 Task: Open a Blog Post Template save the file as critiqueAdd Heading 'Space Exploration' ,with the main content The US has been at the forefront of space exploration. Achievements like the Apollo moon landings and the Mars rovers demonstrate America's commitment to pushing the boundaries of human knowledge and understanding the mysteries of the universe. ,with the main content The US has been at the forefront of space exploration. Achievements like the Apollo moon landings and the Mars rovers demonstrate America's commitment to pushing the boundaries of human knowledge and understanding the mysteries of the universe.and font size to the main content 18 Apply Font Style Engravers MTand font size to the heading 16 Change heading alignment to  Center
Action: Mouse moved to (27, 24)
Screenshot: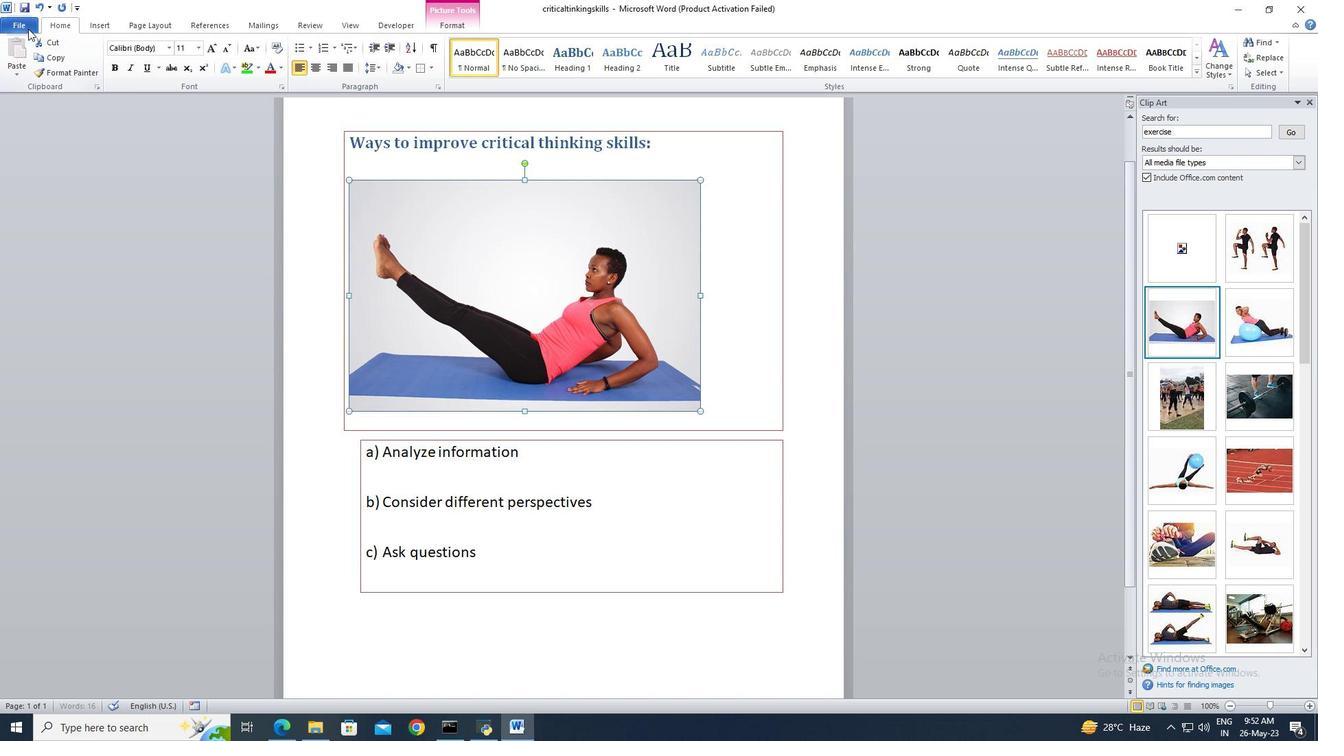 
Action: Mouse pressed left at (27, 24)
Screenshot: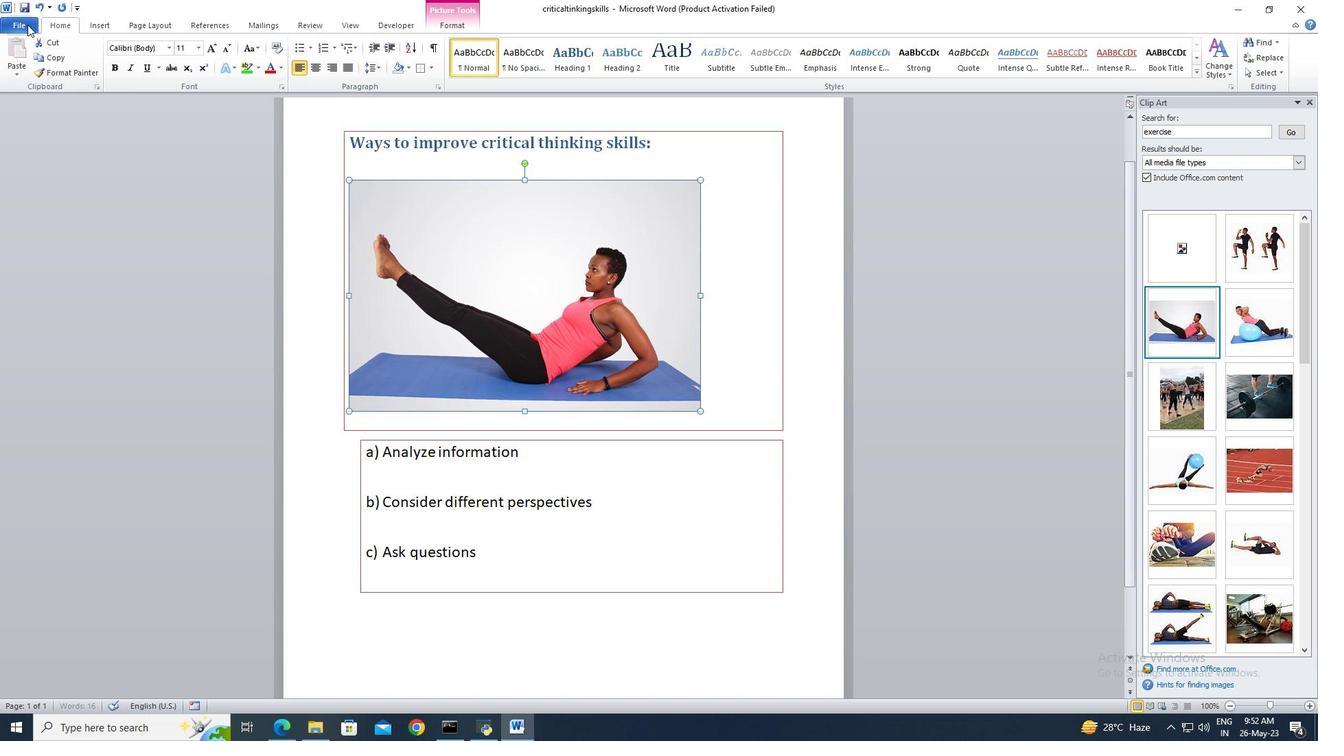 
Action: Mouse moved to (26, 175)
Screenshot: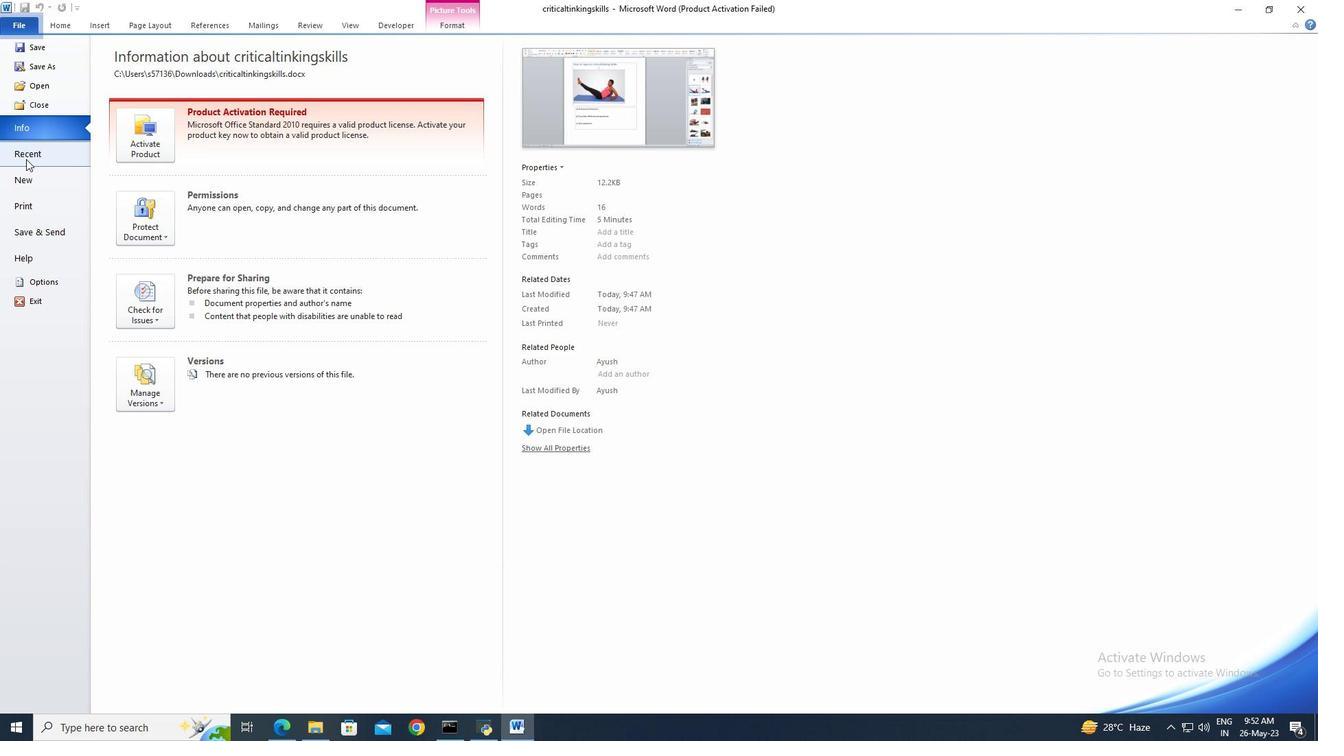 
Action: Mouse pressed left at (26, 175)
Screenshot: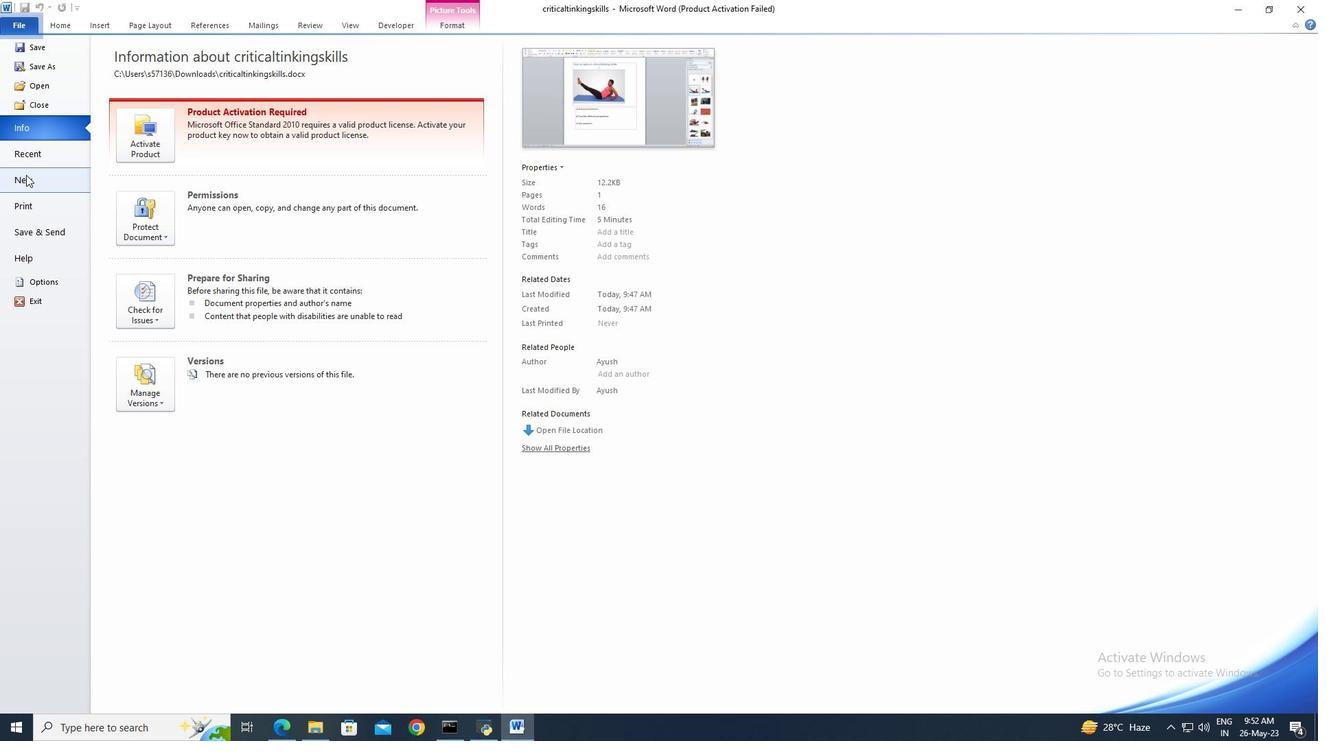 
Action: Mouse moved to (185, 132)
Screenshot: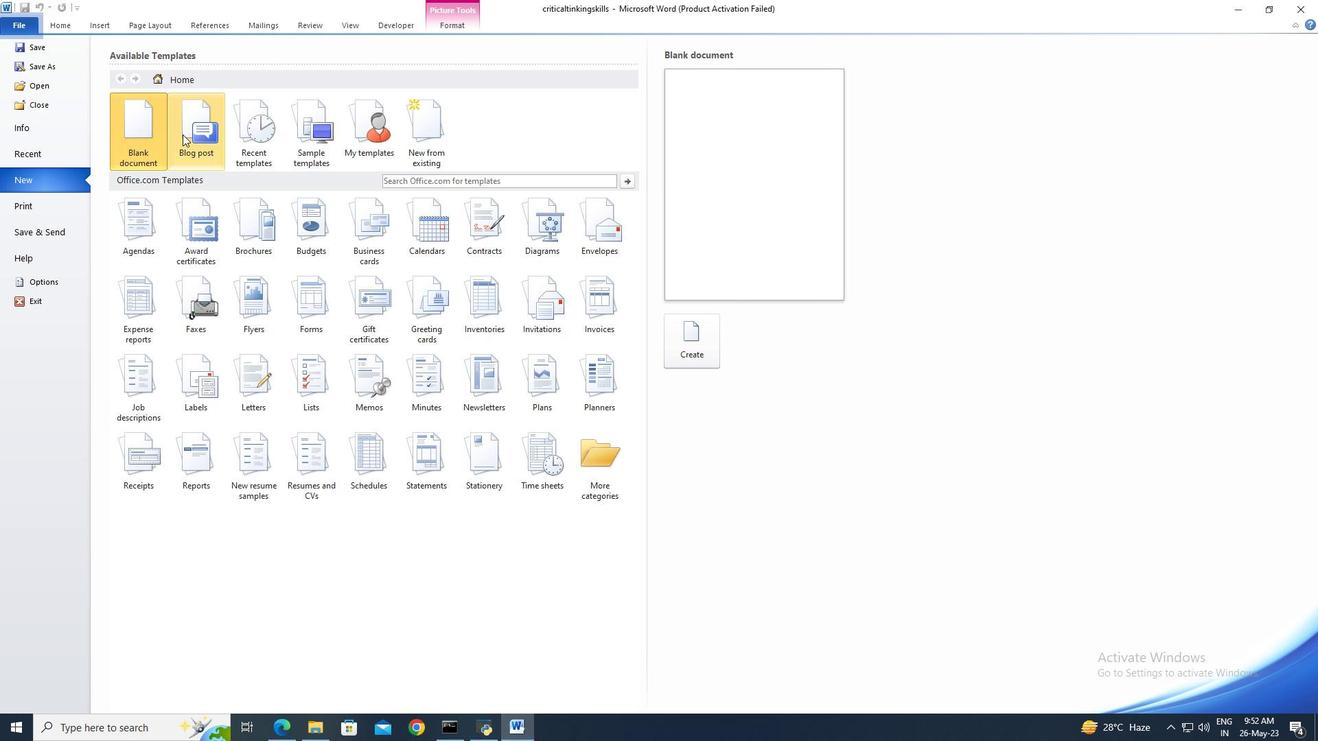 
Action: Mouse pressed left at (185, 132)
Screenshot: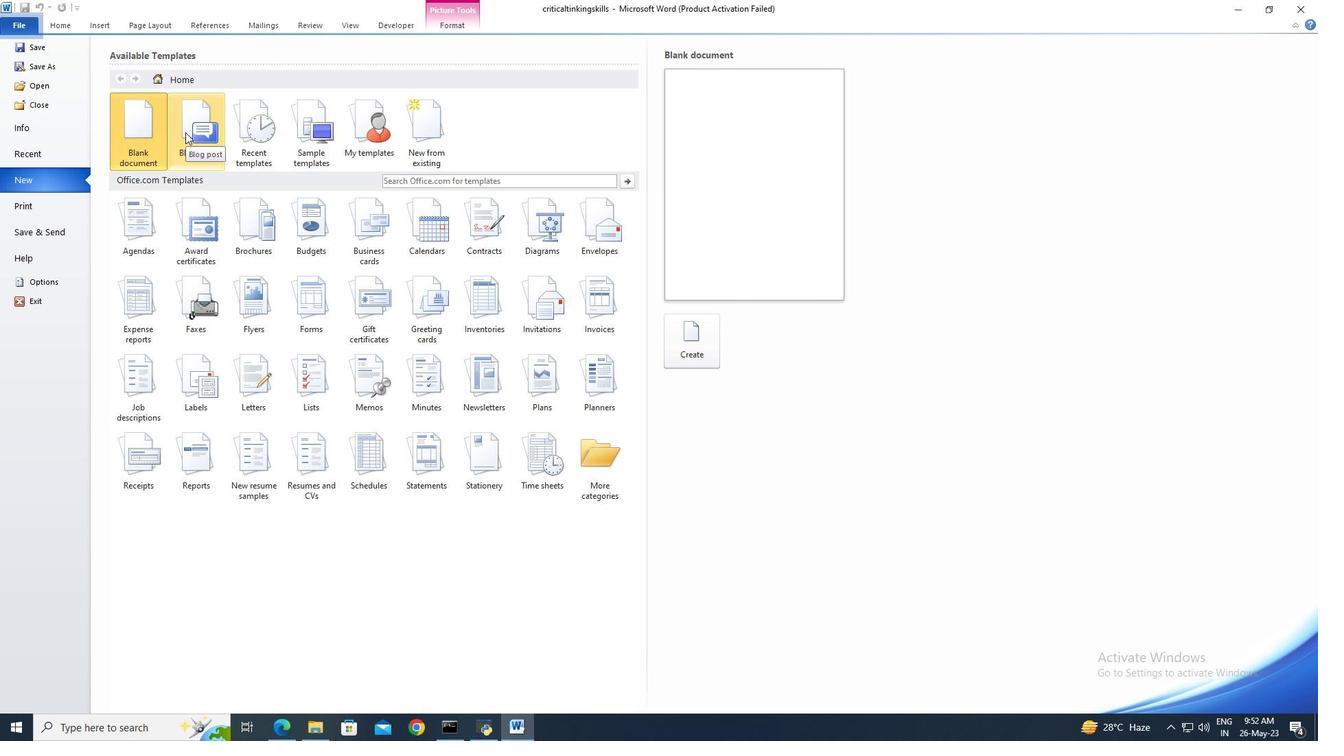 
Action: Mouse moved to (684, 331)
Screenshot: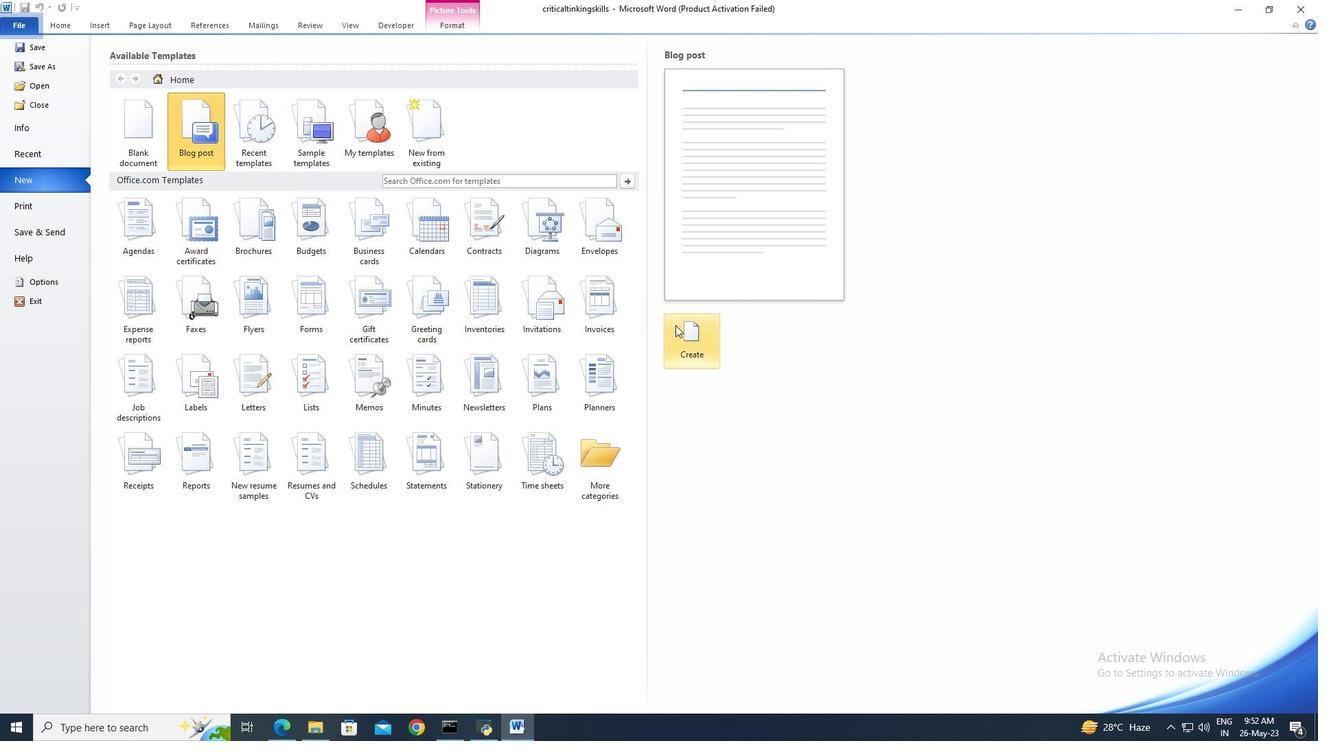 
Action: Mouse pressed left at (684, 331)
Screenshot: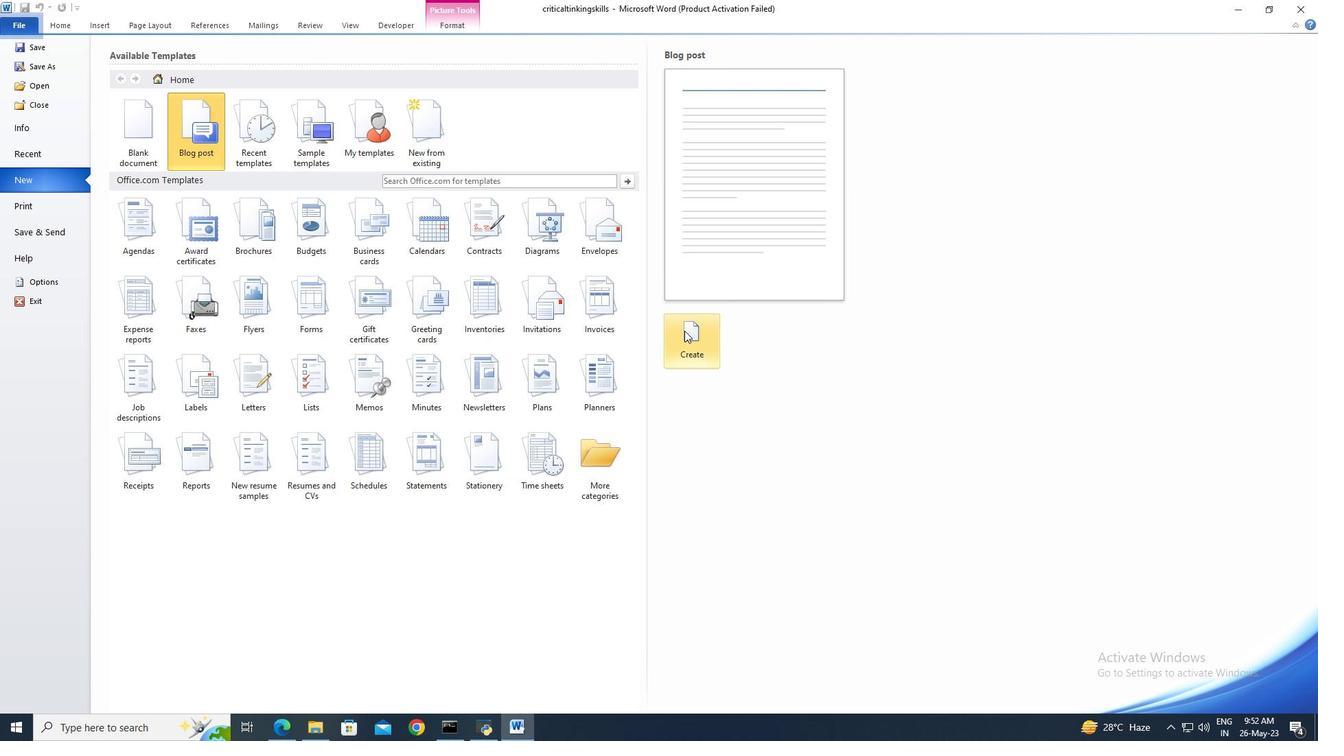 
Action: Mouse moved to (728, 394)
Screenshot: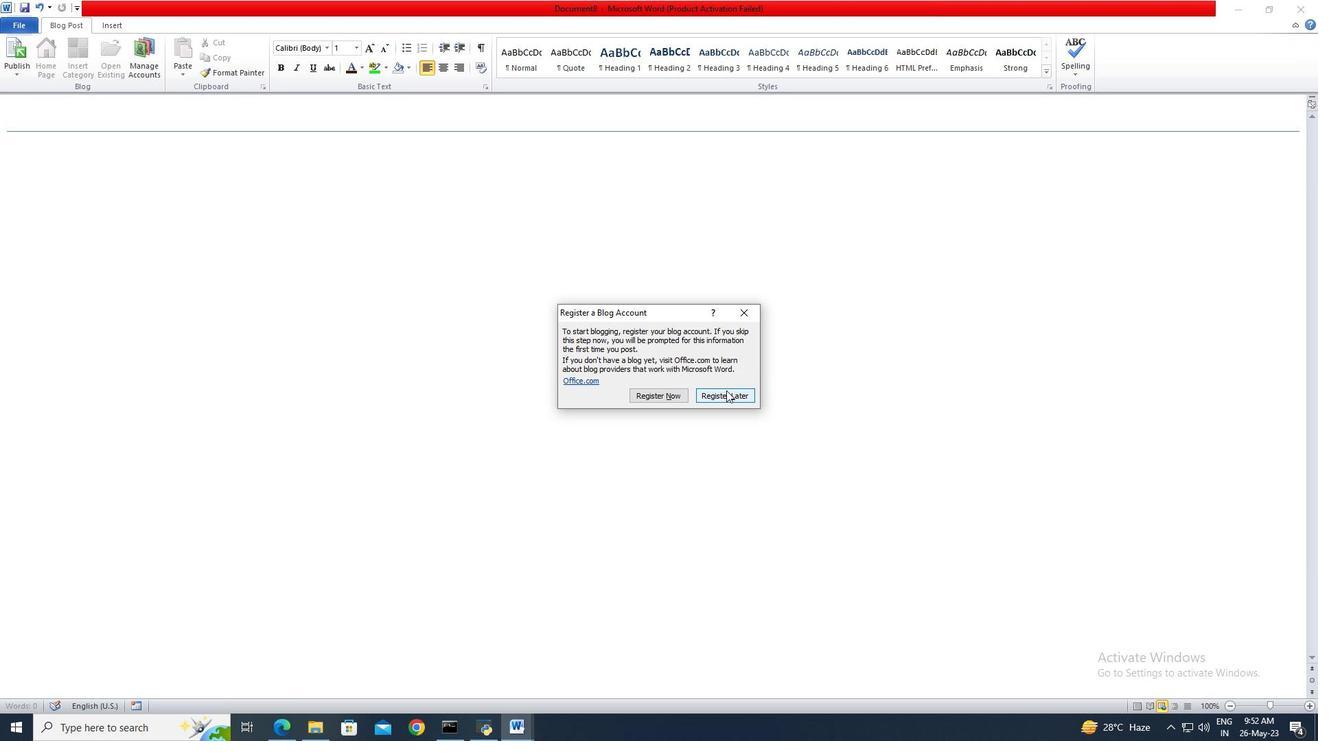 
Action: Mouse pressed left at (728, 394)
Screenshot: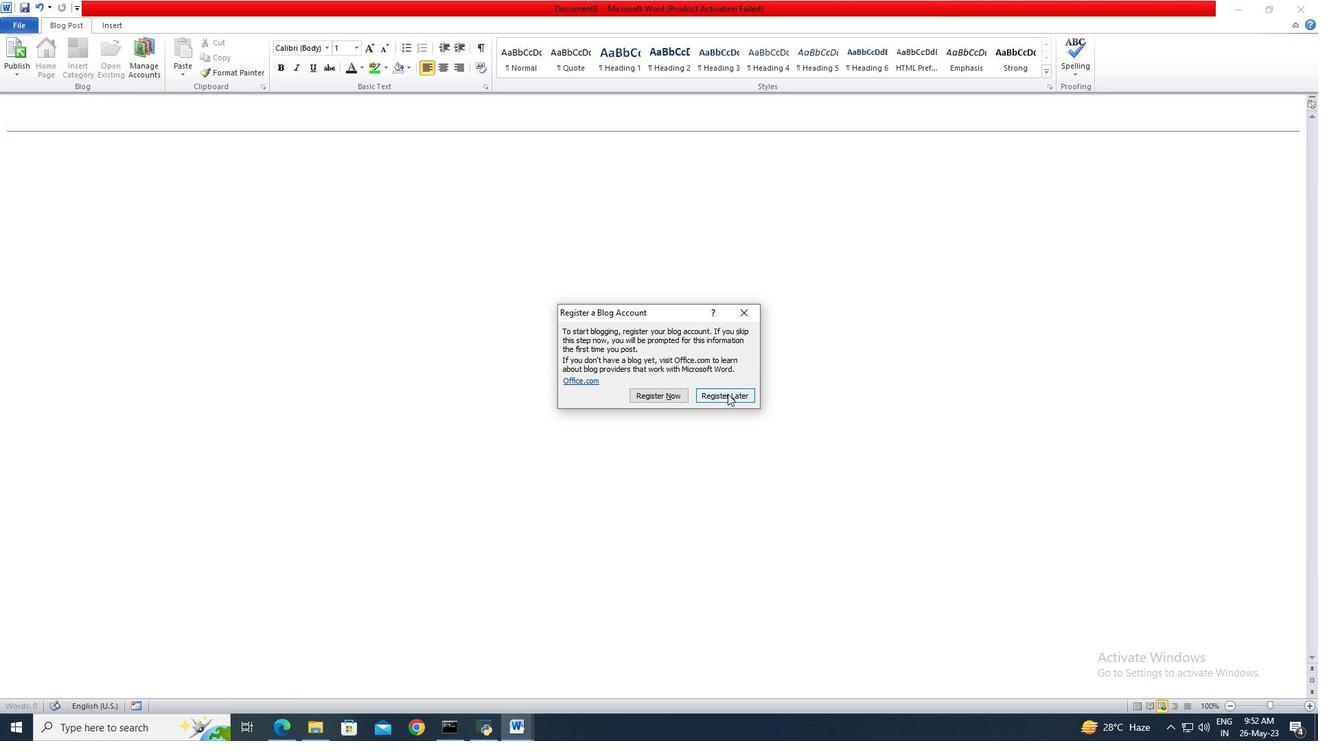 
Action: Mouse moved to (23, 28)
Screenshot: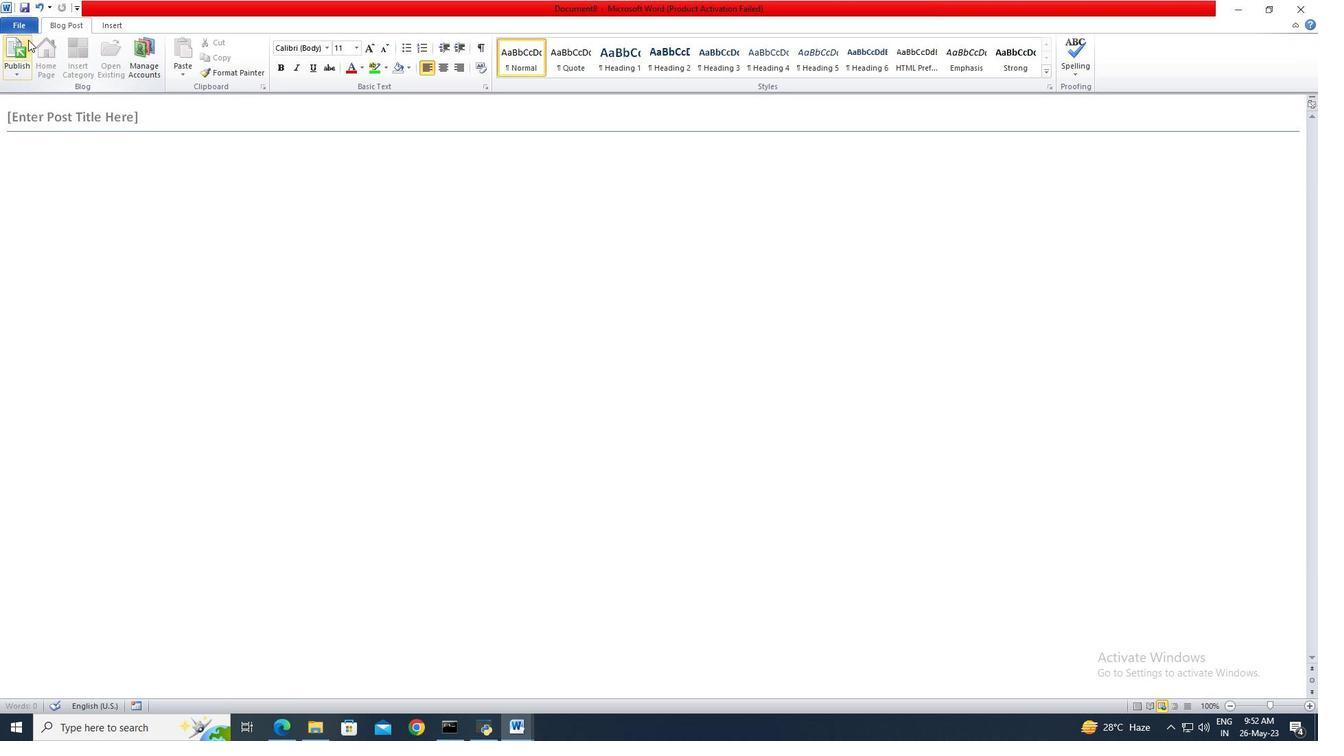 
Action: Mouse pressed left at (23, 28)
Screenshot: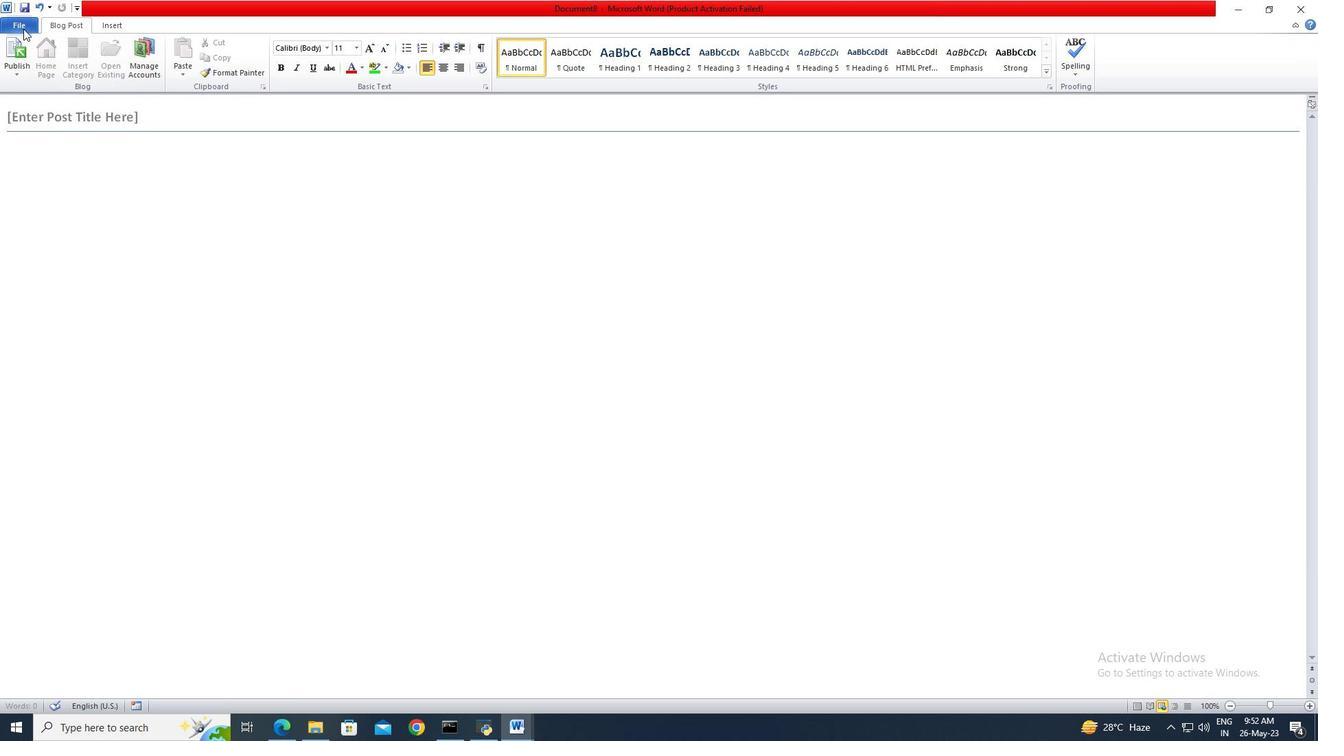 
Action: Mouse moved to (30, 61)
Screenshot: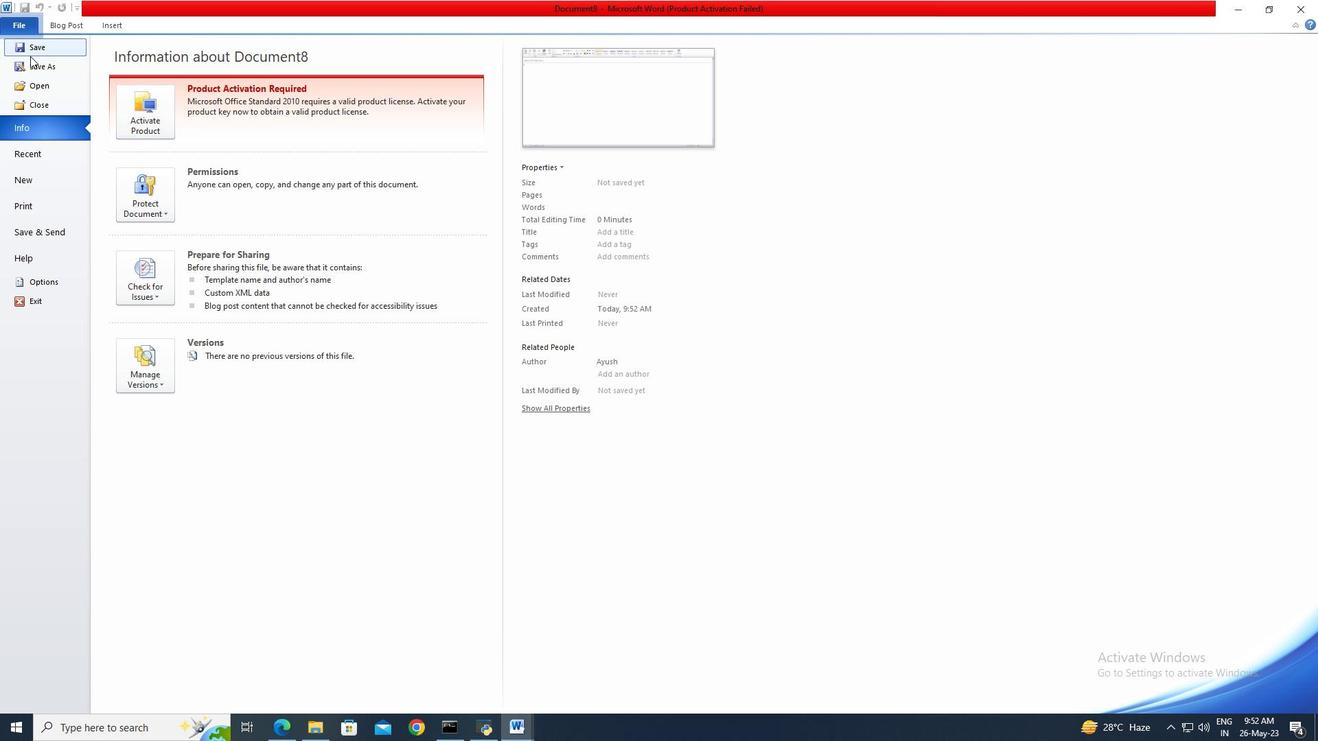 
Action: Mouse pressed left at (30, 61)
Screenshot: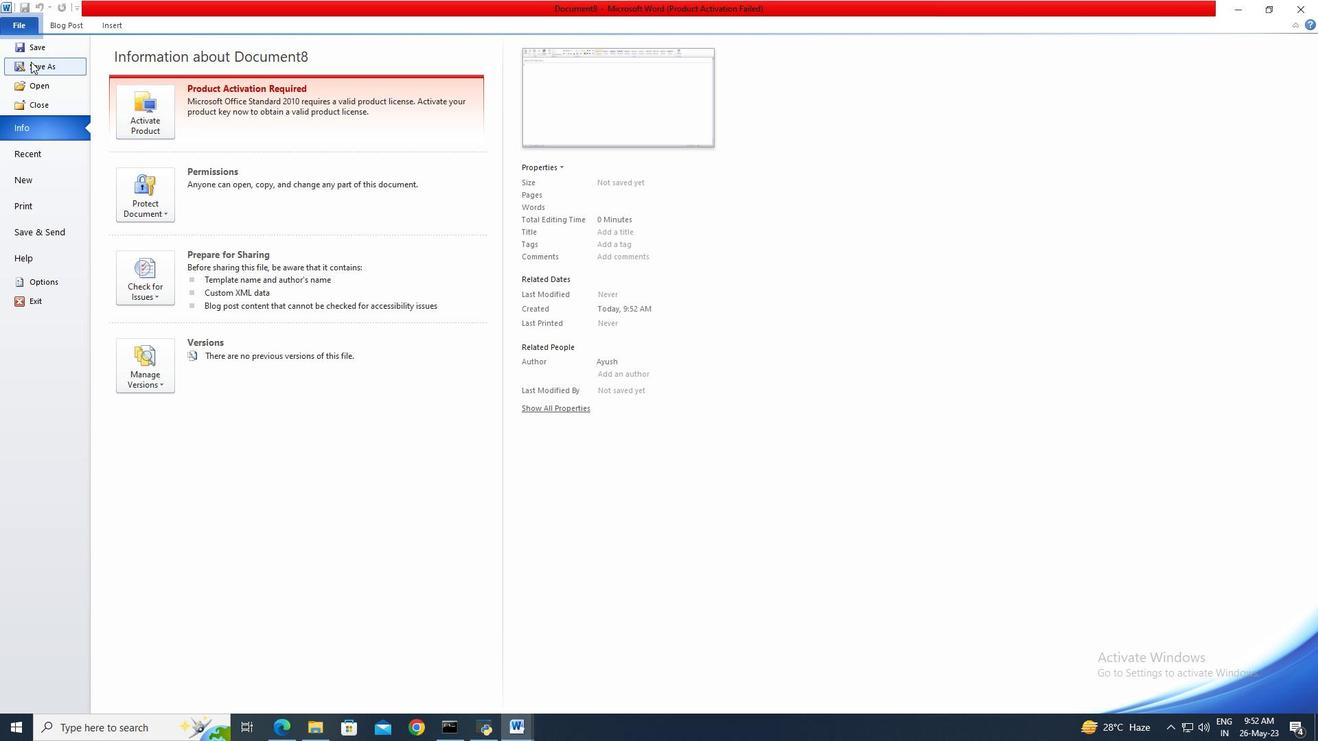 
Action: Mouse moved to (51, 147)
Screenshot: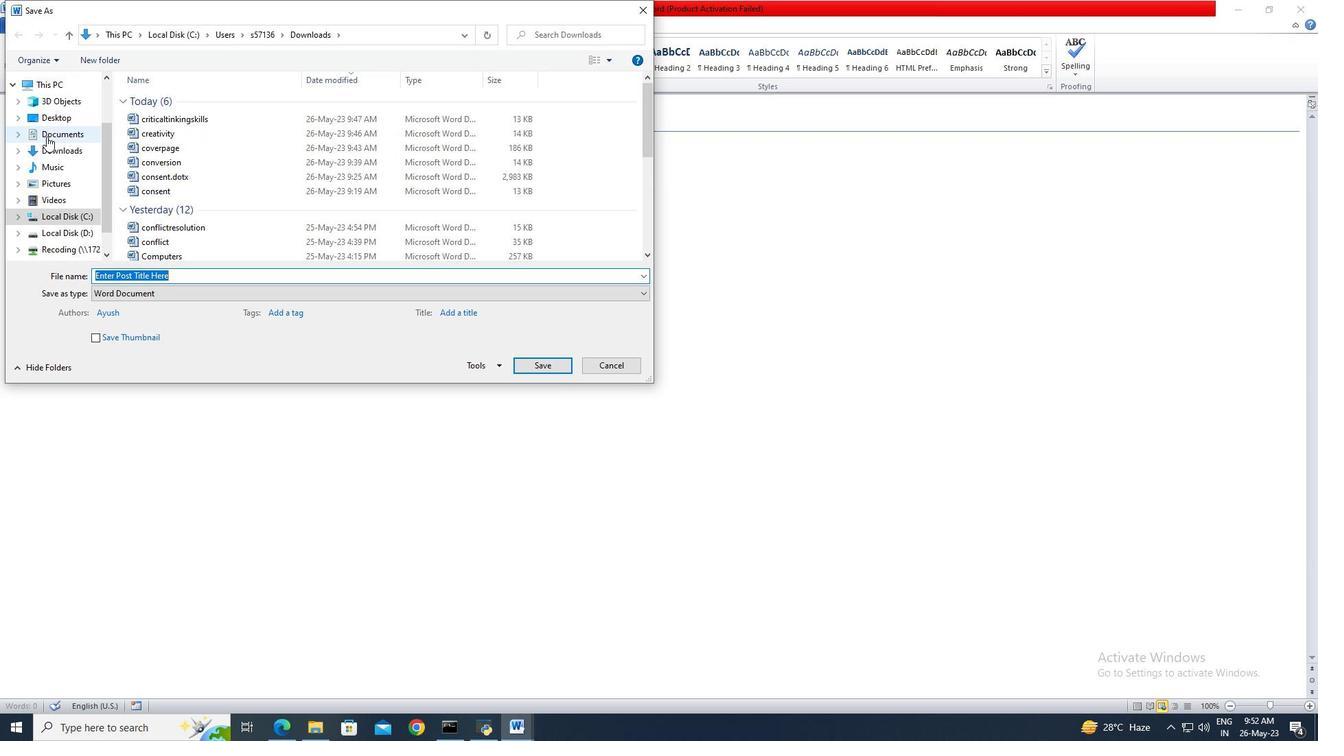 
Action: Mouse pressed left at (51, 147)
Screenshot: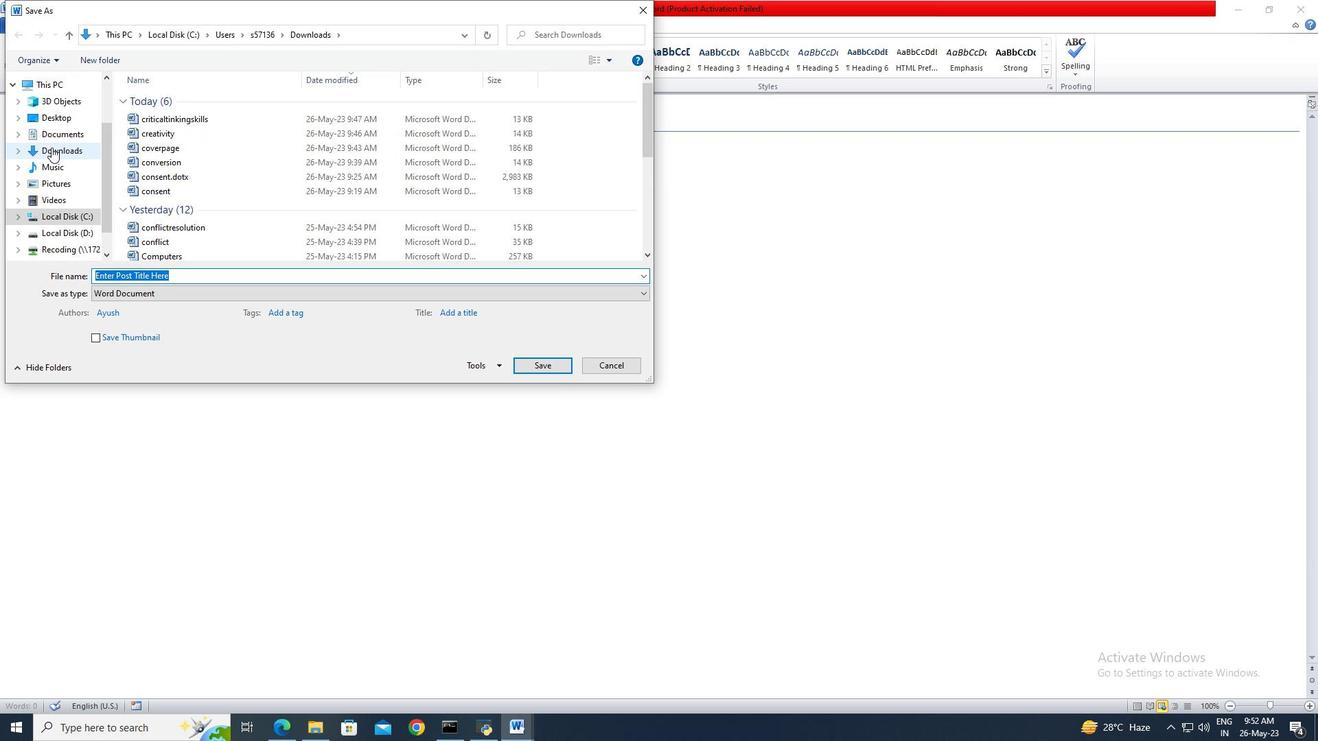 
Action: Mouse moved to (179, 281)
Screenshot: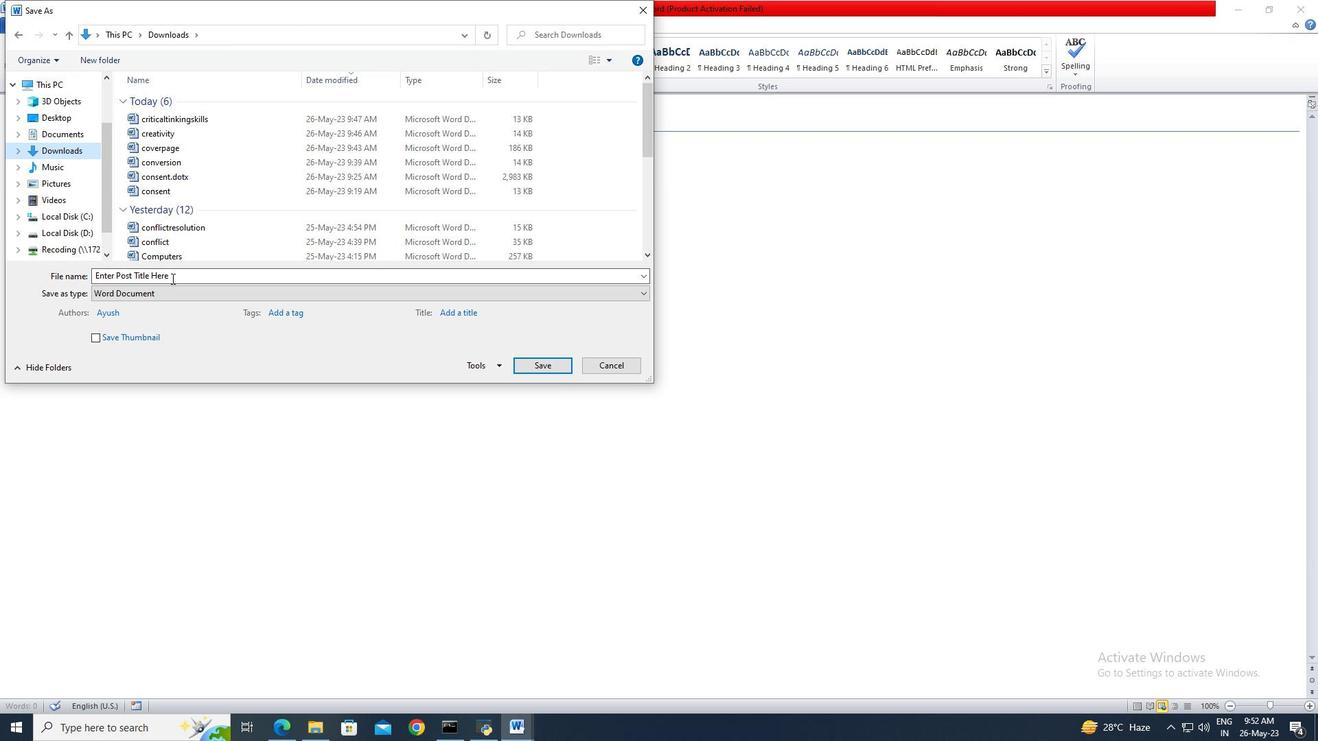 
Action: Mouse pressed left at (179, 281)
Screenshot: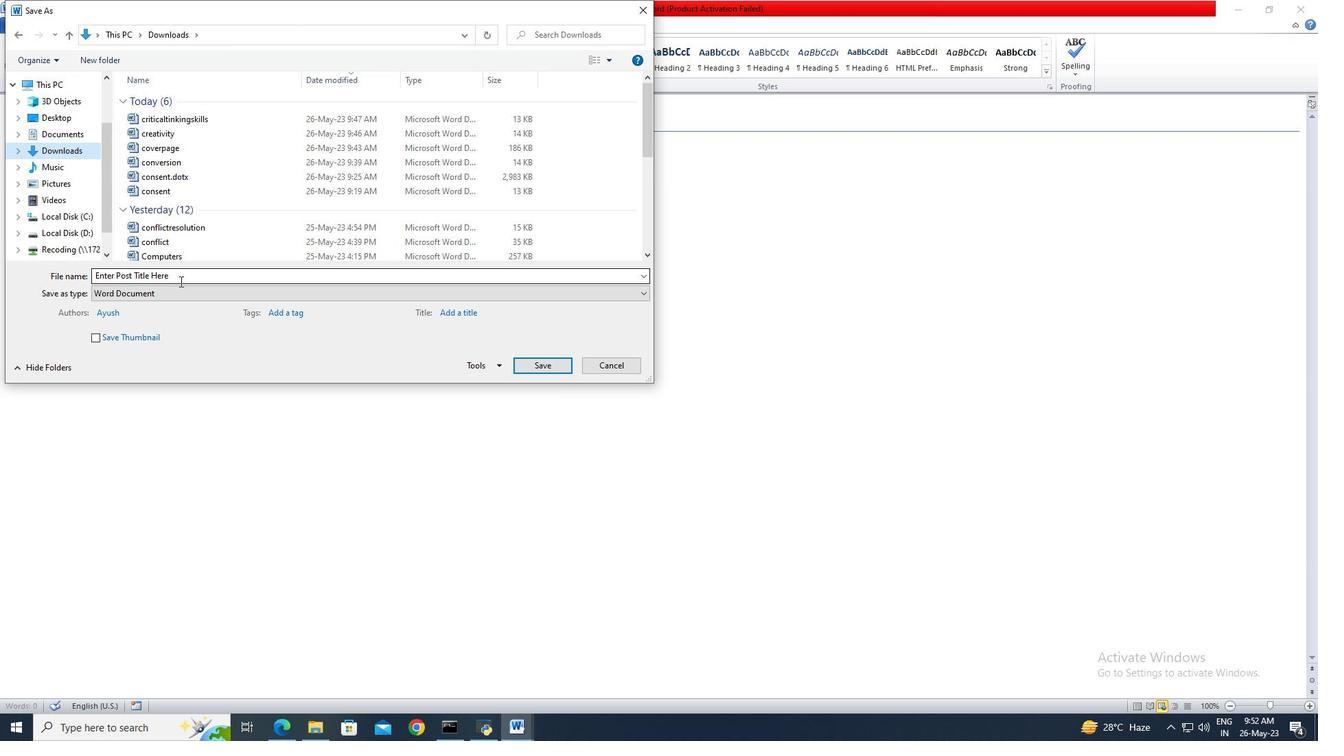 
Action: Key pressed critique
Screenshot: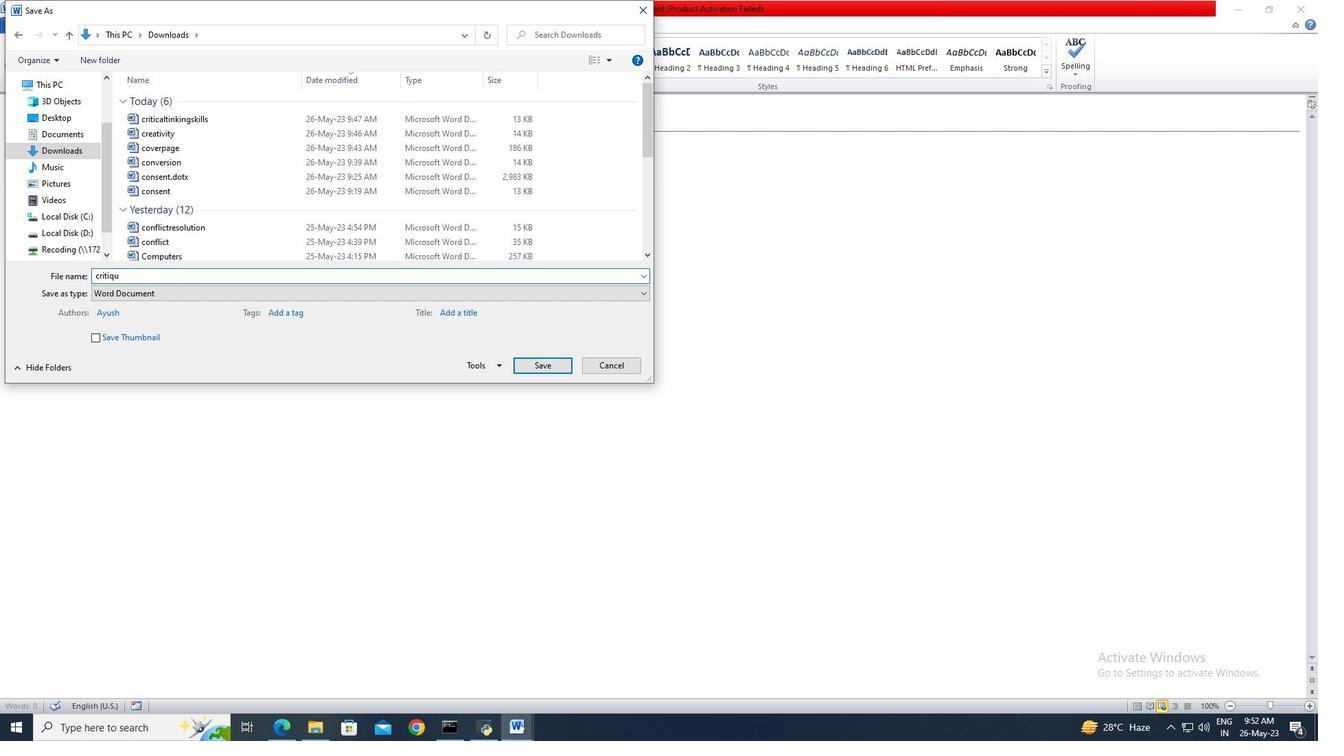 
Action: Mouse moved to (528, 365)
Screenshot: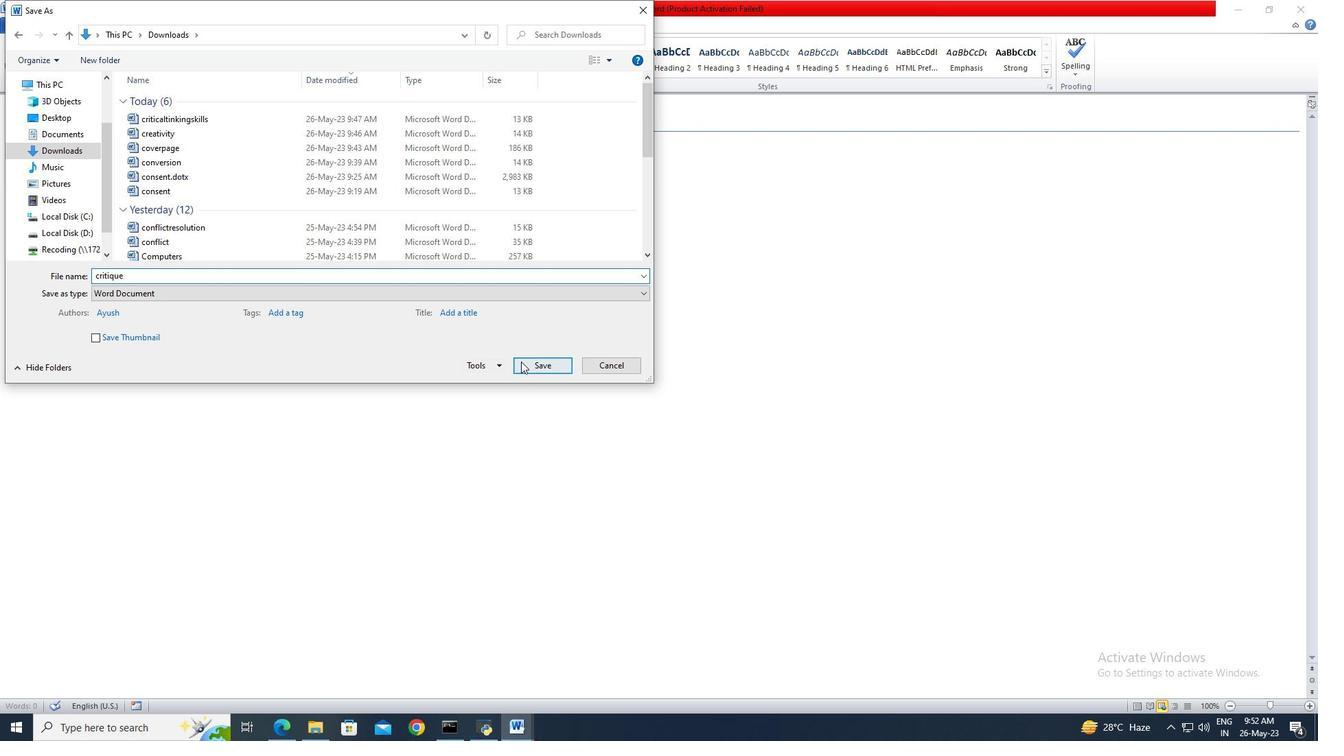 
Action: Mouse pressed left at (528, 365)
Screenshot: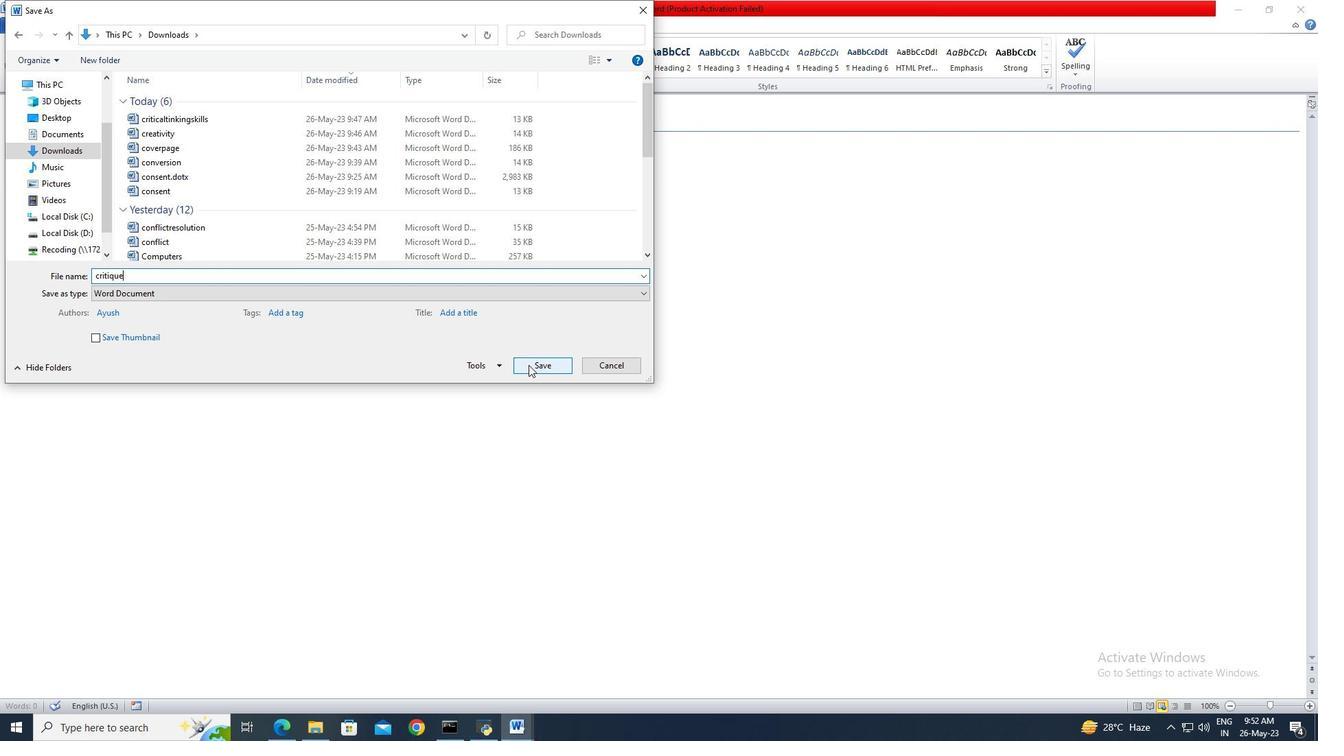 
Action: Mouse moved to (188, 118)
Screenshot: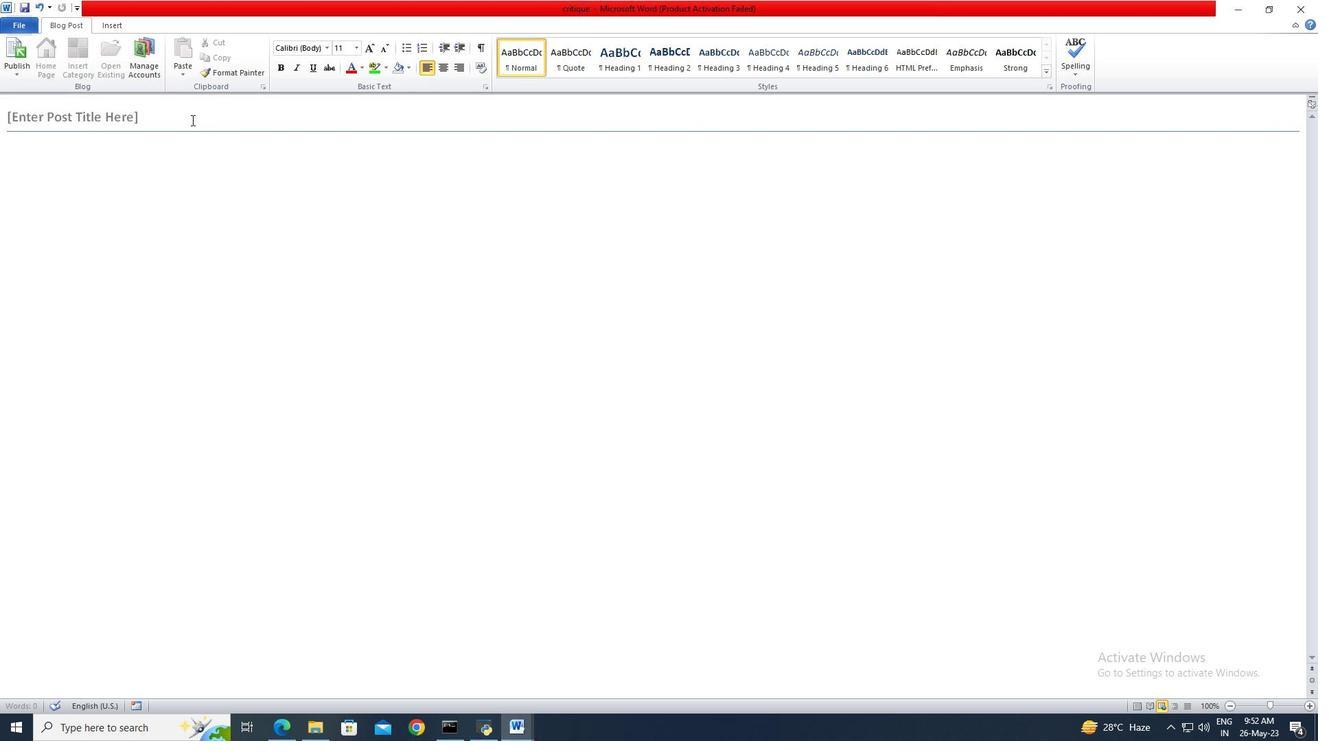 
Action: Mouse pressed left at (188, 118)
Screenshot: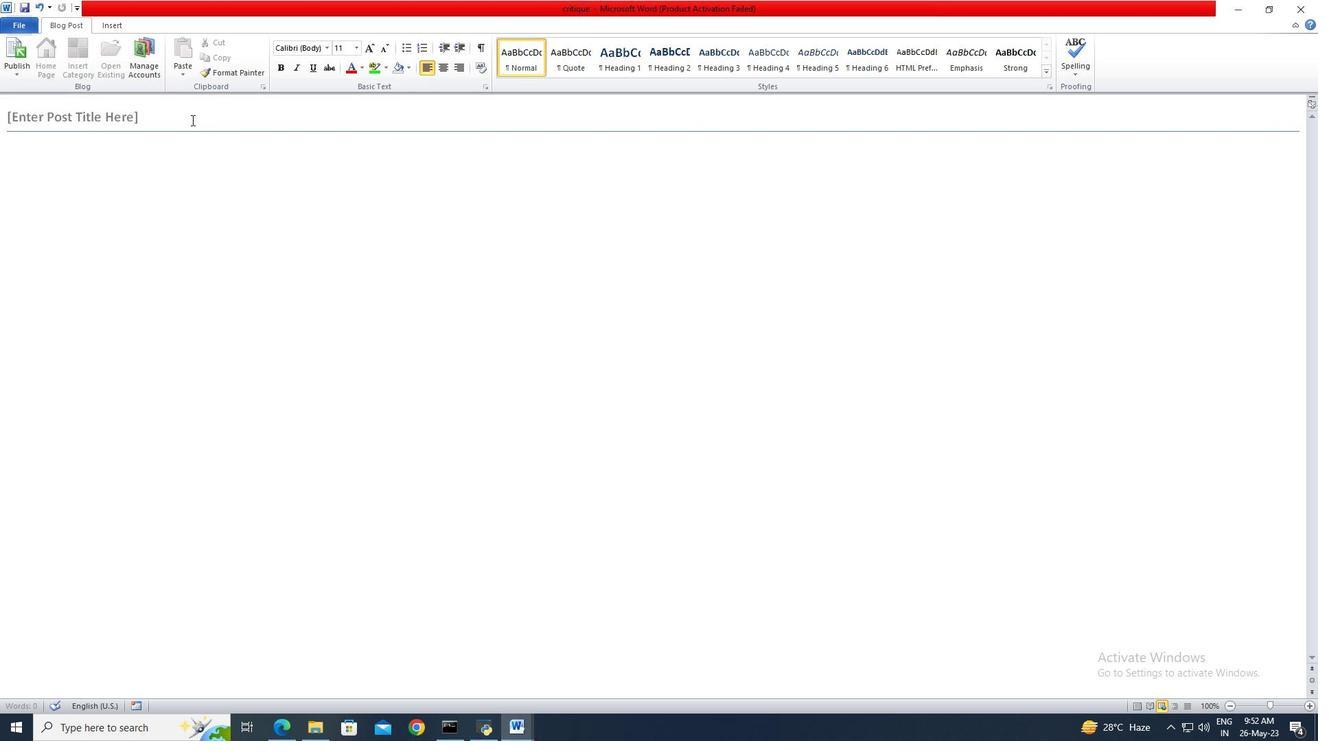 
Action: Key pressed <Key.shift>Sppace<Key.space><Key.shift>Expllloration
Screenshot: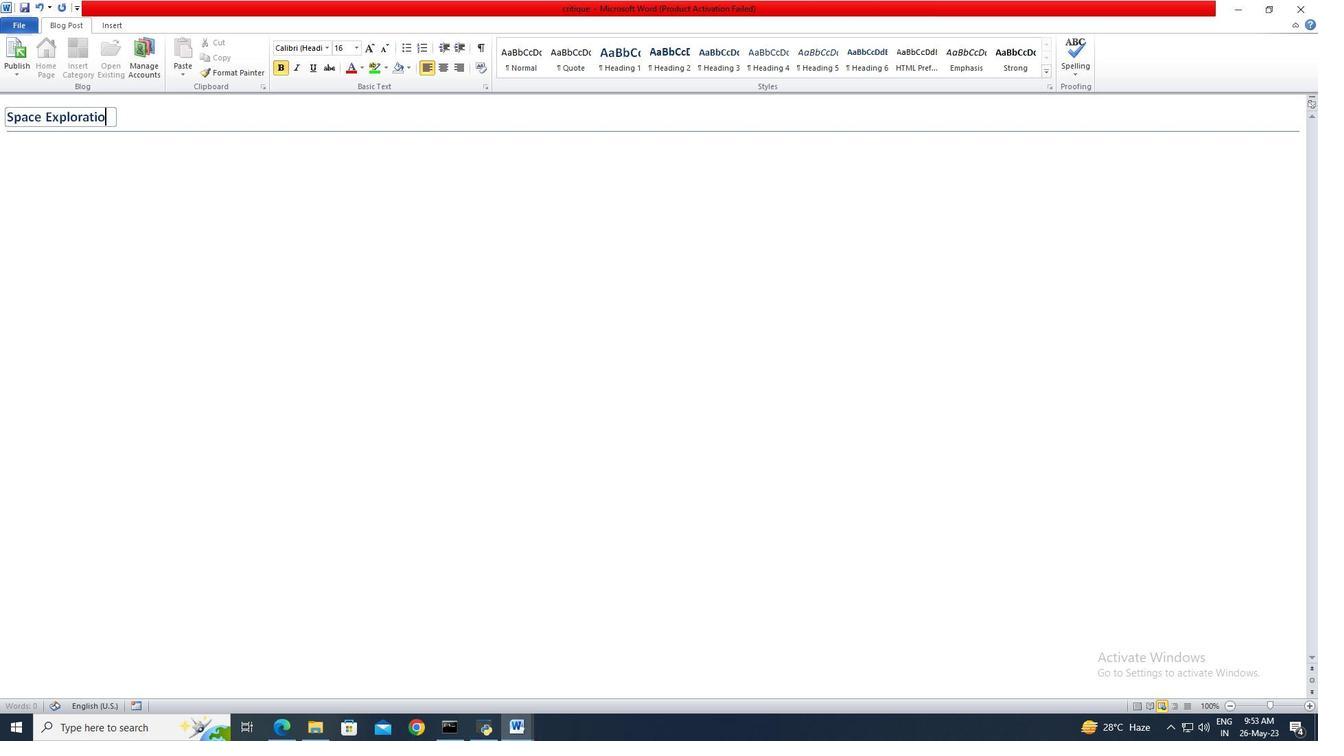 
Action: Mouse moved to (189, 153)
Screenshot: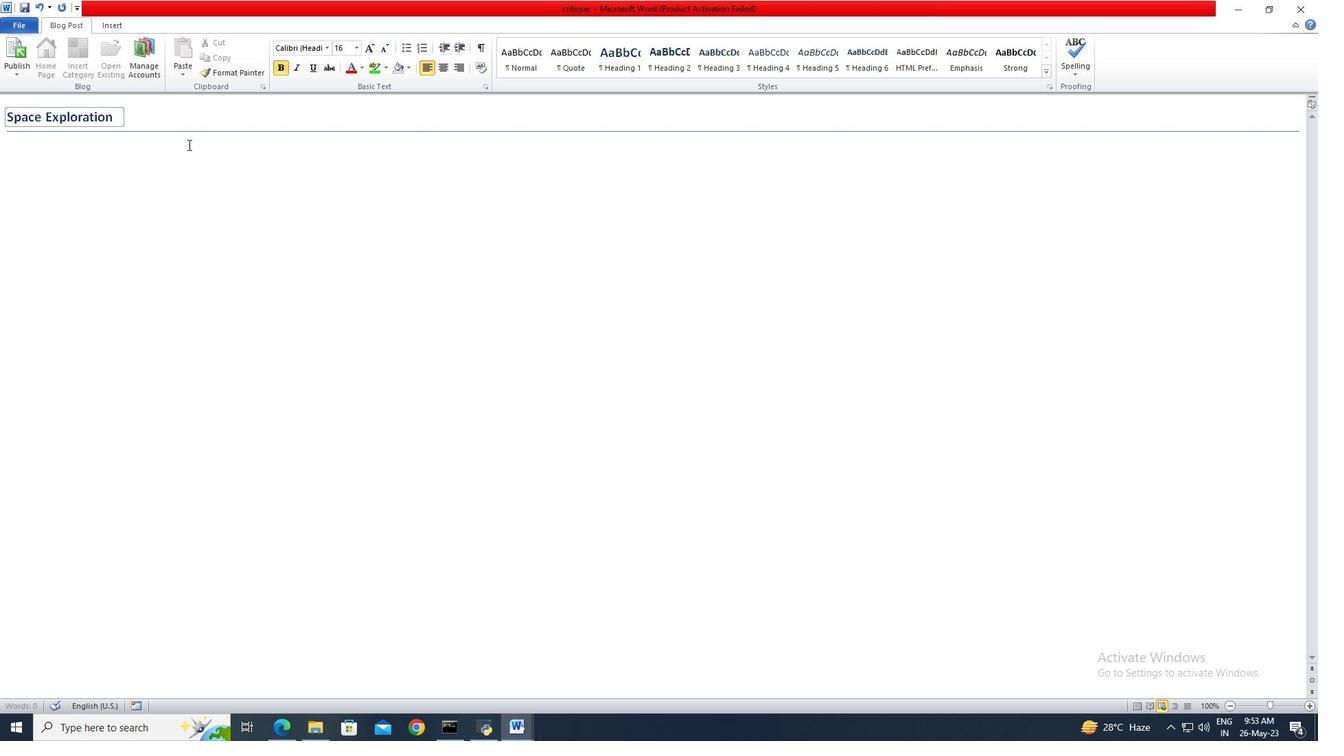 
Action: Mouse pressed left at (189, 153)
Screenshot: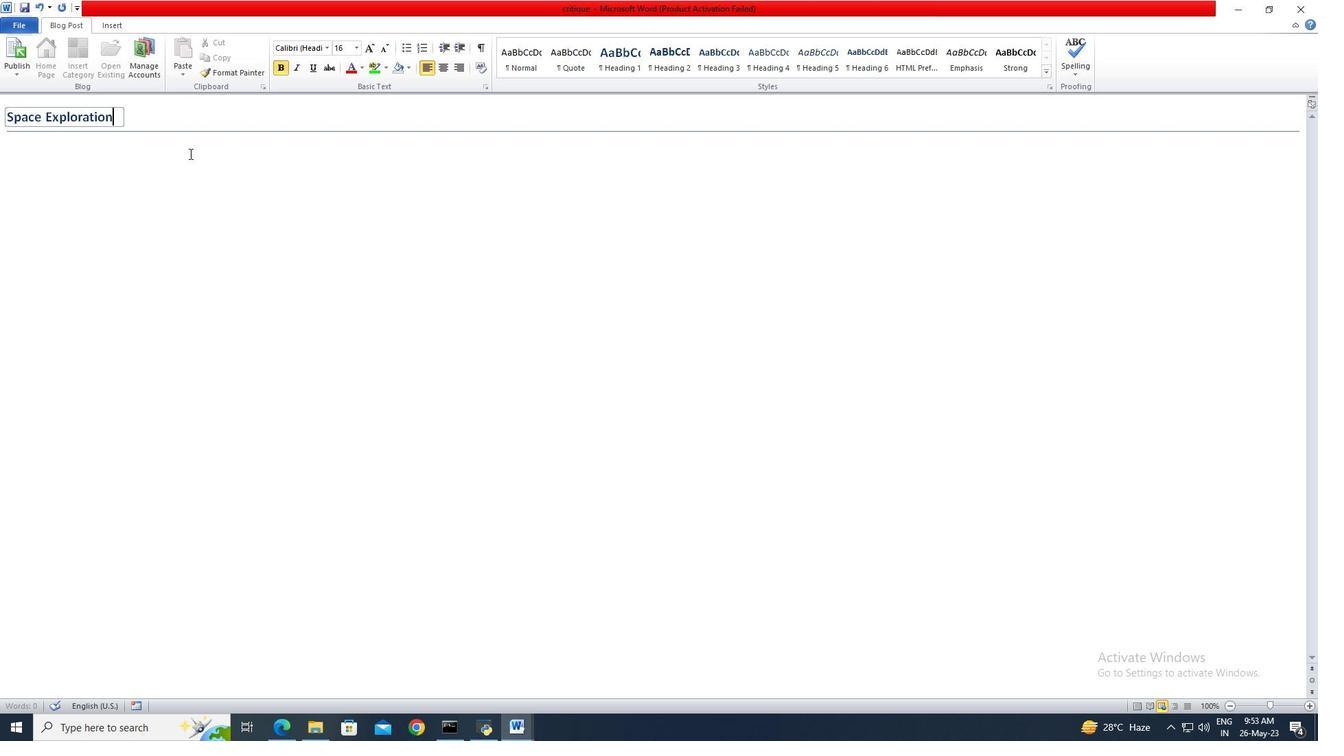 
Action: Key pressed <Key.shift>T<Key.shift>The<Key.space><Key.space><Key.space><Key.shift>USSS<Key.space>has<Key.space>b<Key.backspace><Key.space>been<Key.space>at<Key.space>the<Key.space>forefront<Key.space>of<Key.space>space<Key.space>exploration.<Key.space><Key.shift>Accchievemmentts<Key.space>lllike<Key.space>thee<Key.space><Key.shift>Appollo<Key.space>m<Key.backspace><Key.backspace><Key.space>moon<Key.space><Key.space>landingss<Key.space>aand<Key.space>the<Key.space><Key.shift>Mars<Key.space>rovvb<Key.backspace>ers<Key.space>demoonsstrrate<Key.space><Key.shift>America's<Key.space>commitmen<Key.backspace><Key.backspace>eent<Key.space>to<Key.space><Key.backspace><Key.backspace>to<Key.space>pushing<Key.space>tthe<Key.space>boundarriies<Key.space>of<Key.space>human<Key.space>knowwledge<Key.space>andd<Key.space>understannnding<Key.space>the<Key.space><Key.backspace><Key.backspace>he<Key.space>mysteries<Key.space>off<Key.space>the<Key.space>u<Key.backspace><Key.space>universe.
Screenshot: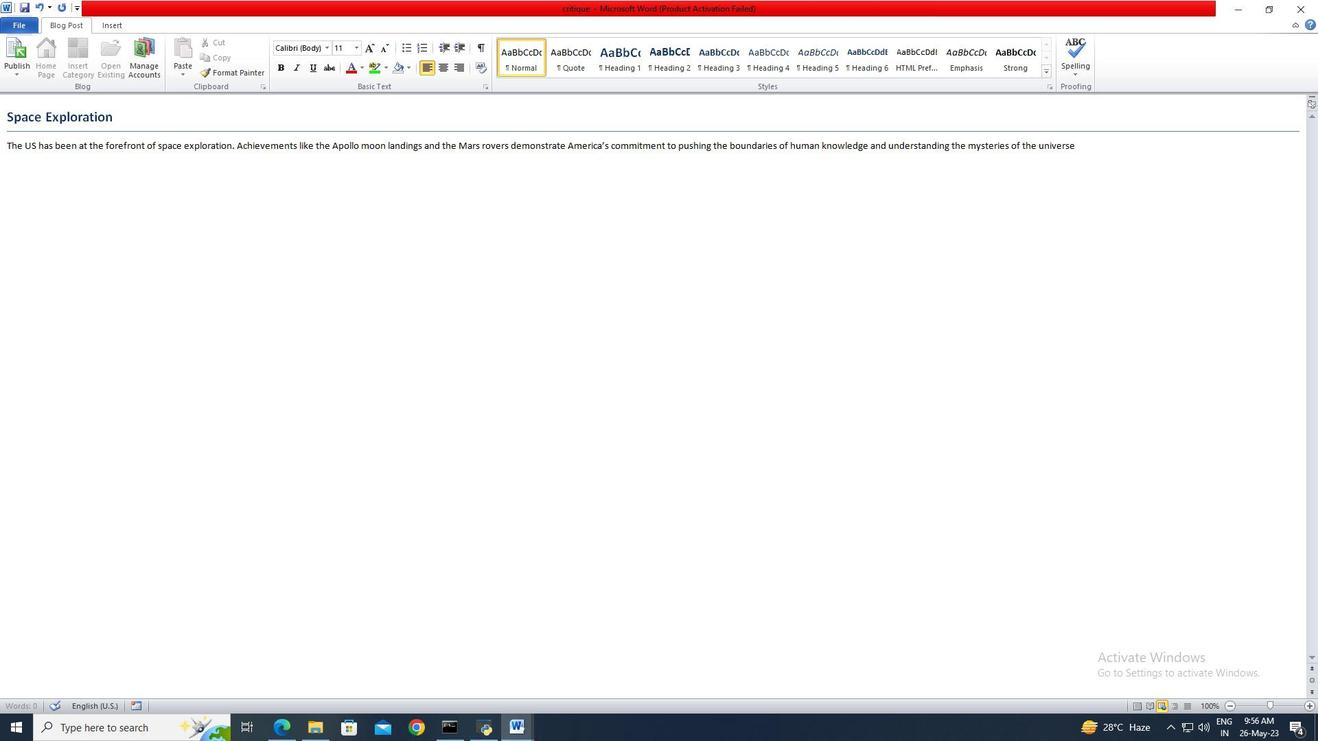 
Action: Mouse moved to (4, 145)
Screenshot: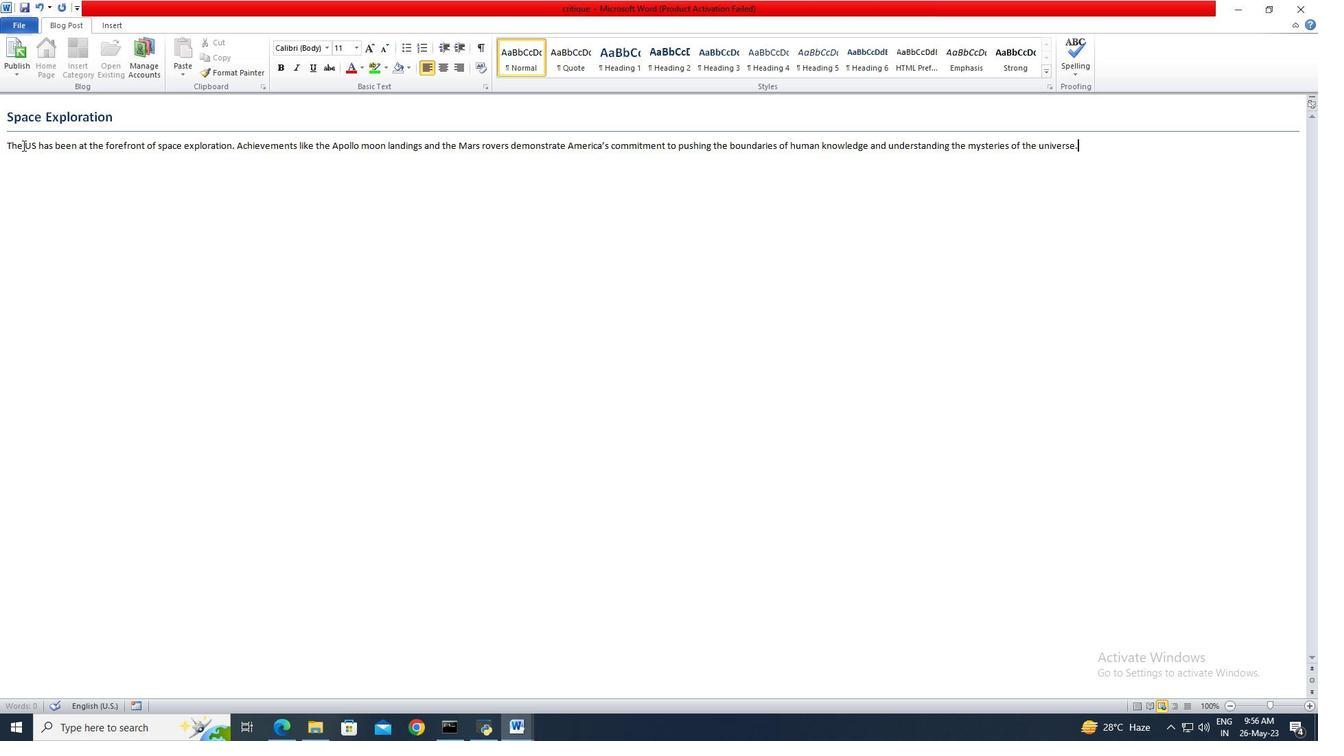 
Action: Key pressed <Key.shift>
Screenshot: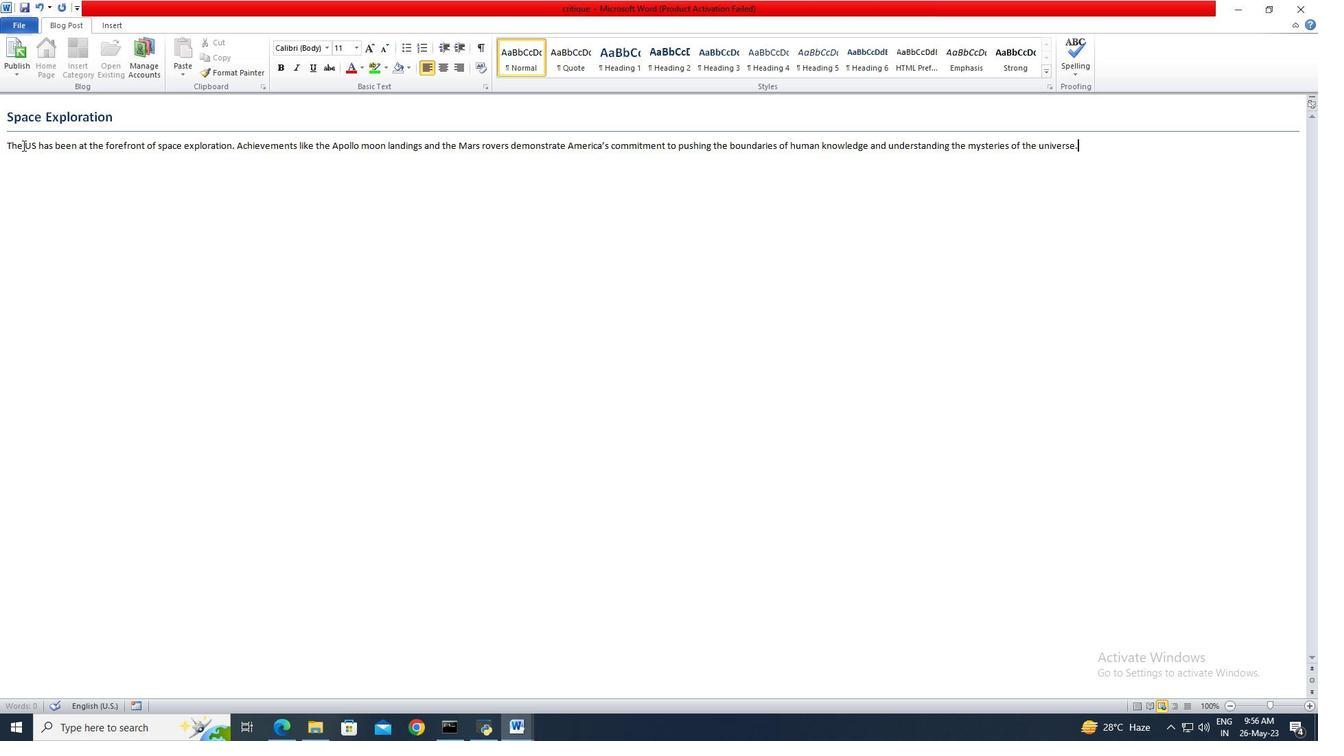
Action: Mouse pressed left at (4, 145)
Screenshot: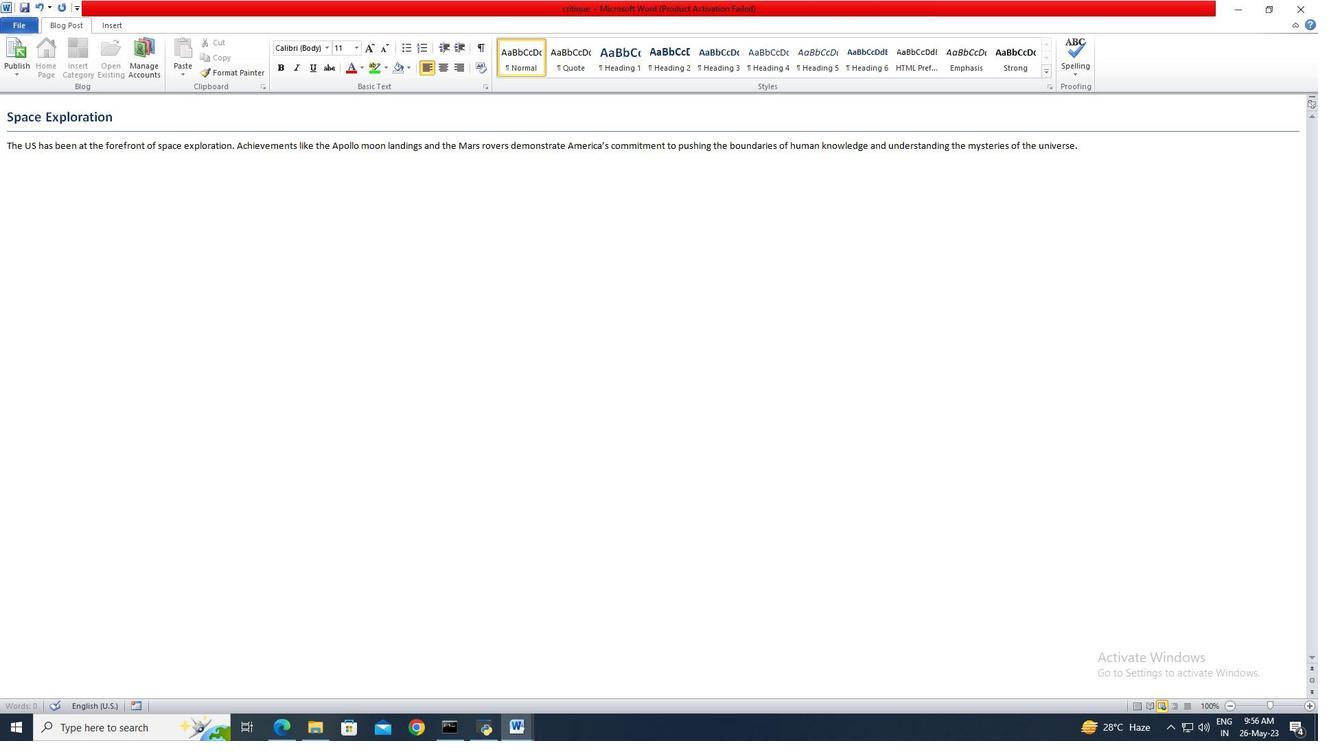 
Action: Mouse moved to (344, 50)
Screenshot: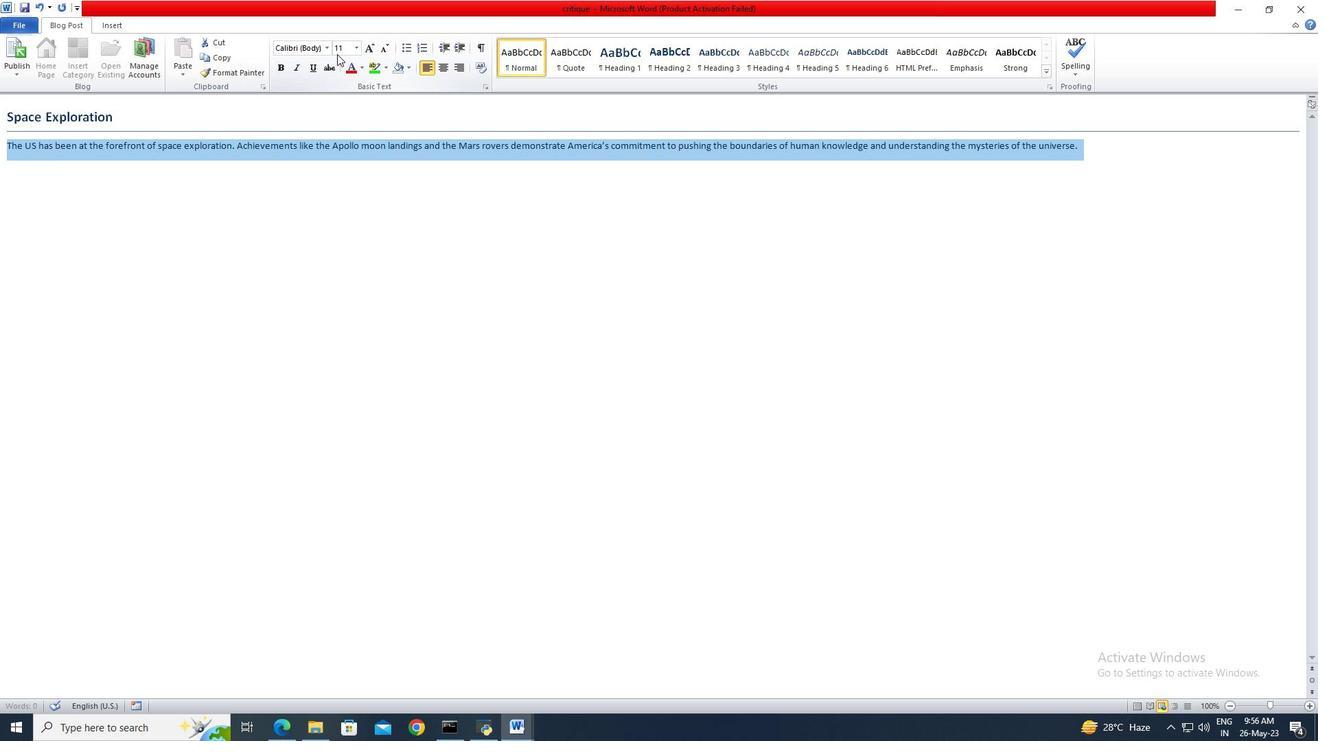 
Action: Mouse pressed left at (344, 50)
Screenshot: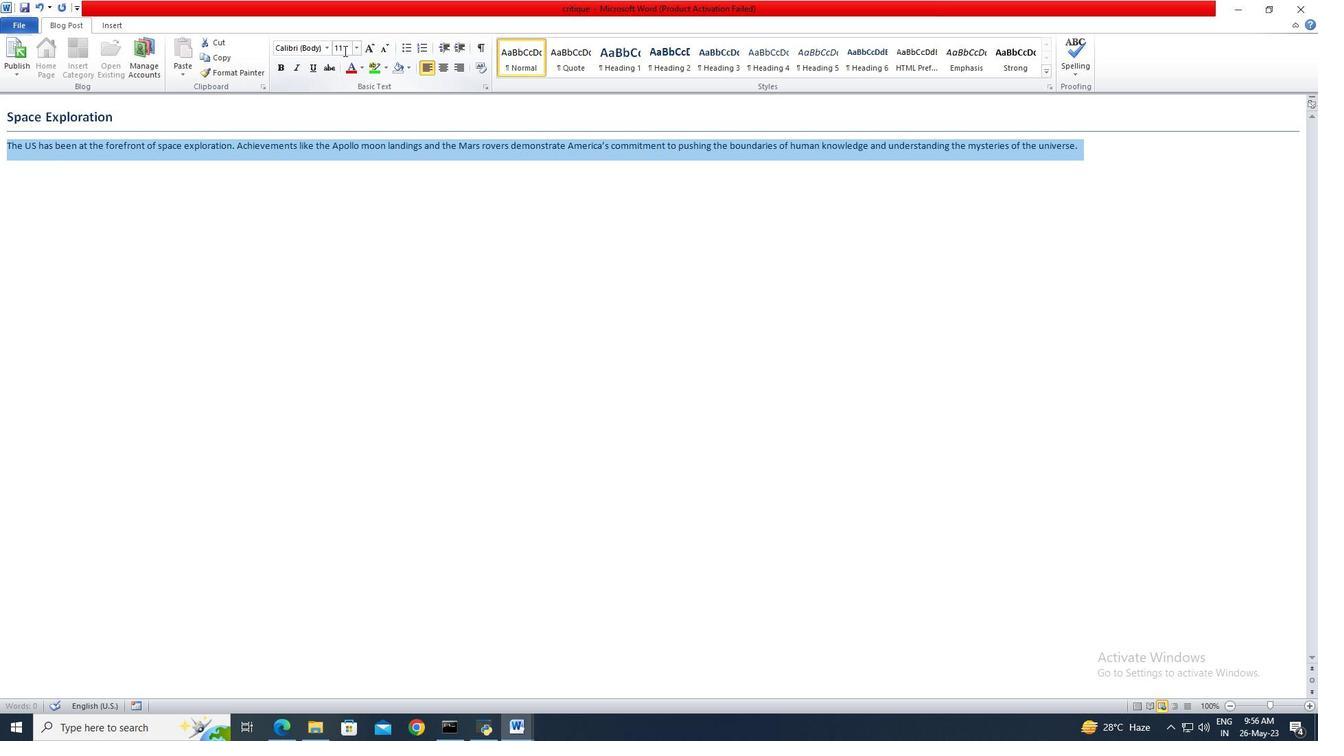 
Action: Mouse moved to (342, 48)
Screenshot: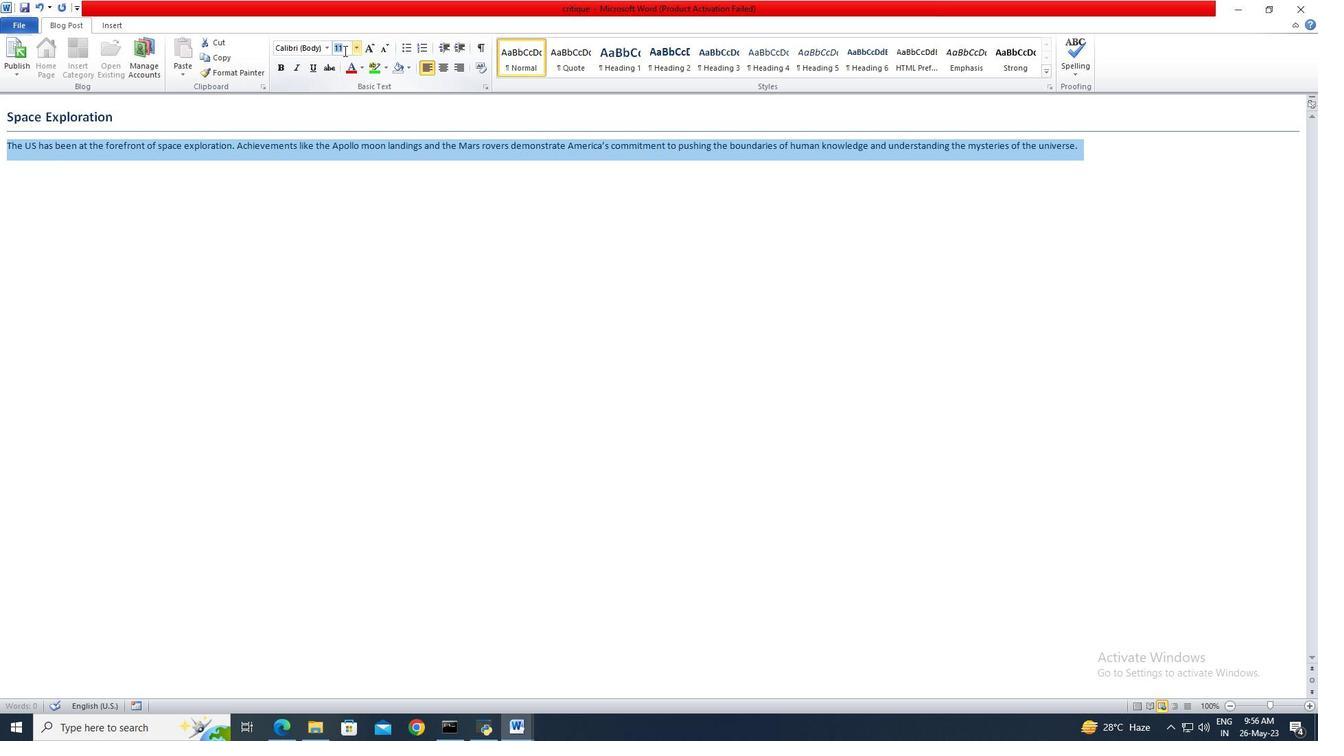 
Action: Key pressed 18<Key.enter>
Screenshot: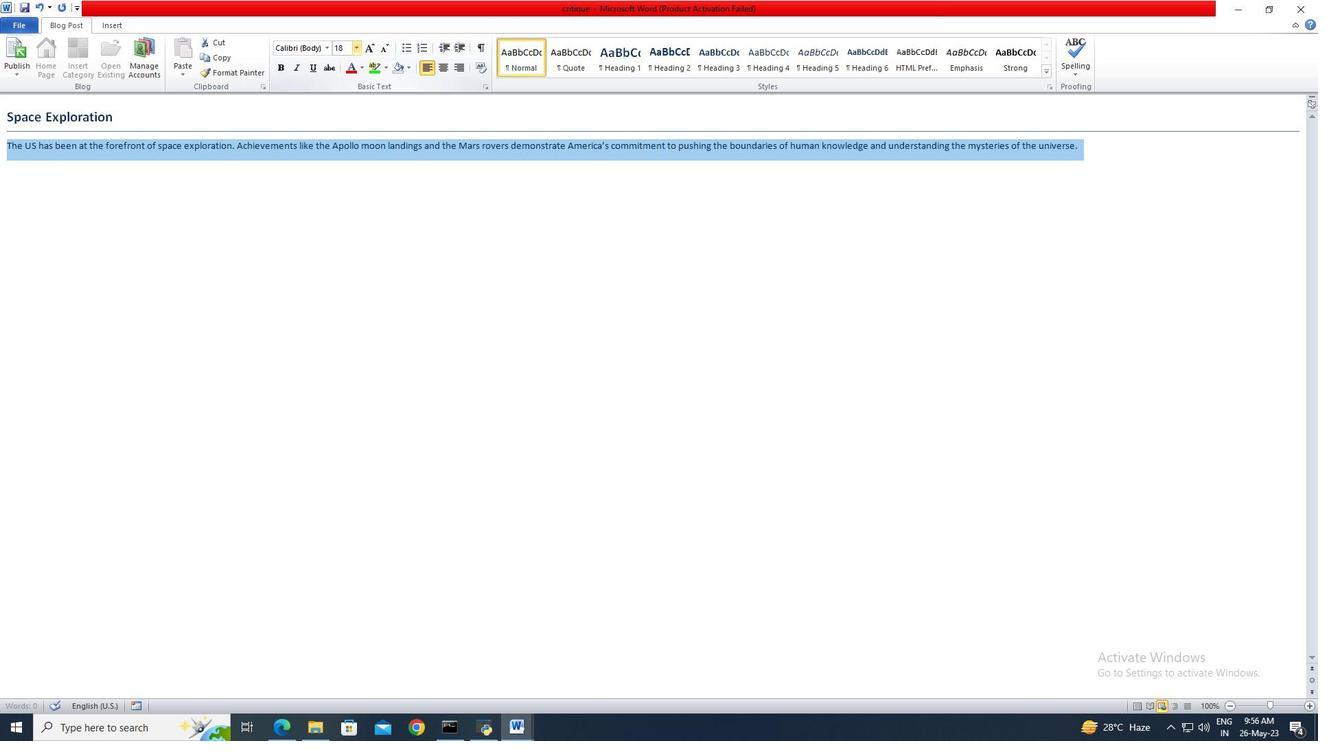 
Action: Mouse moved to (4, 116)
Screenshot: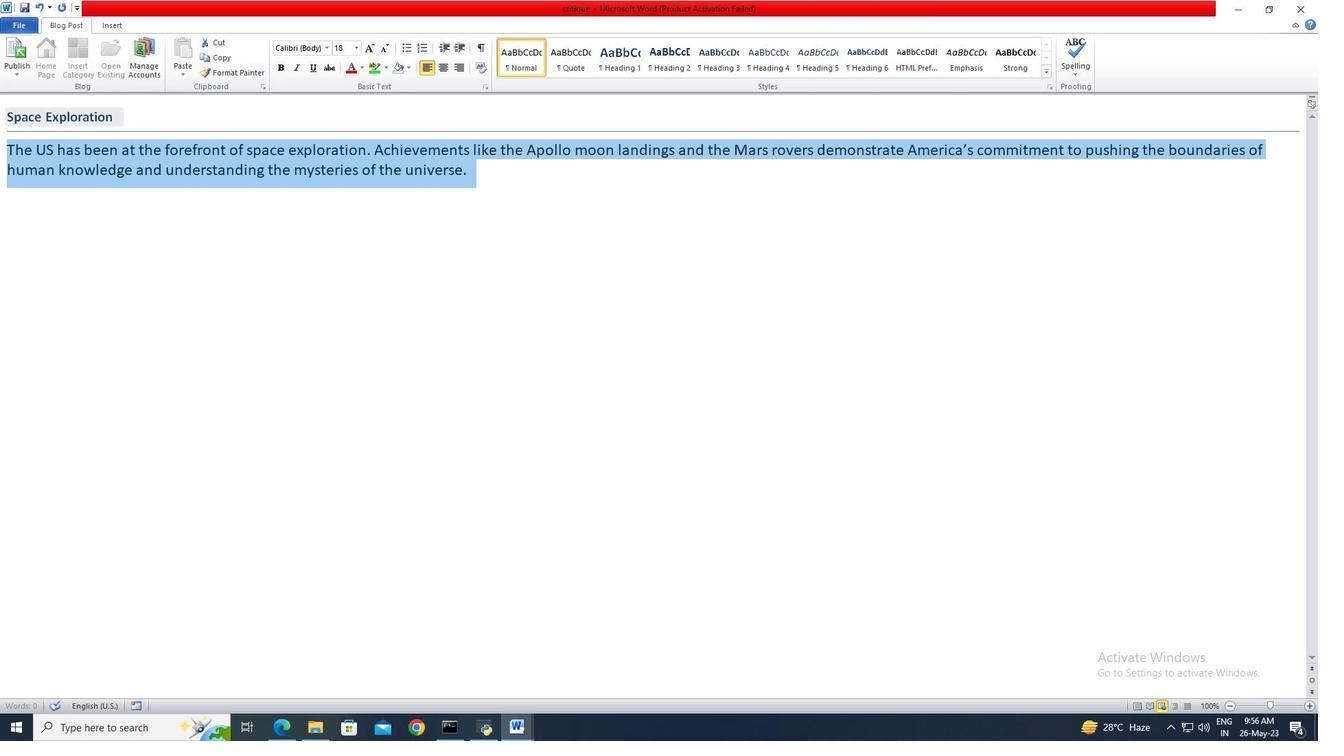 
Action: Mouse pressed left at (4, 116)
Screenshot: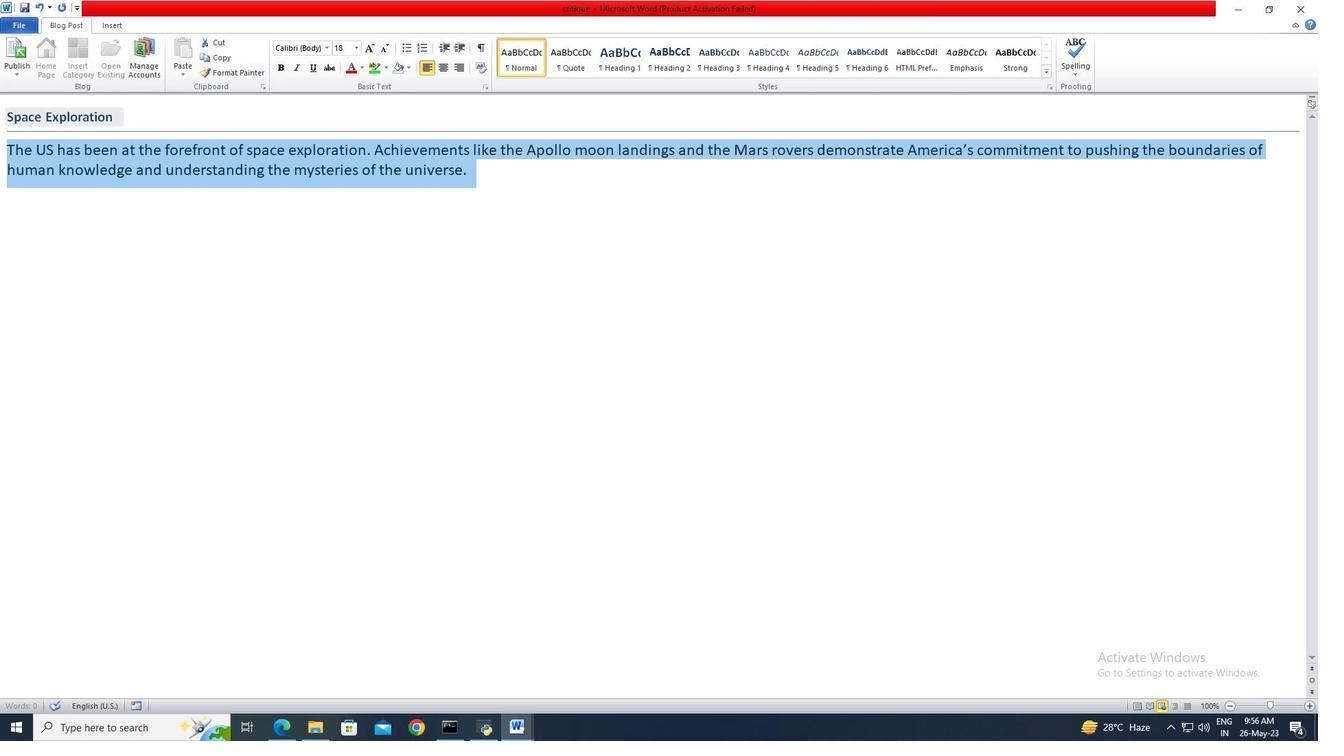 
Action: Mouse moved to (124, 116)
Screenshot: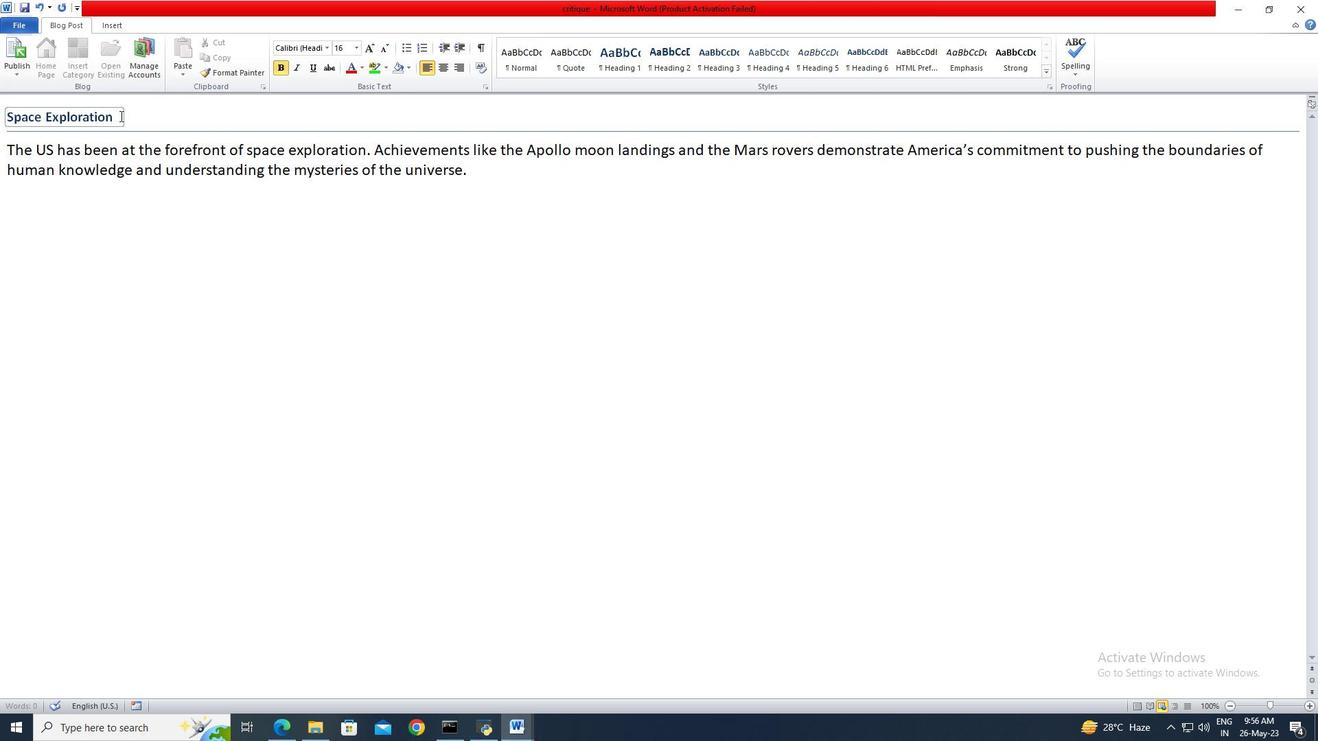 
Action: Key pressed <Key.shift>
Screenshot: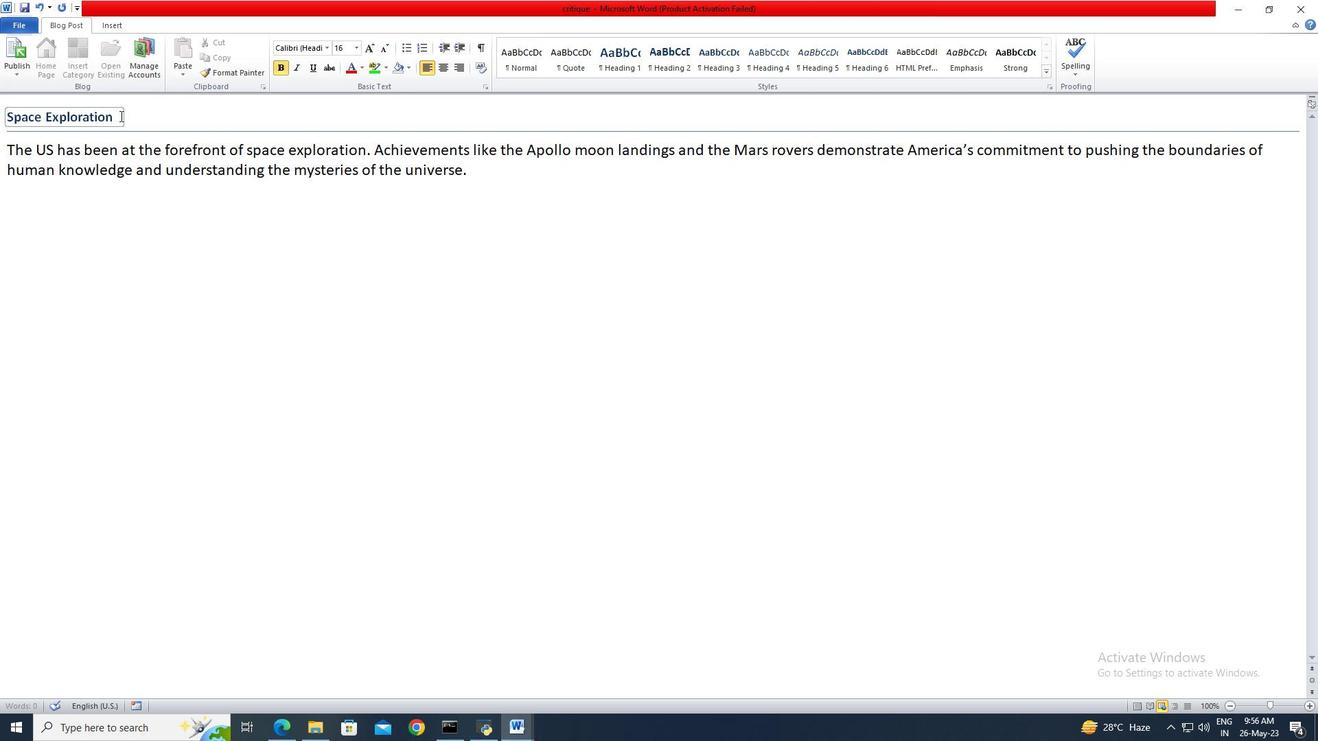 
Action: Mouse moved to (126, 116)
Screenshot: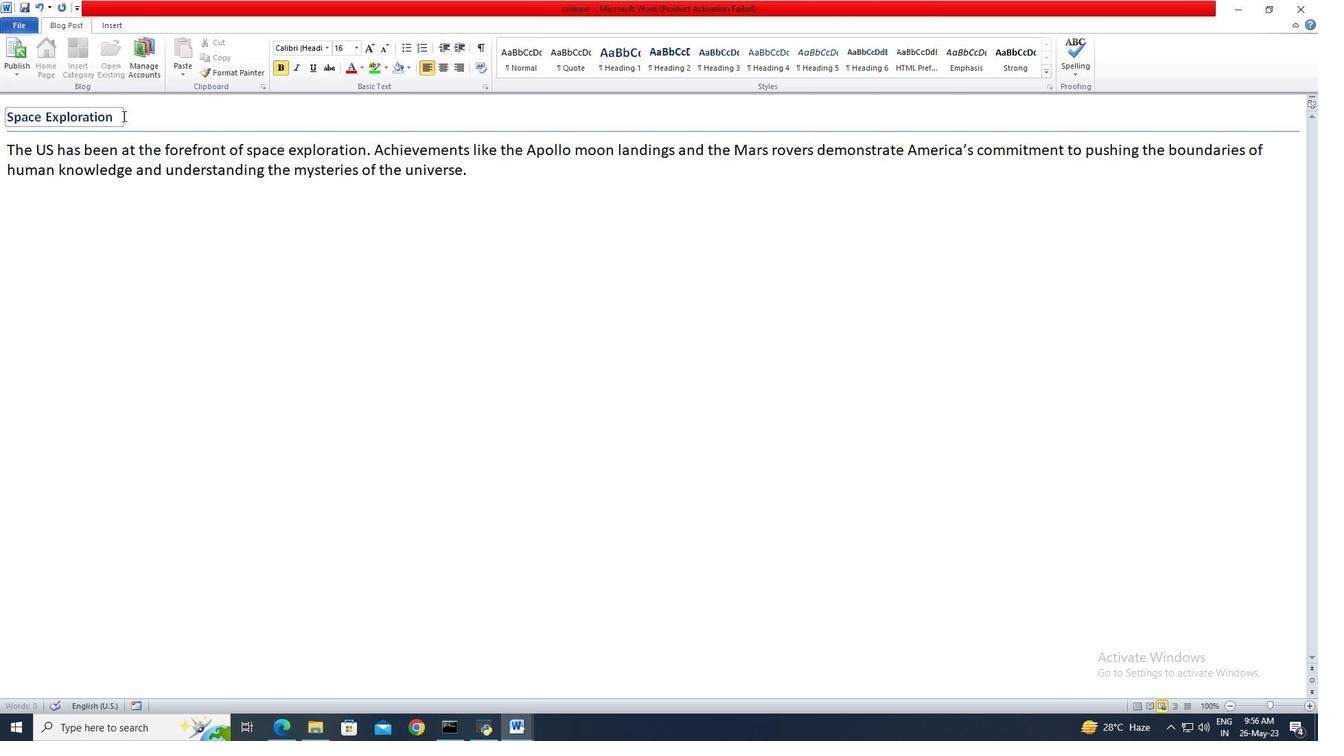 
Action: Mouse pressed left at (126, 116)
Screenshot: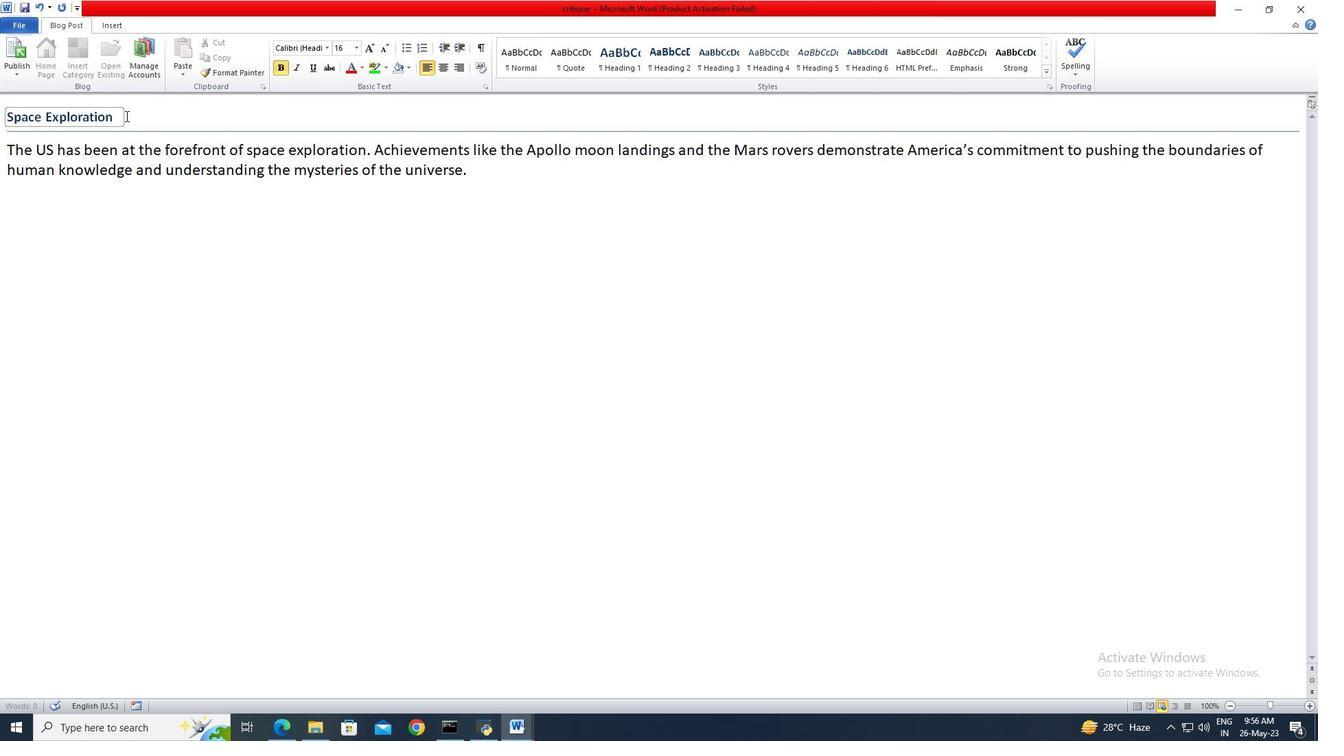 
Action: Mouse moved to (322, 52)
Screenshot: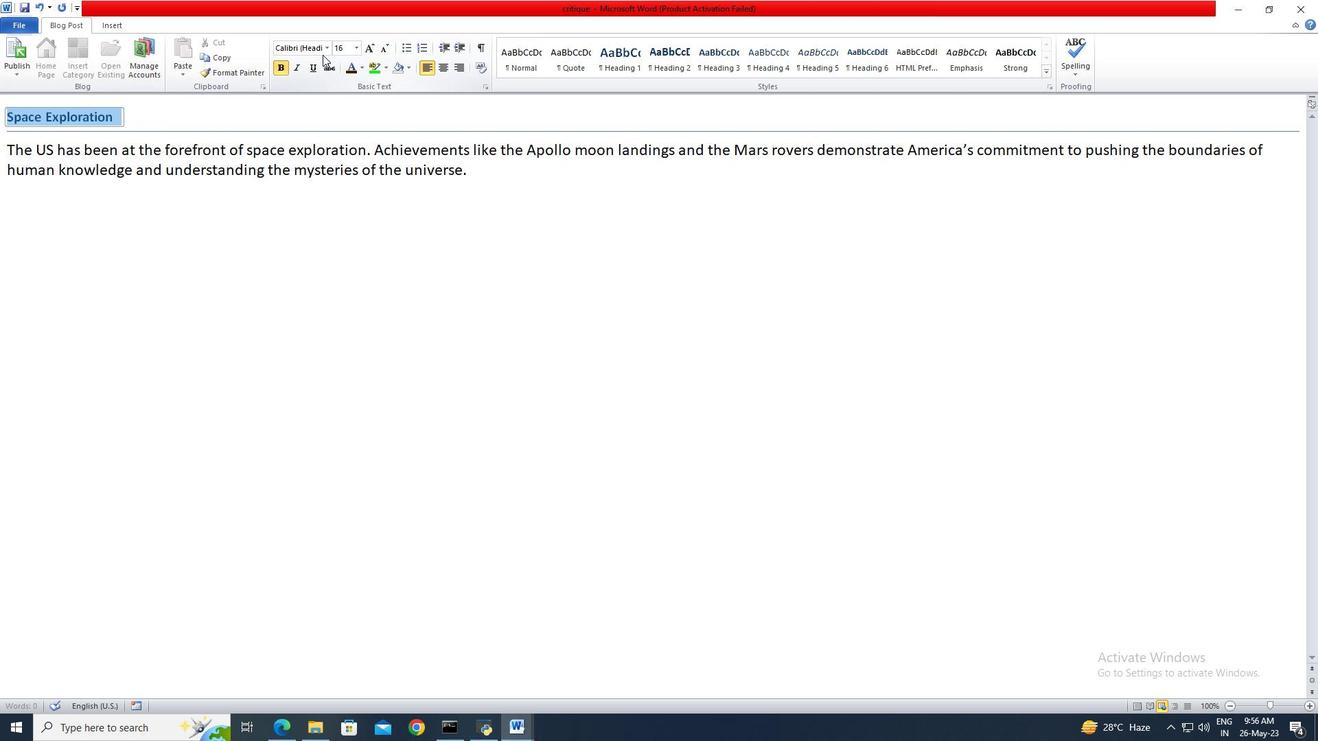 
Action: Mouse pressed left at (322, 52)
Screenshot: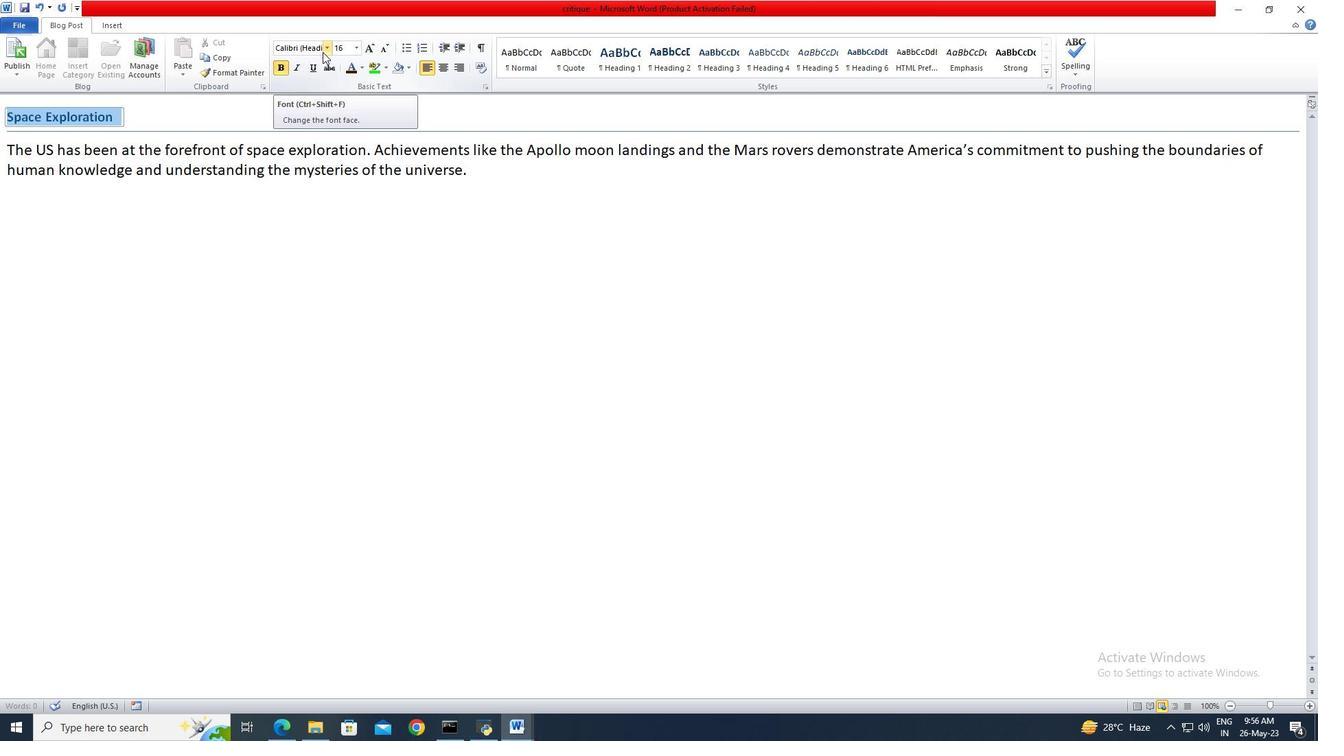 
Action: Mouse moved to (343, 307)
Screenshot: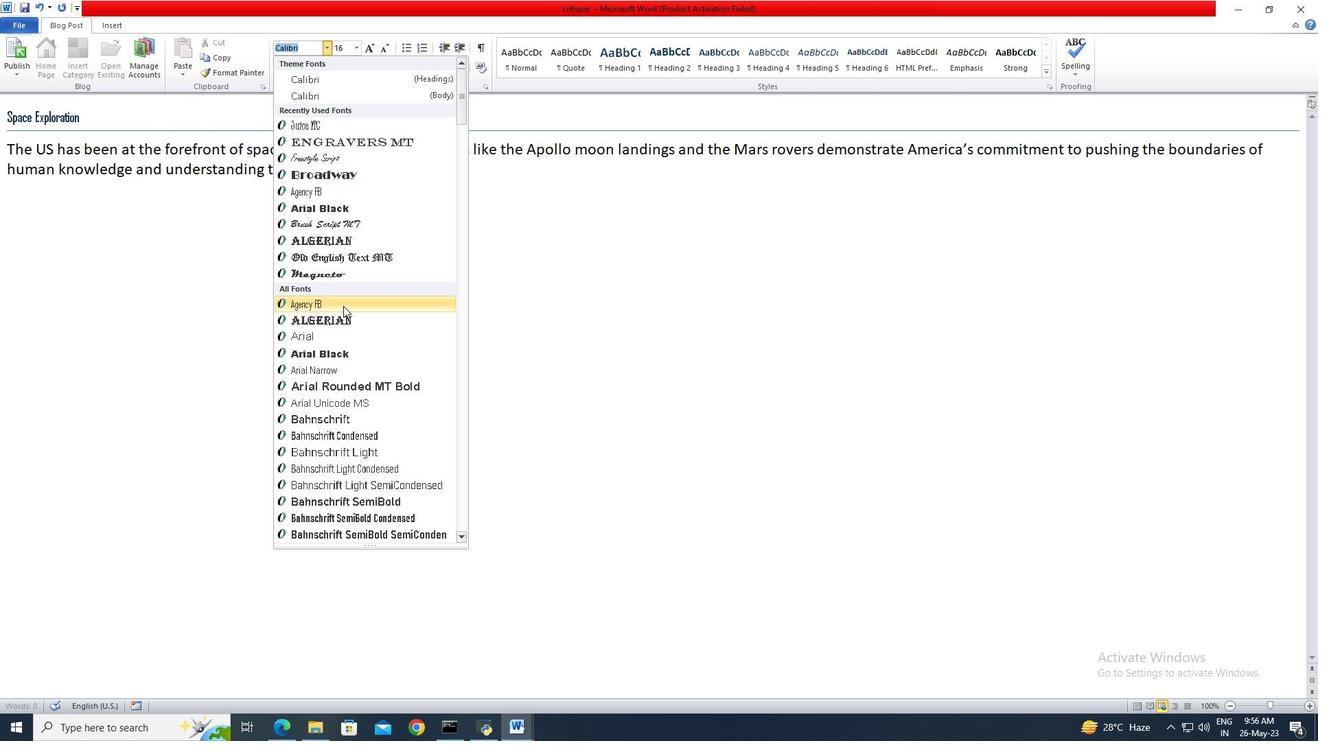 
Action: Mouse scrolled (343, 307) with delta (0, 0)
Screenshot: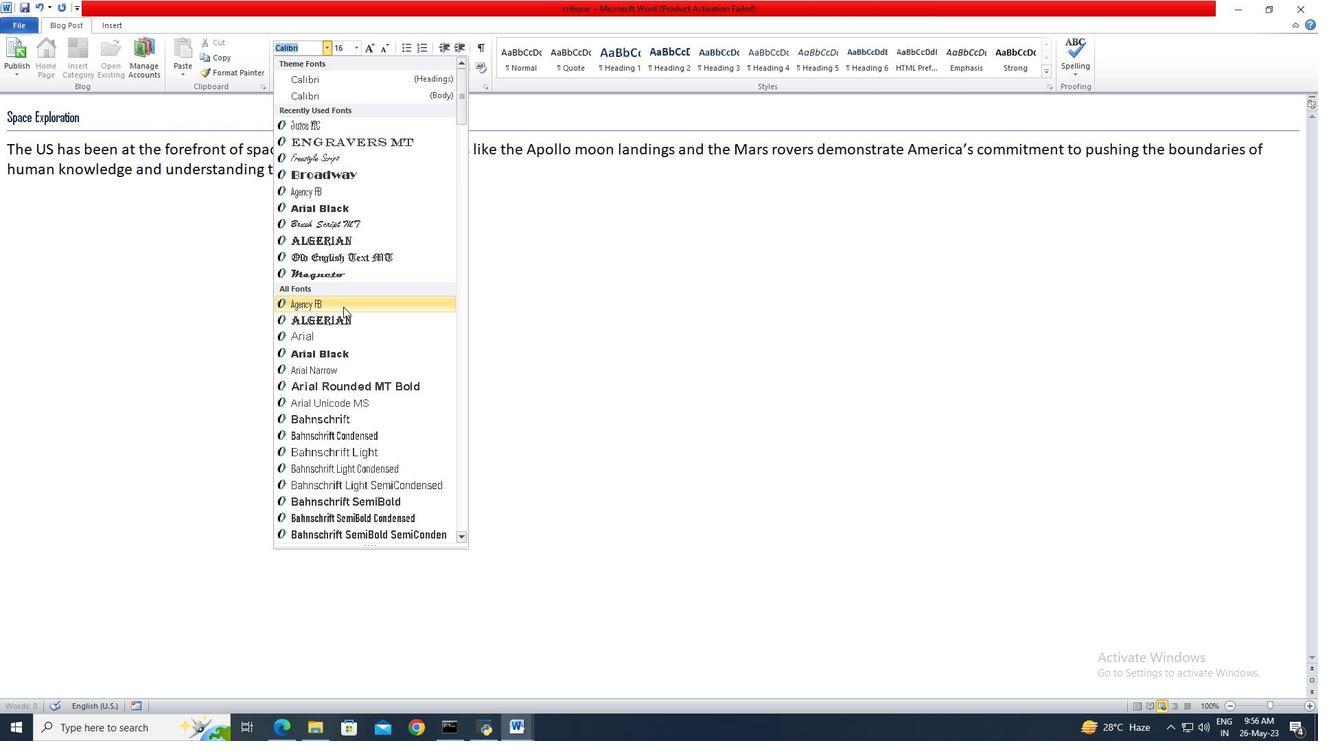 
Action: Mouse moved to (343, 308)
Screenshot: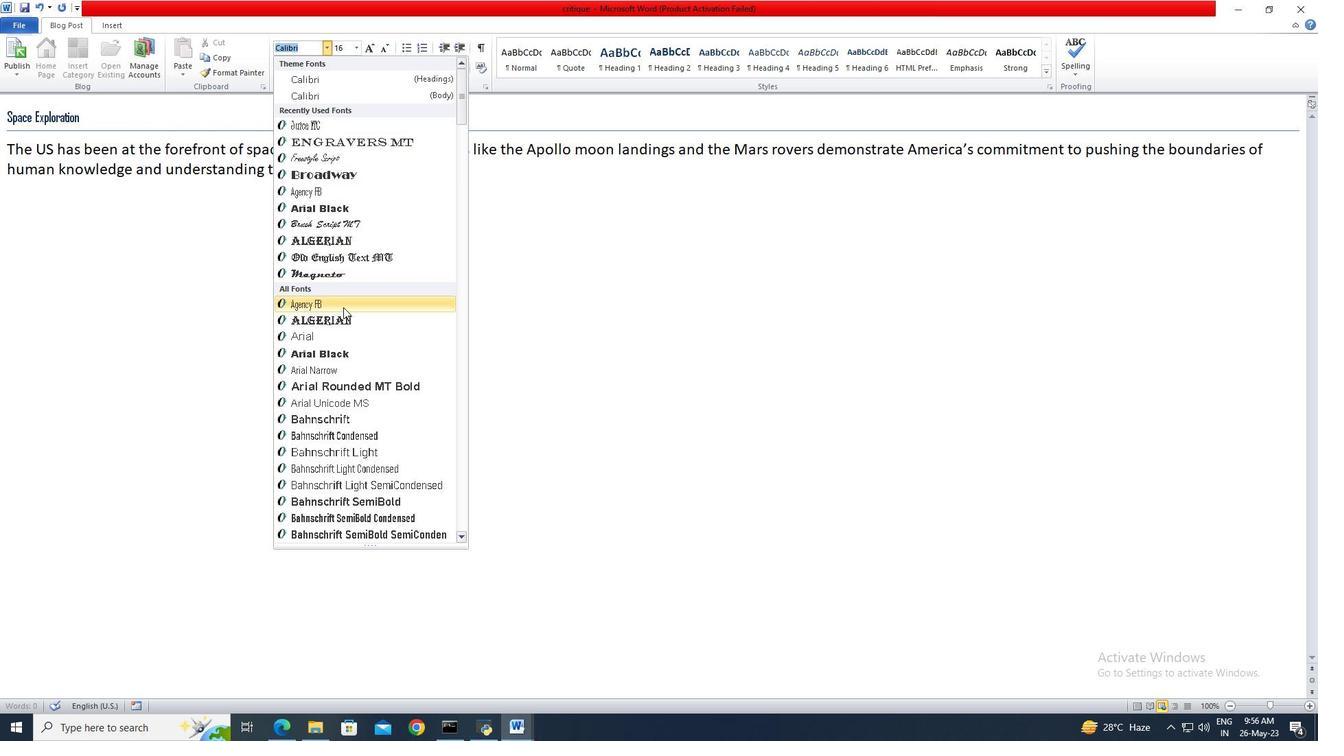 
Action: Mouse scrolled (343, 307) with delta (0, 0)
Screenshot: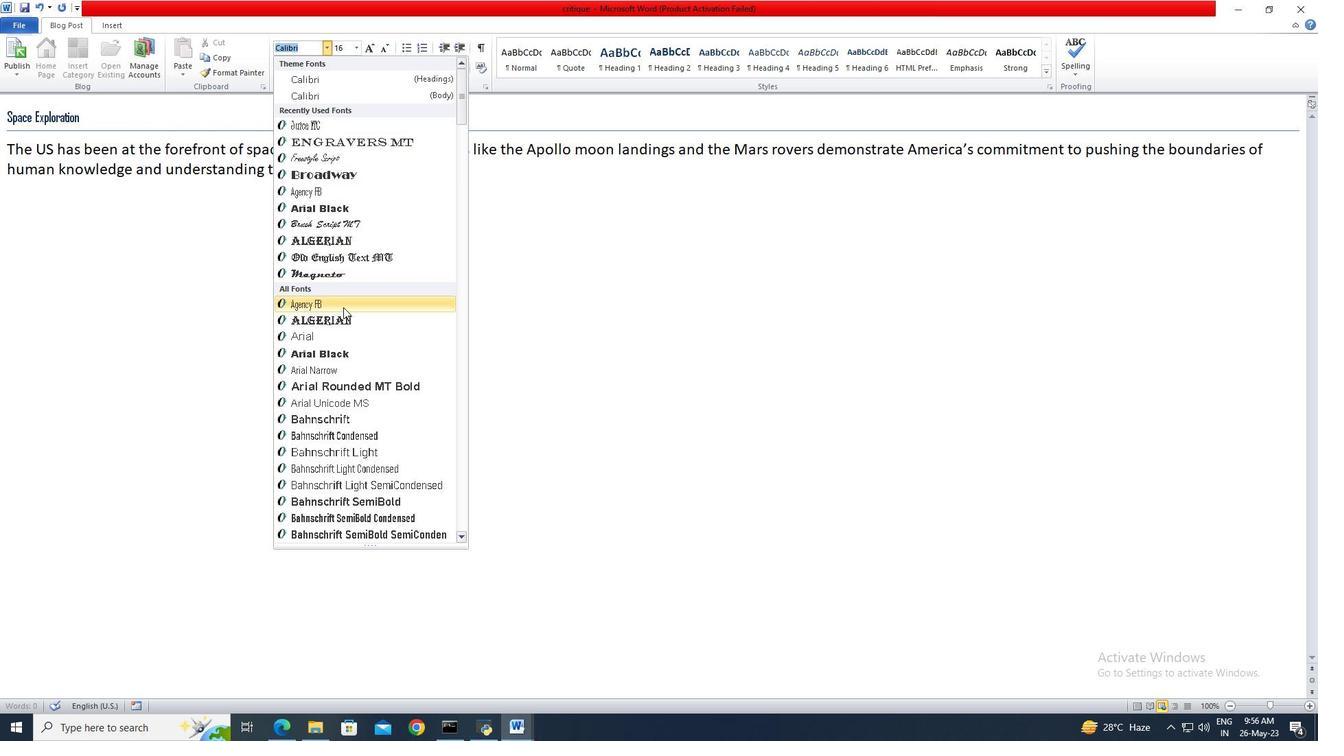 
Action: Mouse scrolled (343, 307) with delta (0, 0)
Screenshot: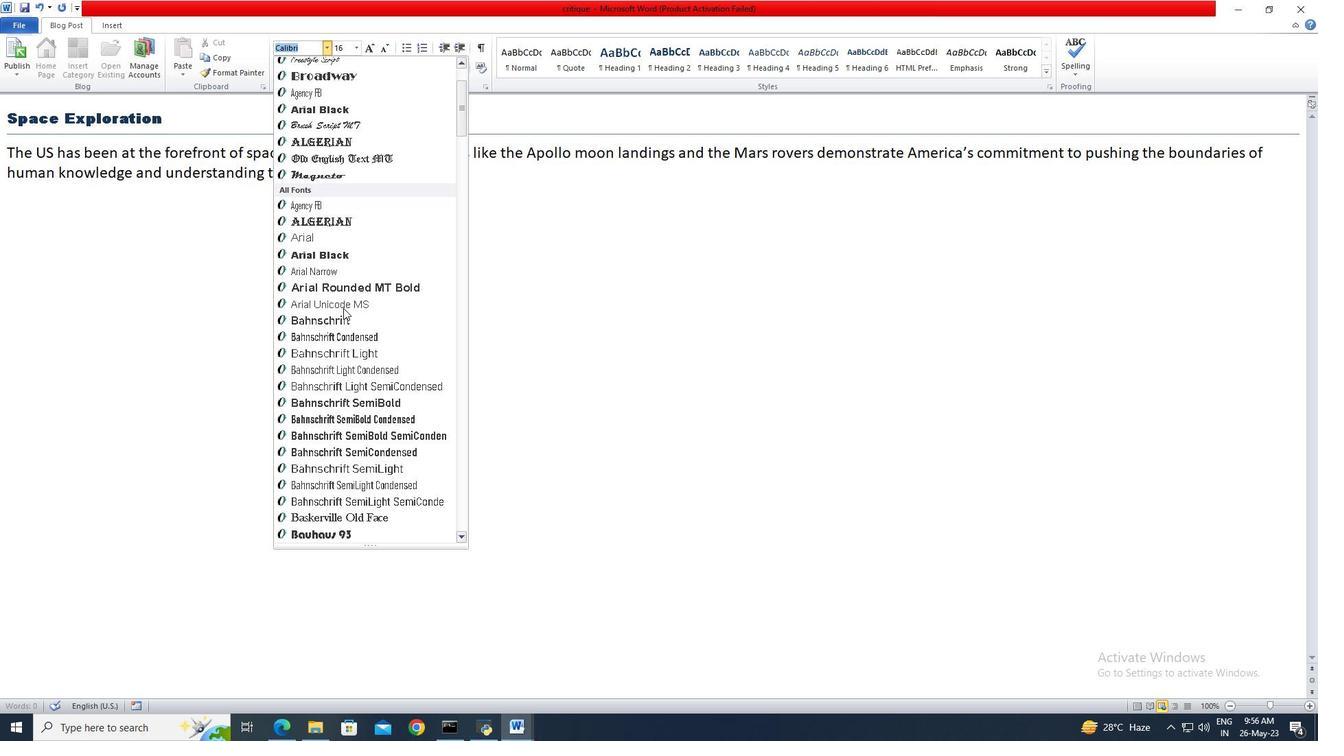 
Action: Mouse moved to (344, 308)
Screenshot: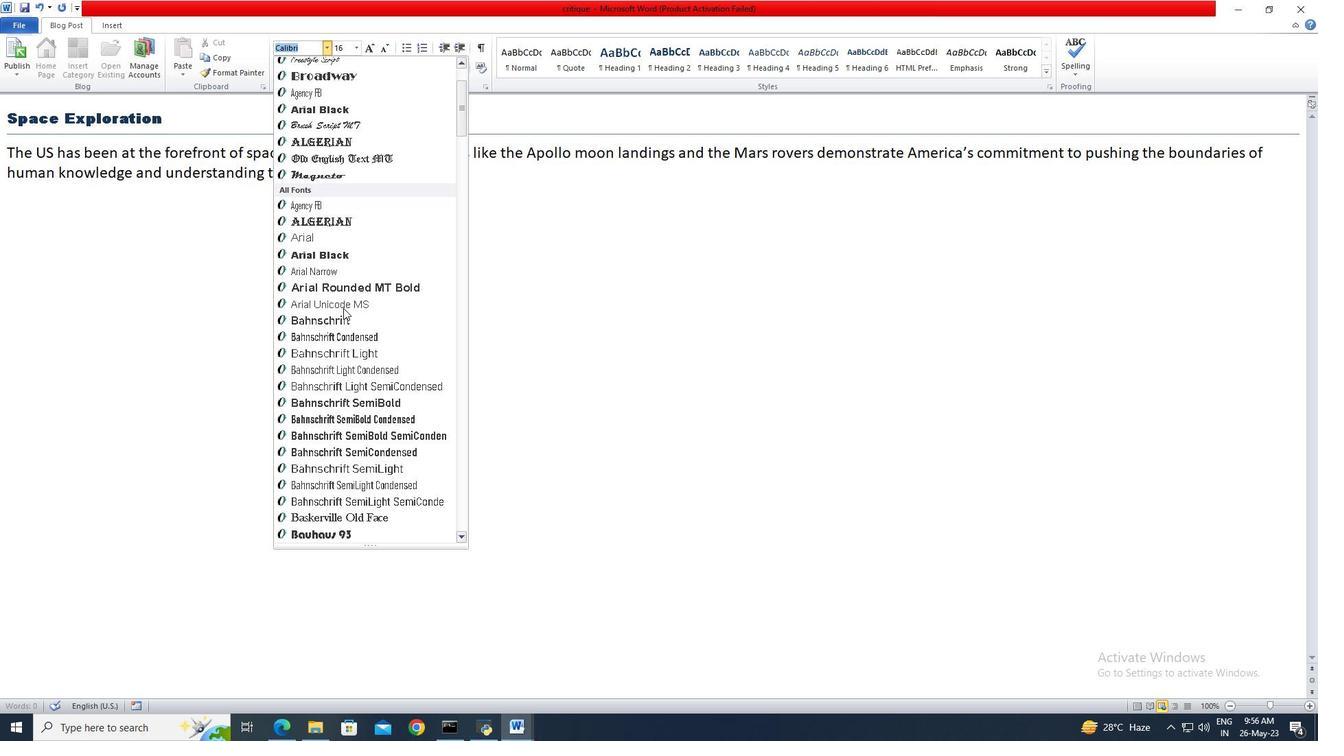 
Action: Mouse scrolled (344, 307) with delta (0, 0)
Screenshot: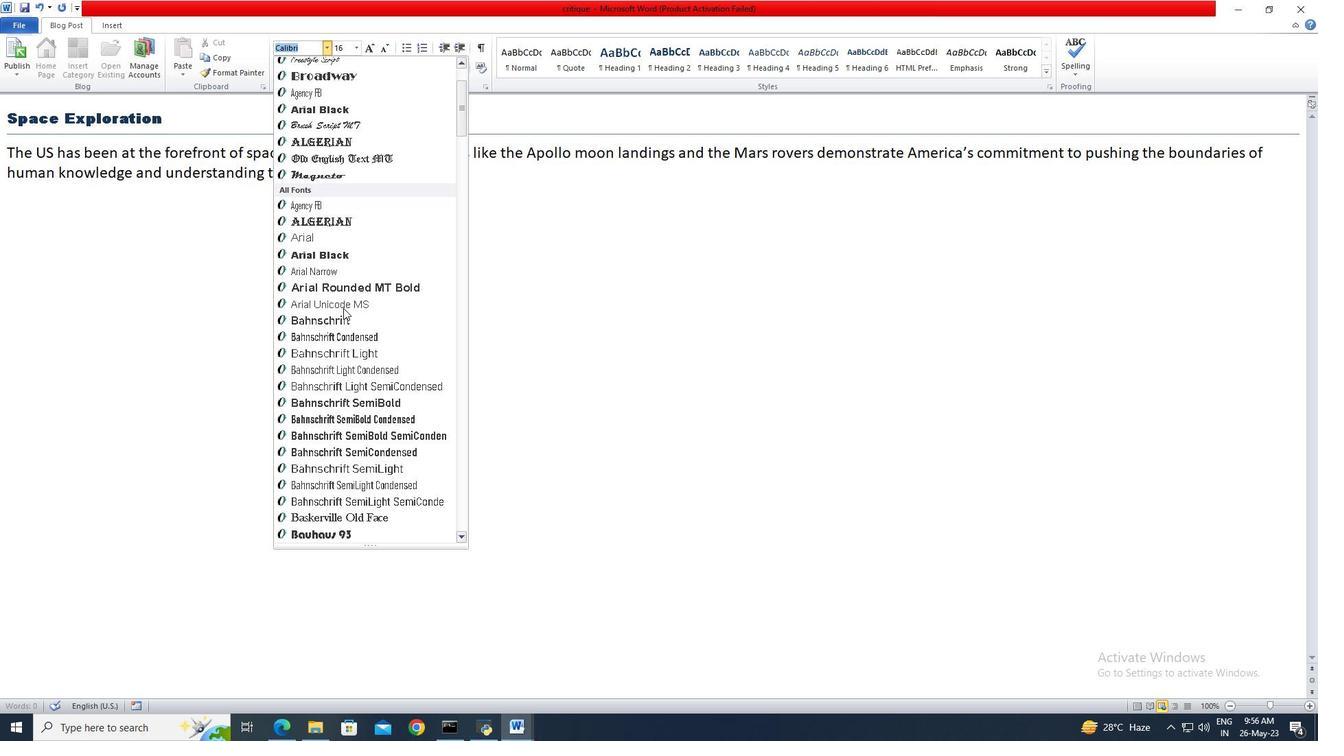 
Action: Mouse scrolled (344, 307) with delta (0, 0)
Screenshot: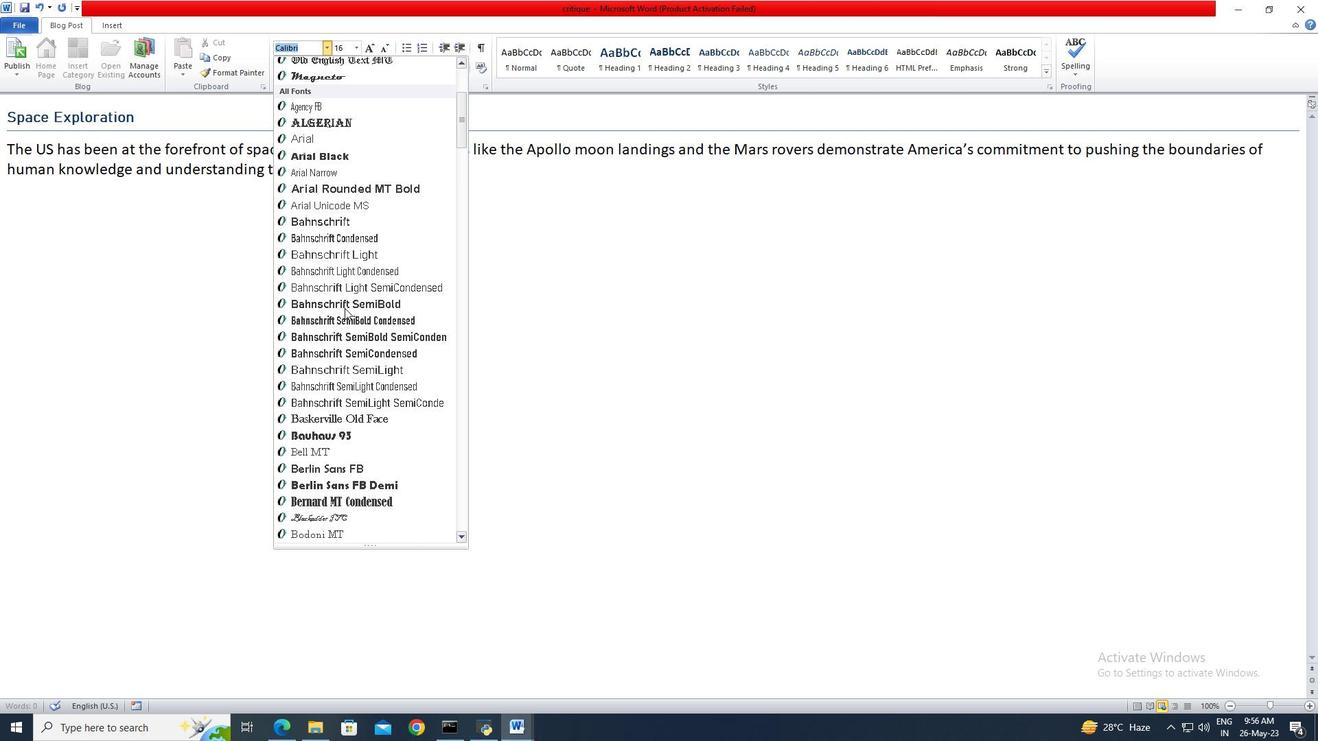 
Action: Mouse scrolled (344, 307) with delta (0, 0)
Screenshot: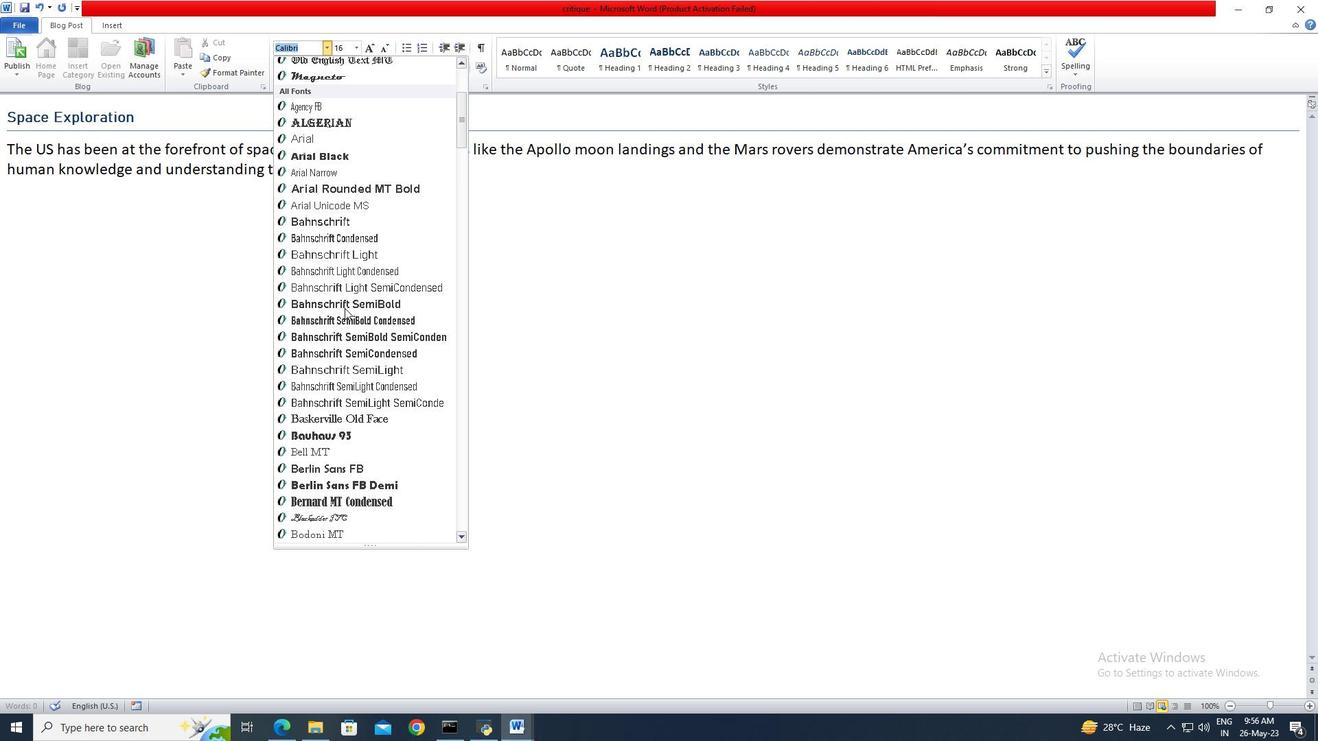 
Action: Mouse scrolled (344, 307) with delta (0, 0)
Screenshot: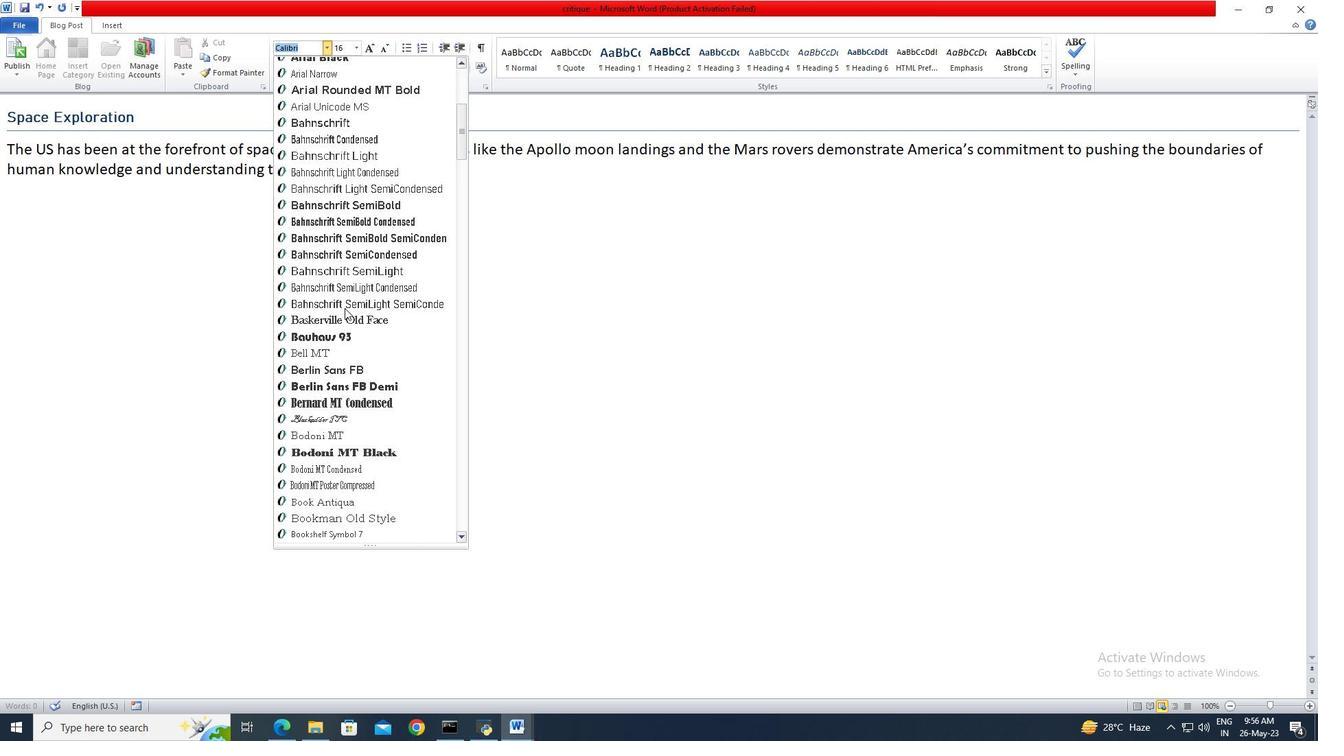 
Action: Mouse scrolled (344, 307) with delta (0, 0)
Screenshot: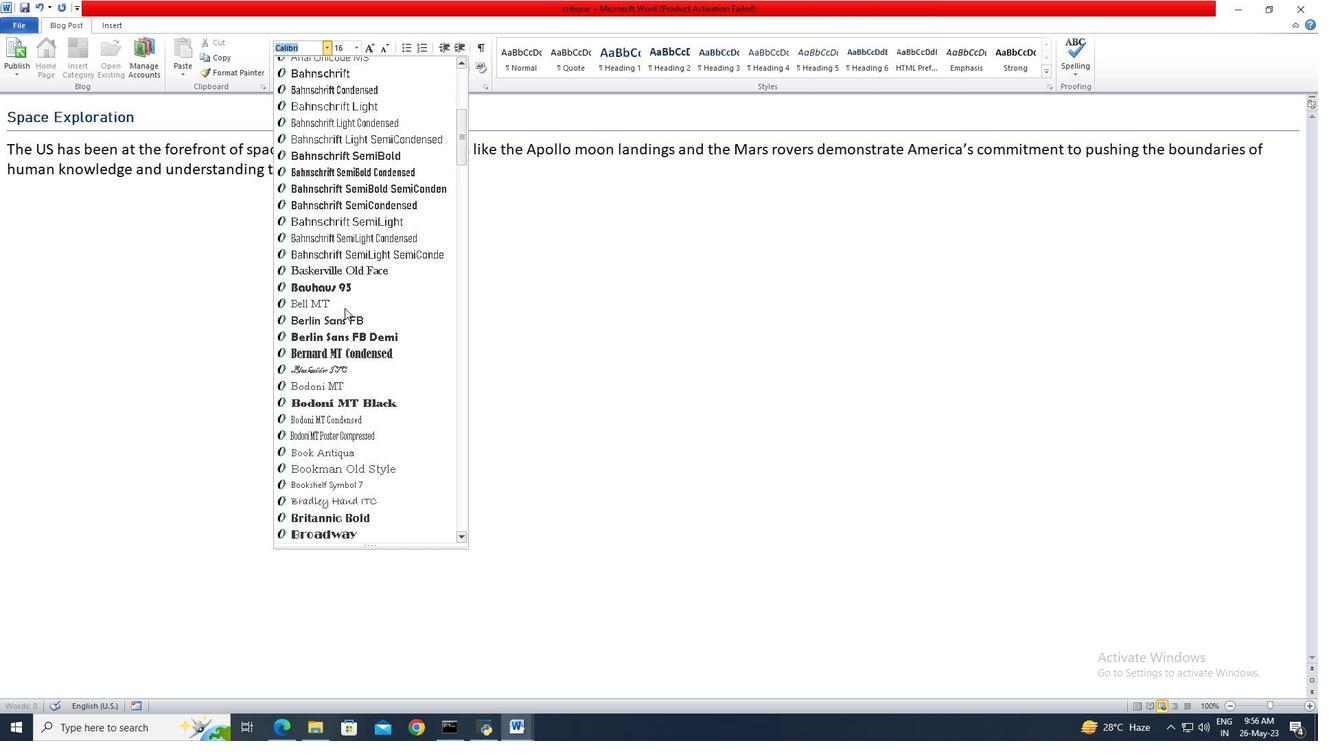 
Action: Mouse scrolled (344, 307) with delta (0, 0)
Screenshot: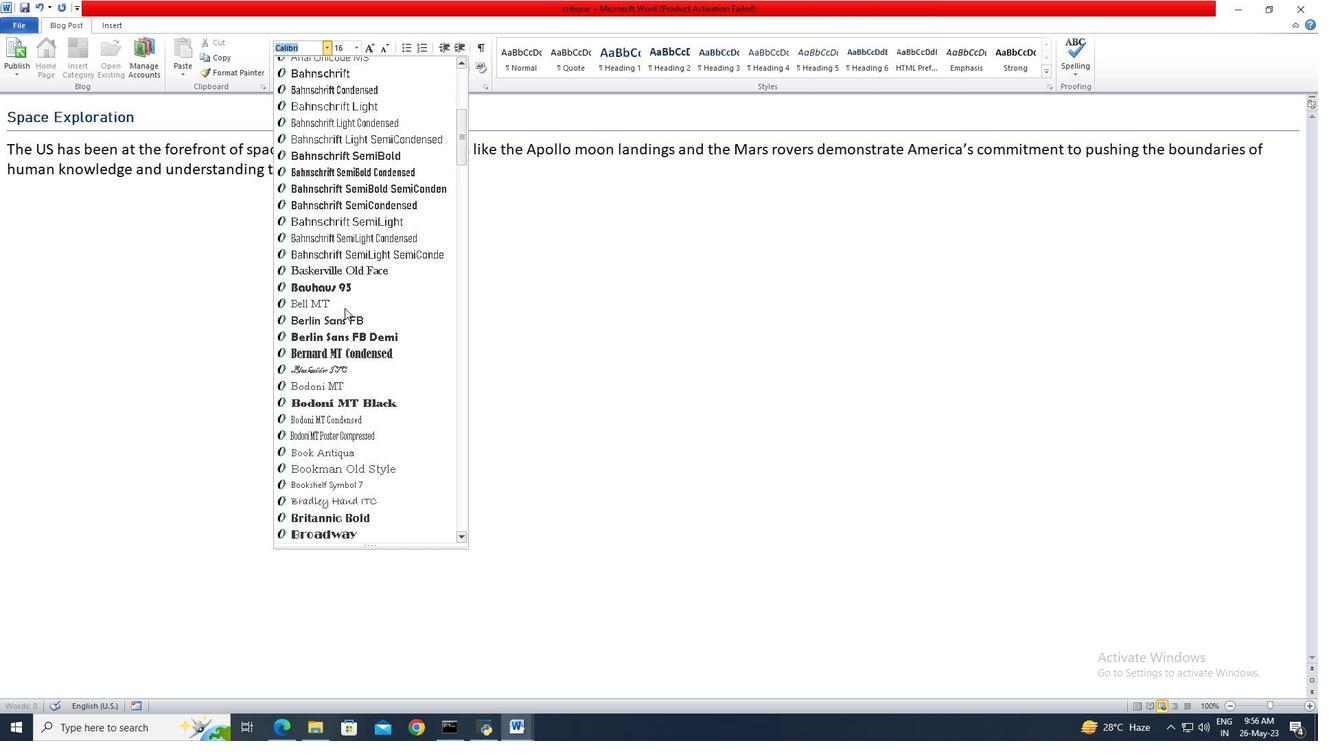
Action: Mouse moved to (344, 309)
Screenshot: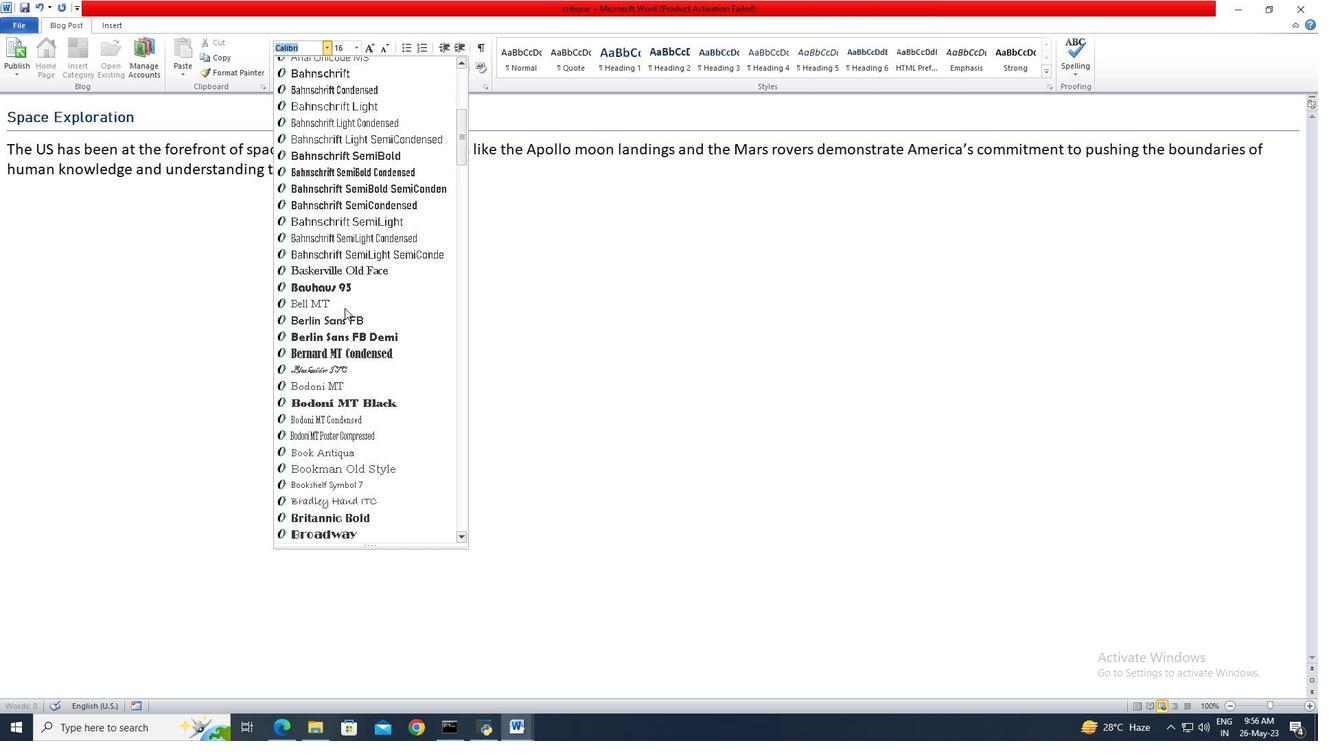
Action: Mouse scrolled (344, 308) with delta (0, 0)
Screenshot: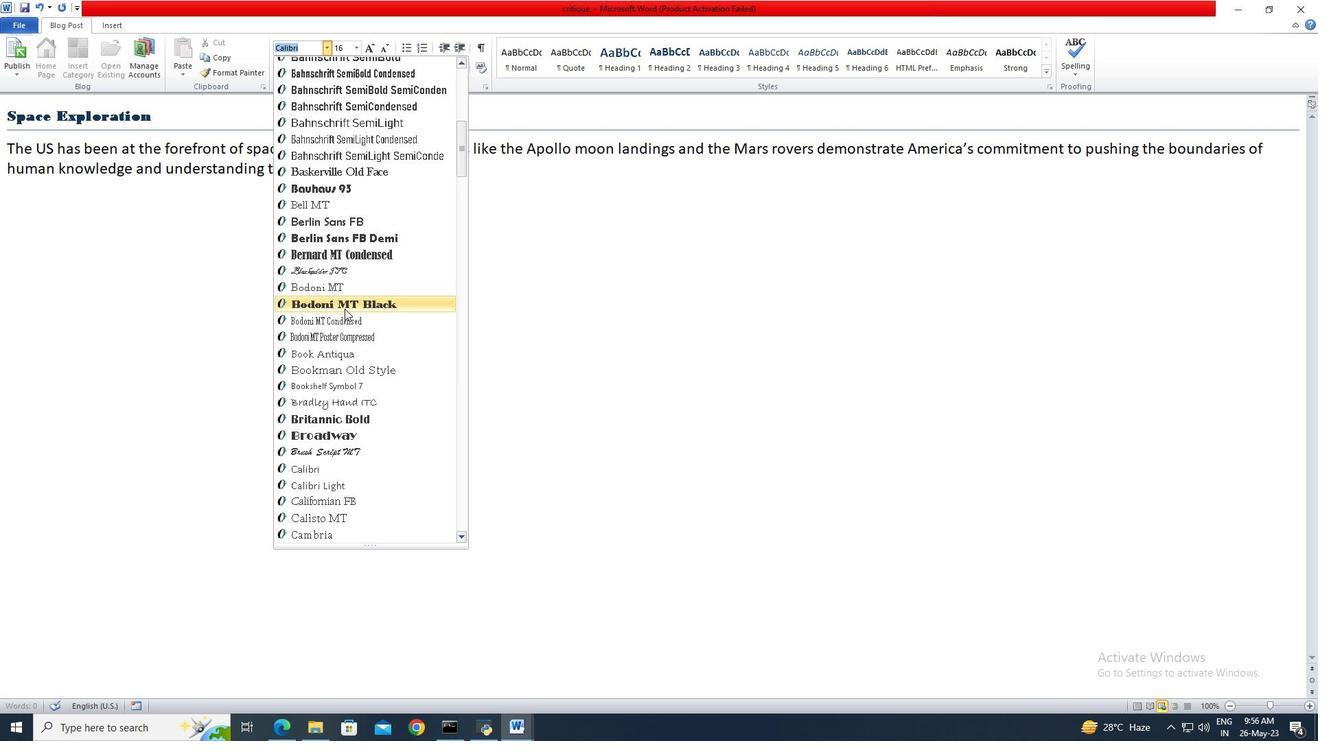 
Action: Mouse scrolled (344, 308) with delta (0, 0)
Screenshot: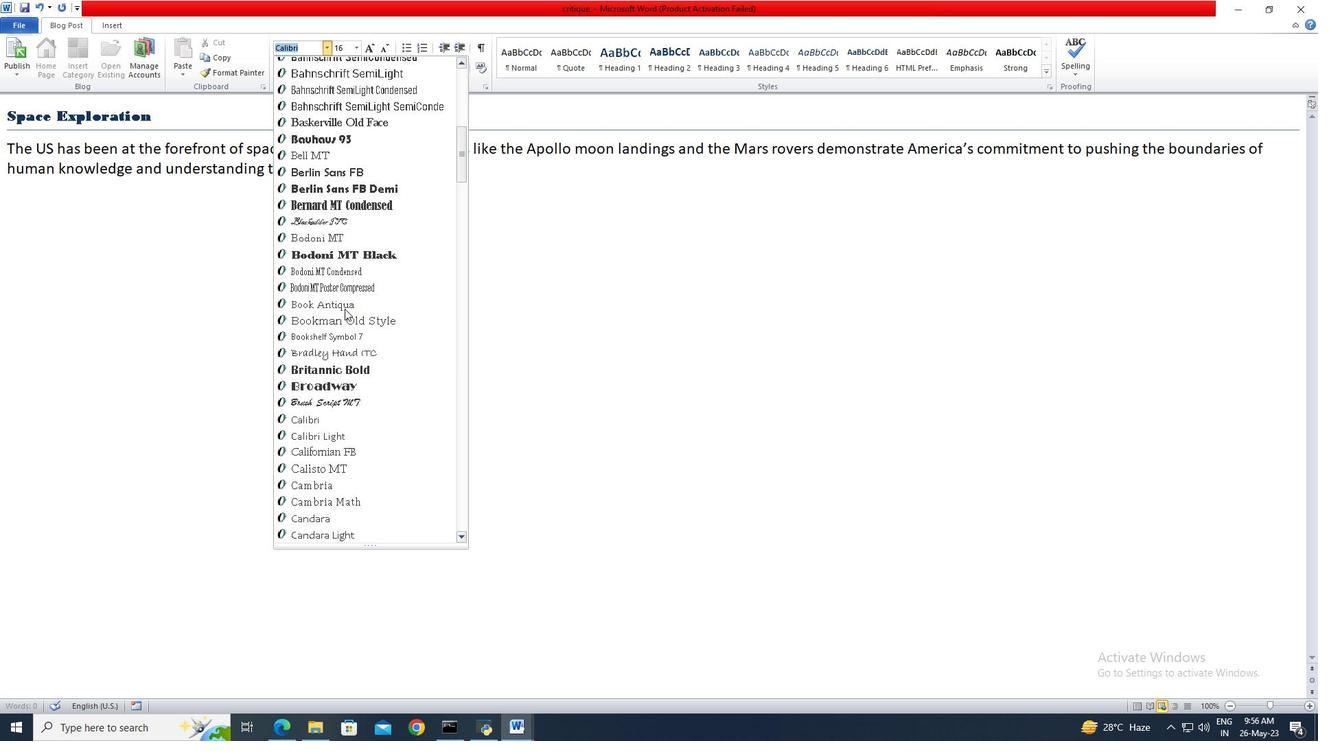 
Action: Mouse scrolled (344, 308) with delta (0, 0)
Screenshot: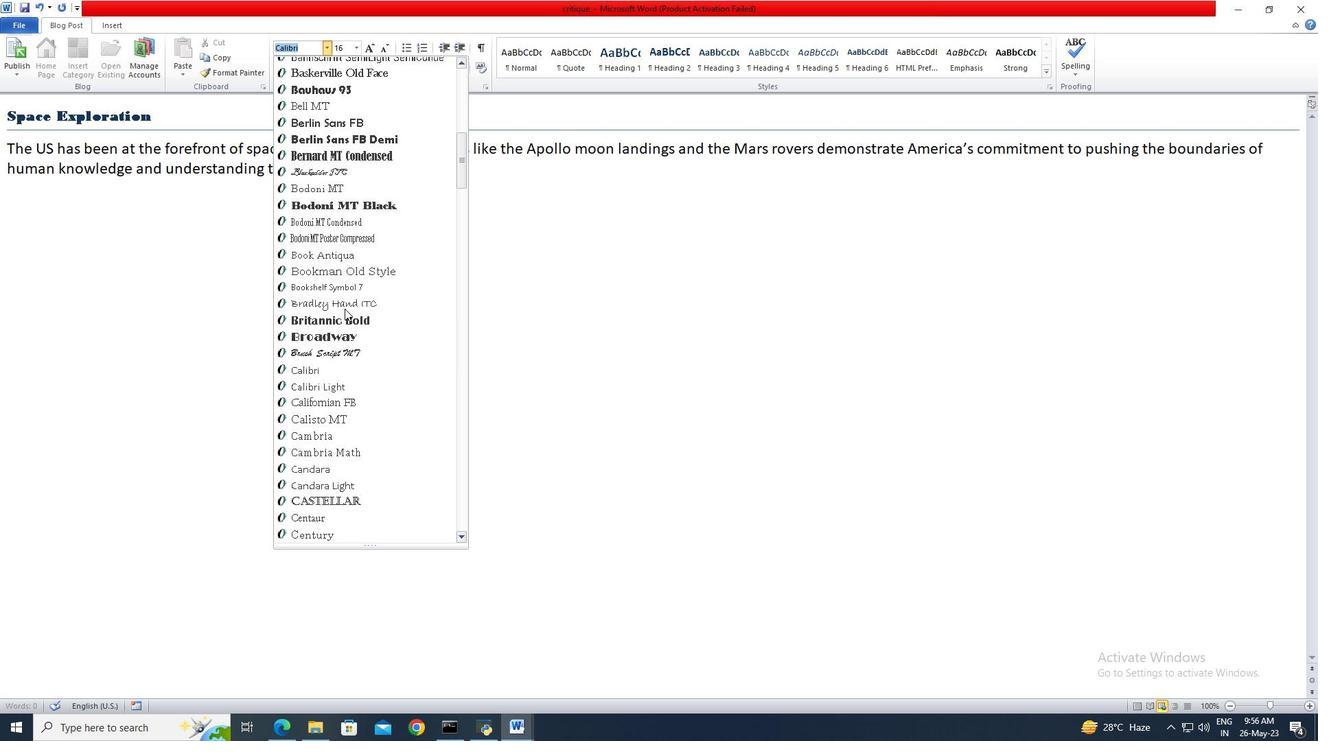 
Action: Mouse scrolled (344, 308) with delta (0, 0)
Screenshot: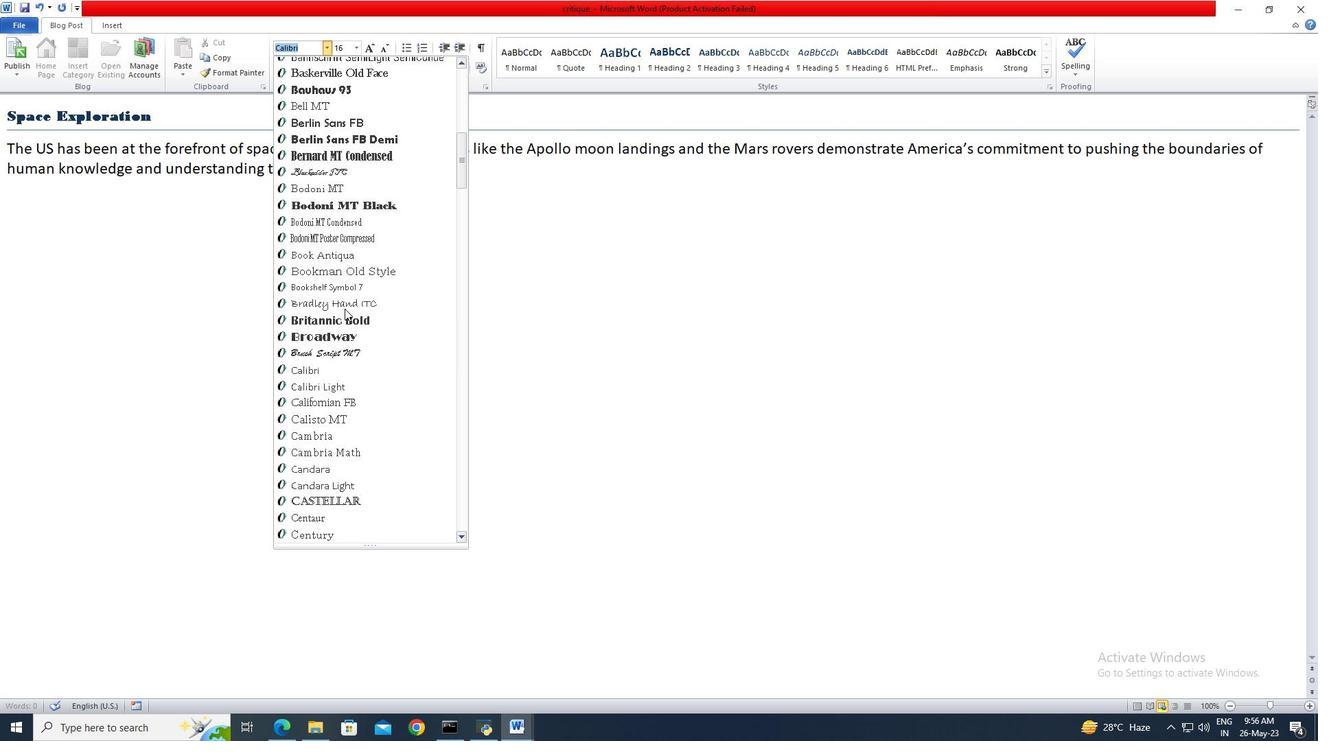
Action: Mouse scrolled (344, 308) with delta (0, 0)
Screenshot: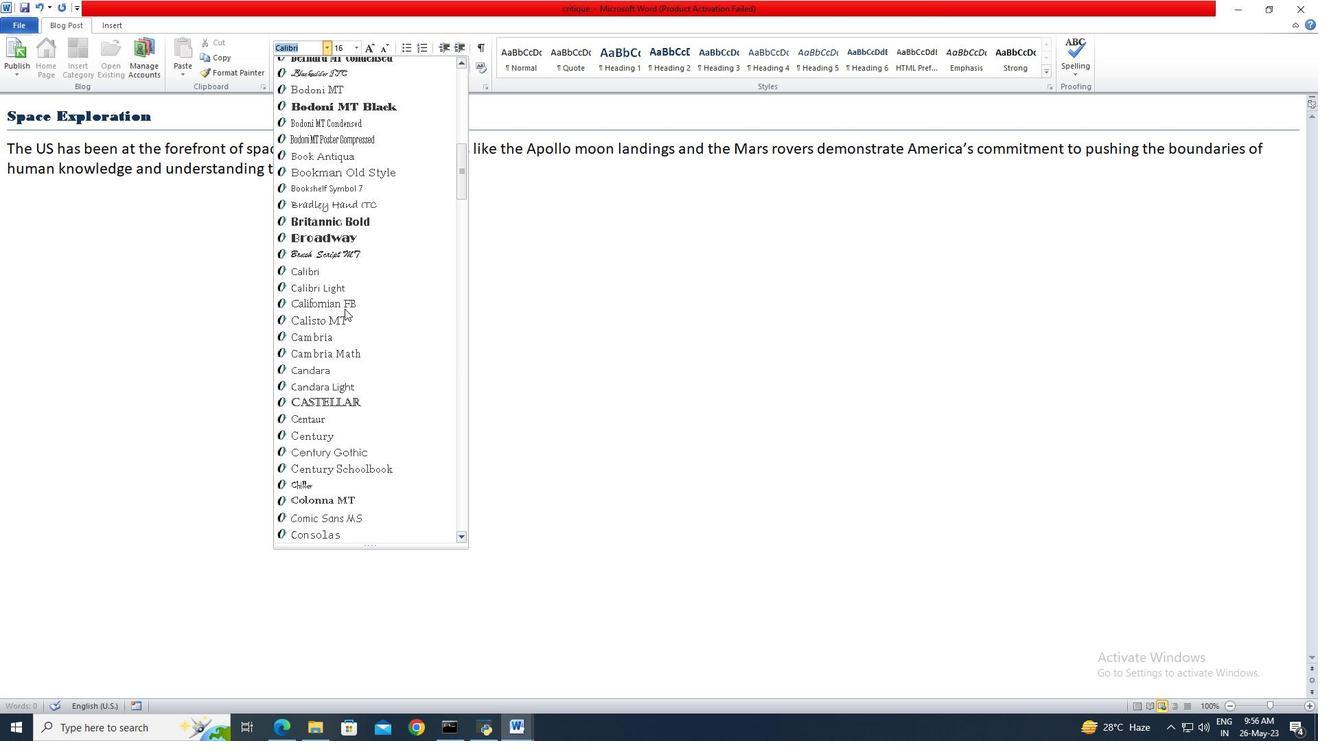 
Action: Mouse moved to (344, 309)
Screenshot: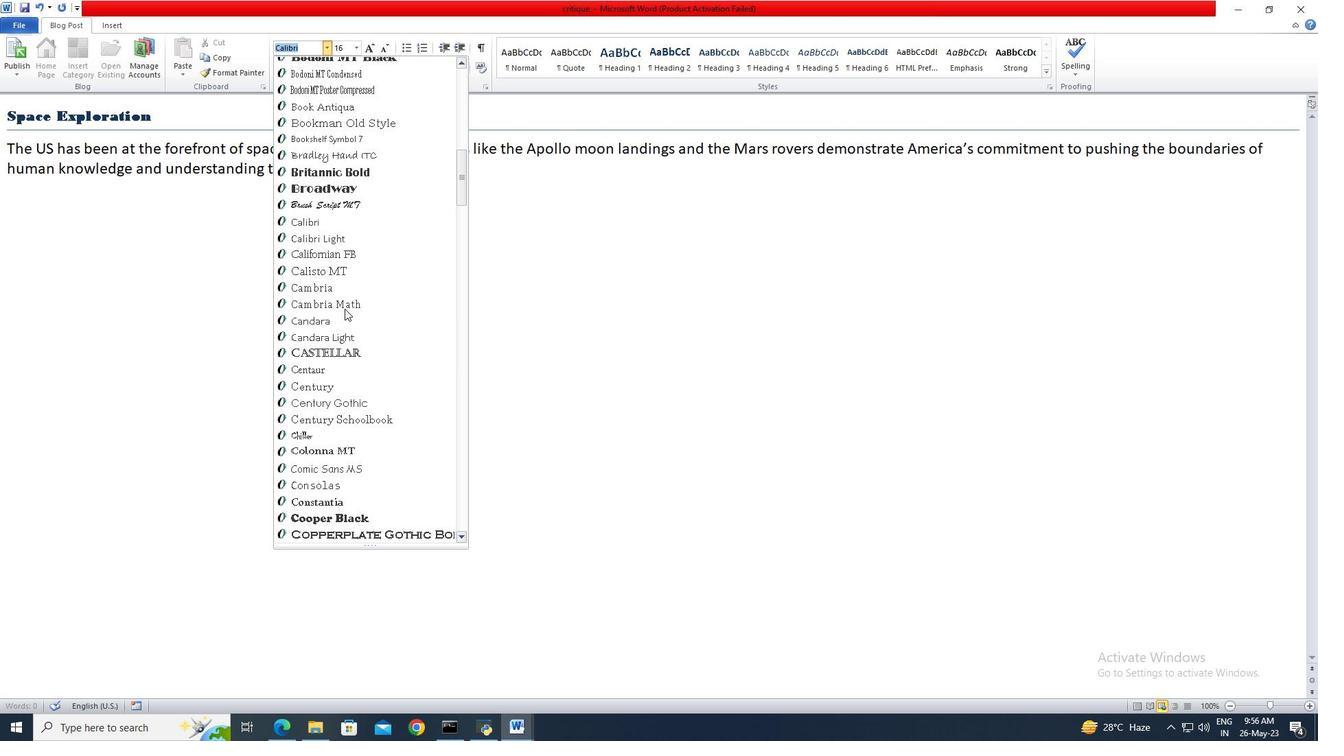 
Action: Mouse scrolled (344, 308) with delta (0, 0)
Screenshot: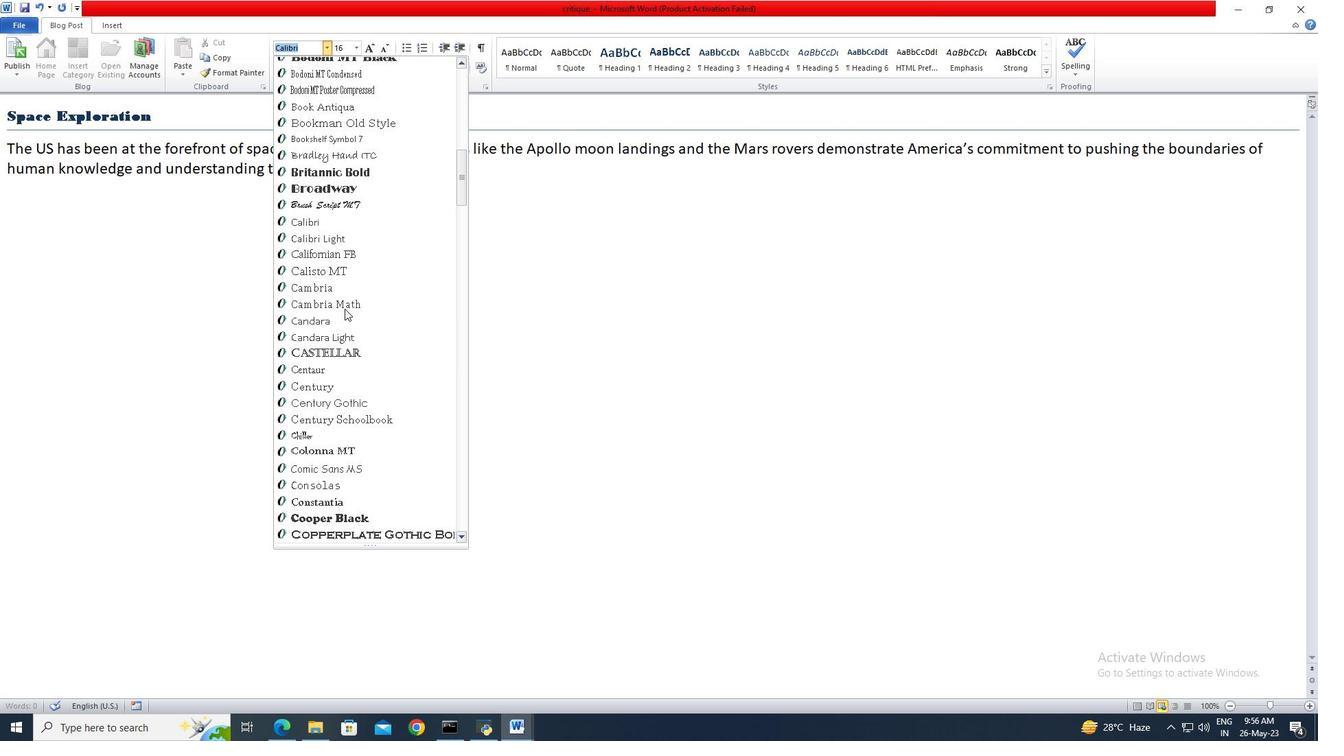 
Action: Mouse scrolled (344, 308) with delta (0, 0)
Screenshot: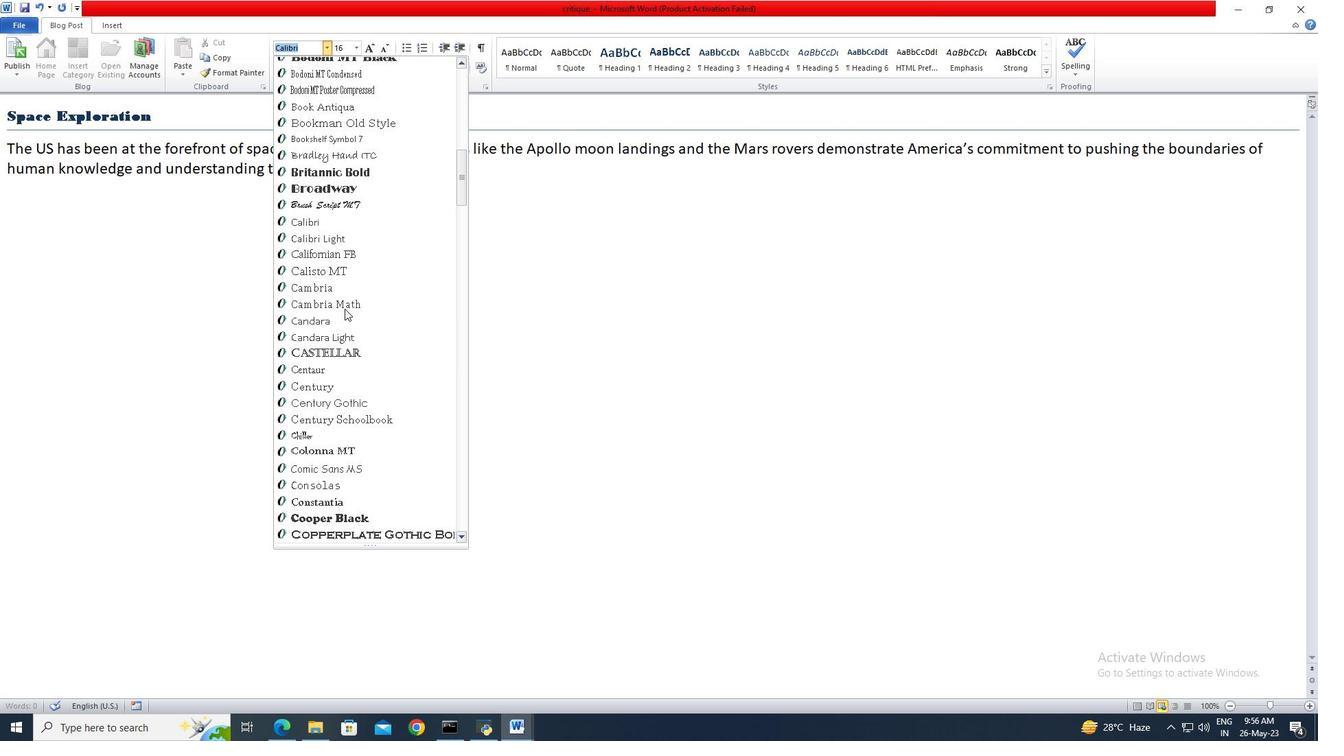 
Action: Mouse scrolled (344, 308) with delta (0, 0)
Screenshot: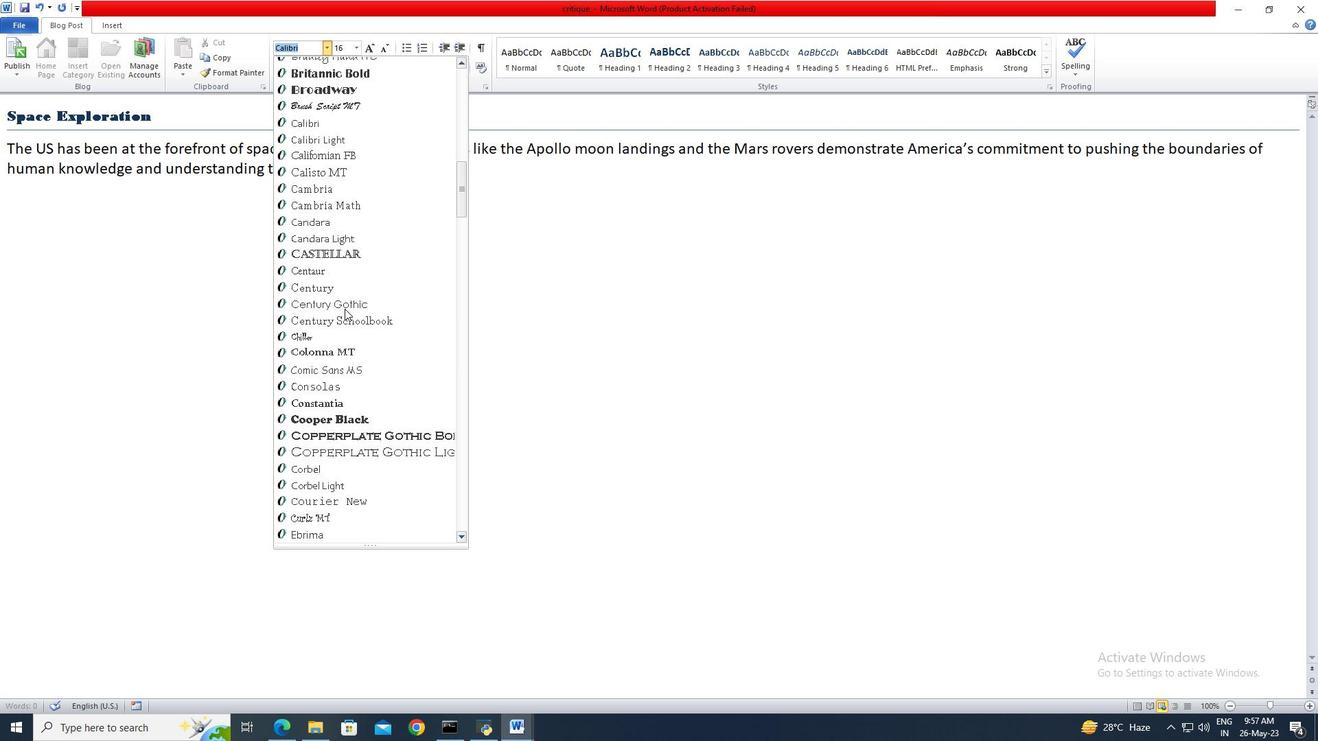 
Action: Mouse scrolled (344, 308) with delta (0, 0)
Screenshot: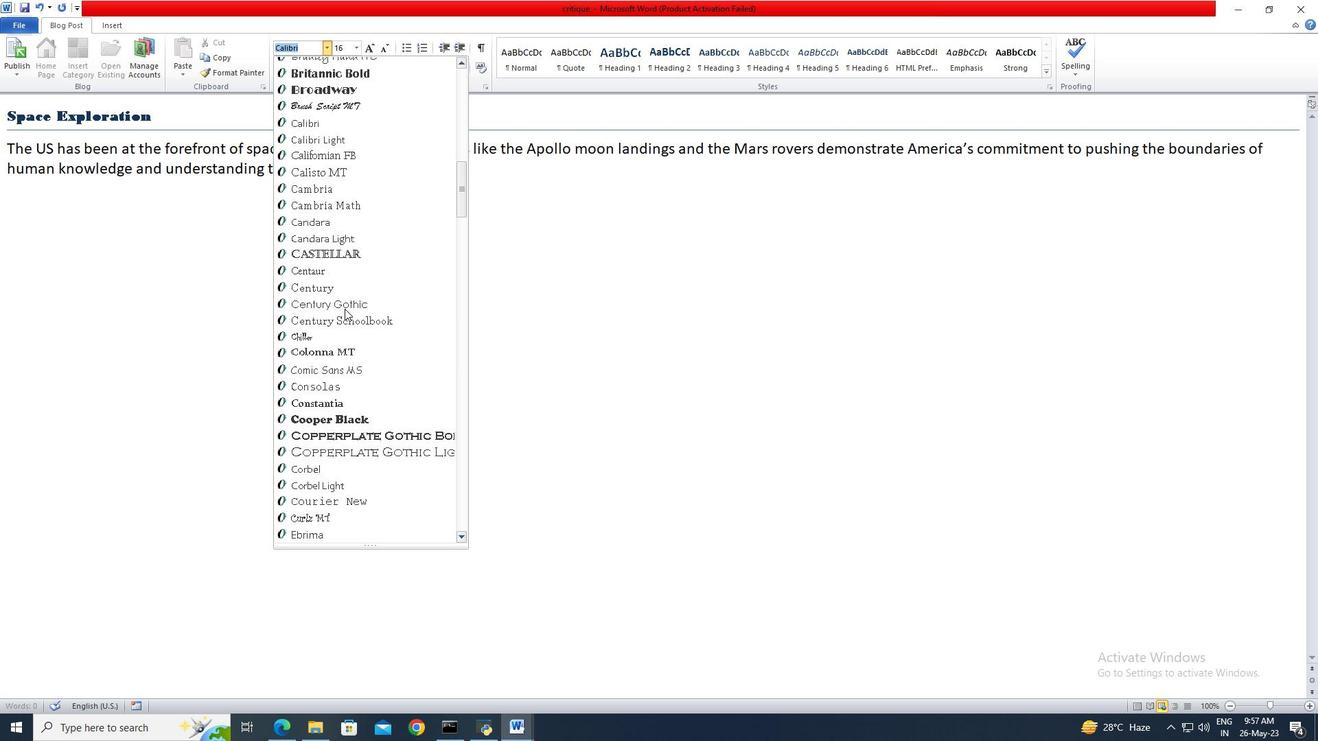 
Action: Mouse scrolled (344, 308) with delta (0, 0)
Screenshot: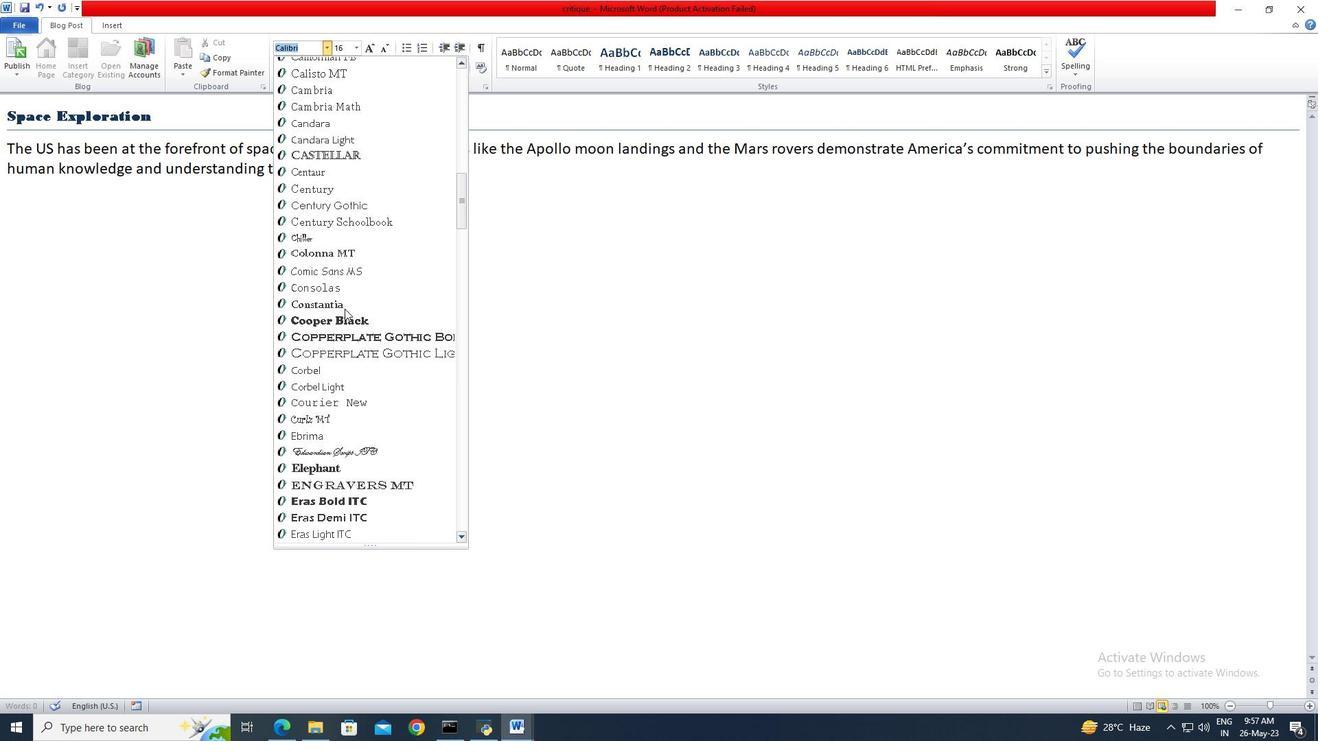
Action: Mouse moved to (355, 436)
Screenshot: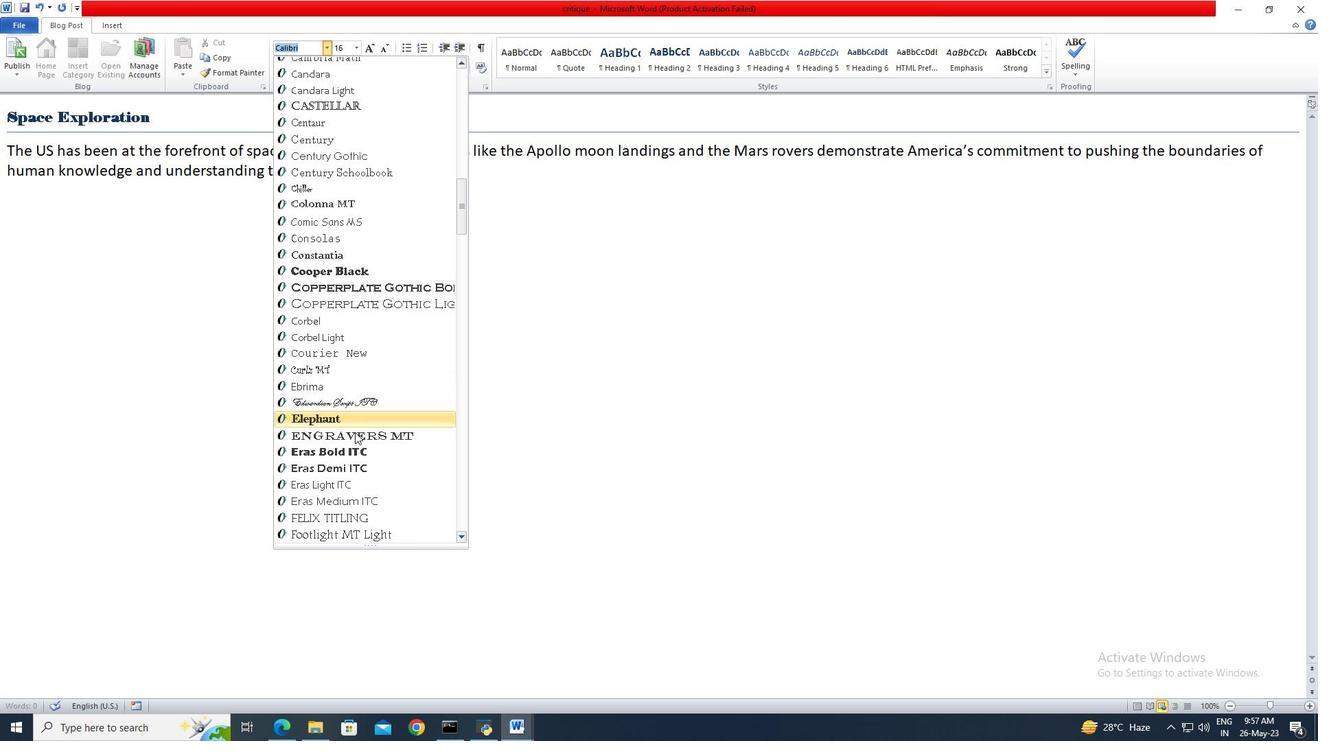 
Action: Mouse pressed left at (355, 436)
Screenshot: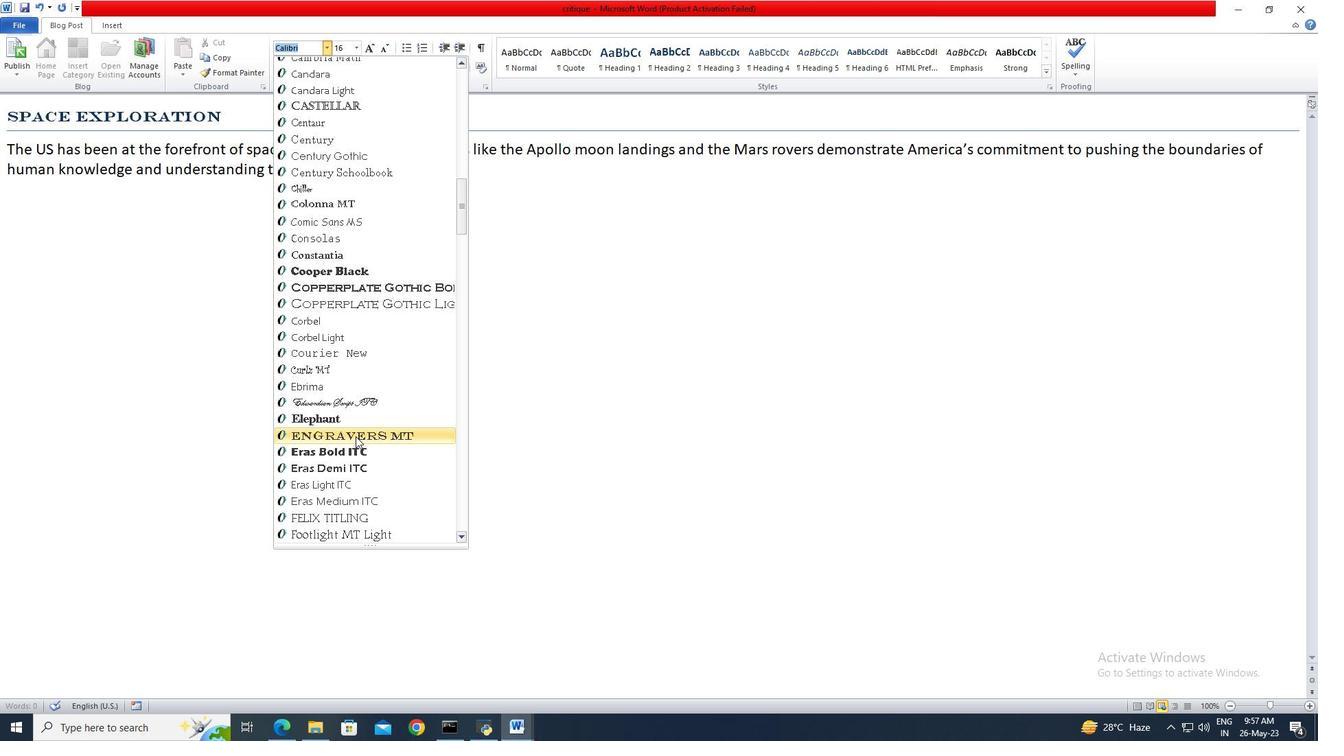 
Action: Mouse moved to (344, 46)
Screenshot: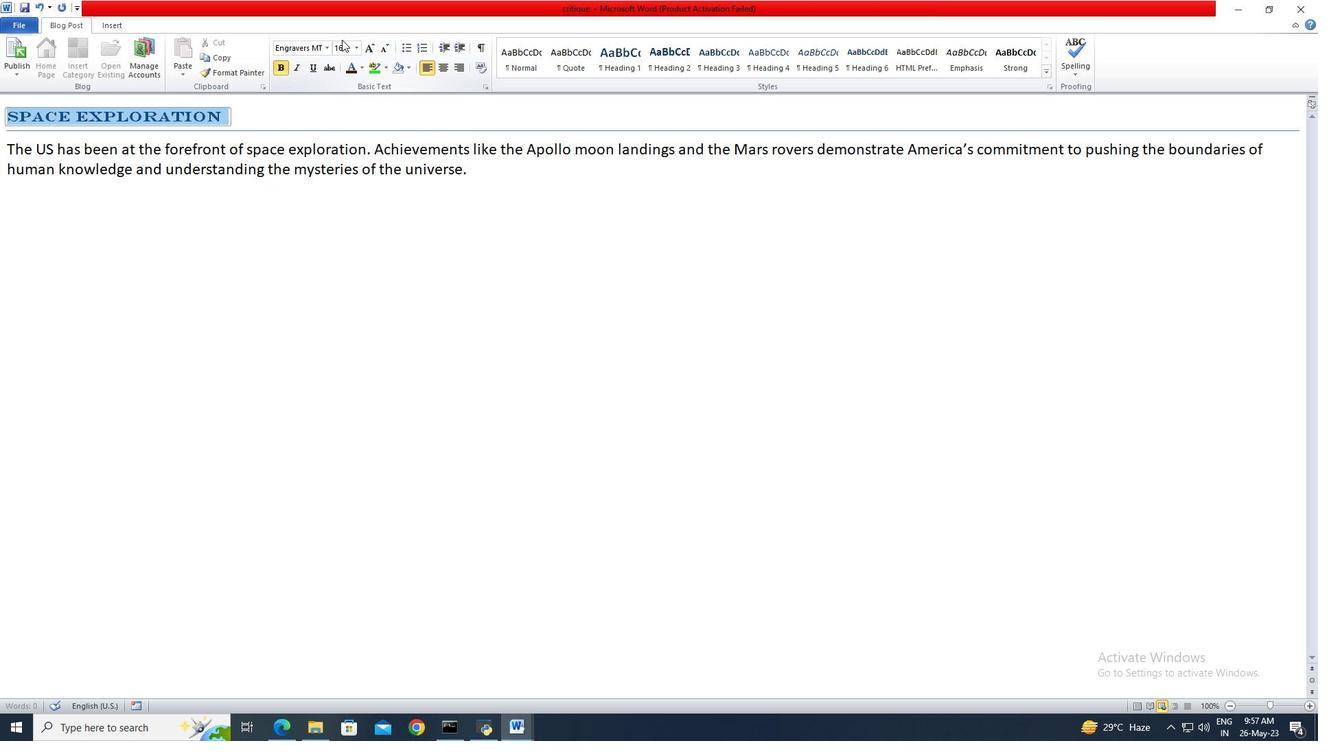 
Action: Mouse pressed left at (344, 46)
Screenshot: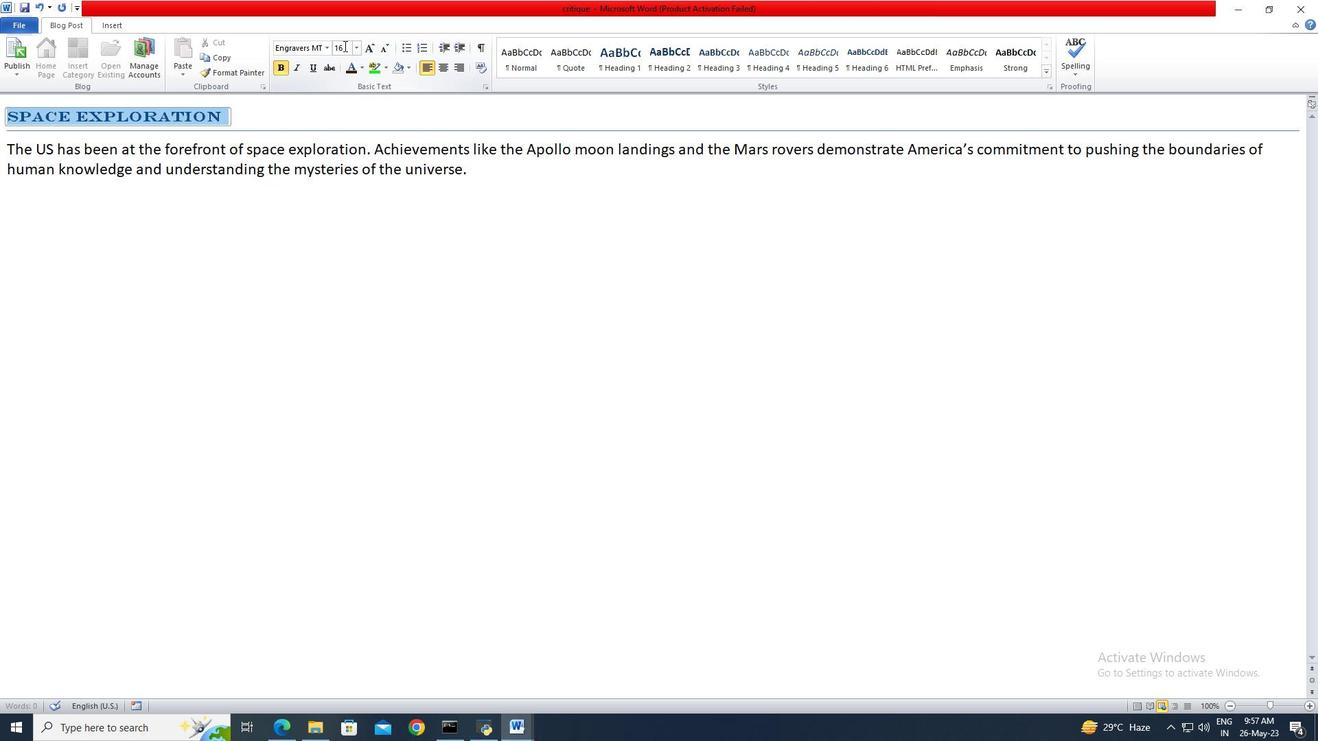 
Action: Key pressed 16<Key.enter>
Screenshot: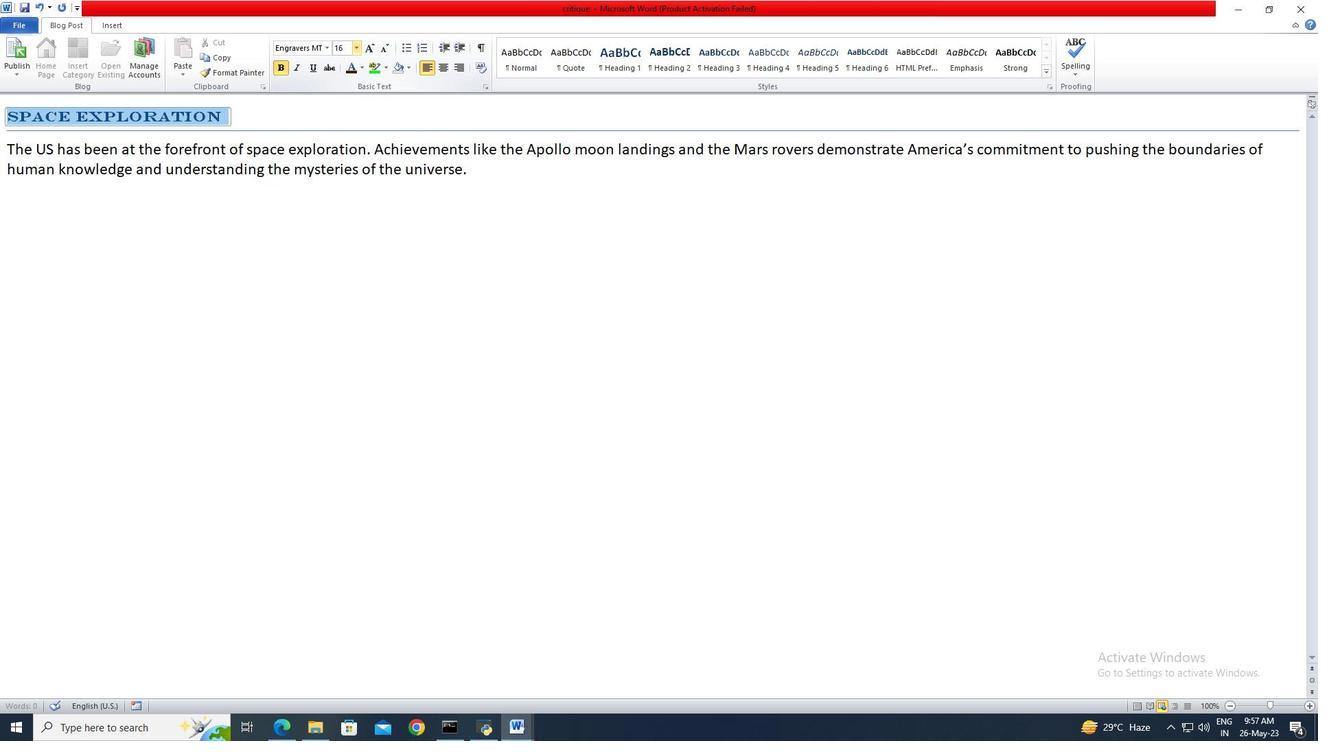 
Action: Mouse moved to (438, 72)
Screenshot: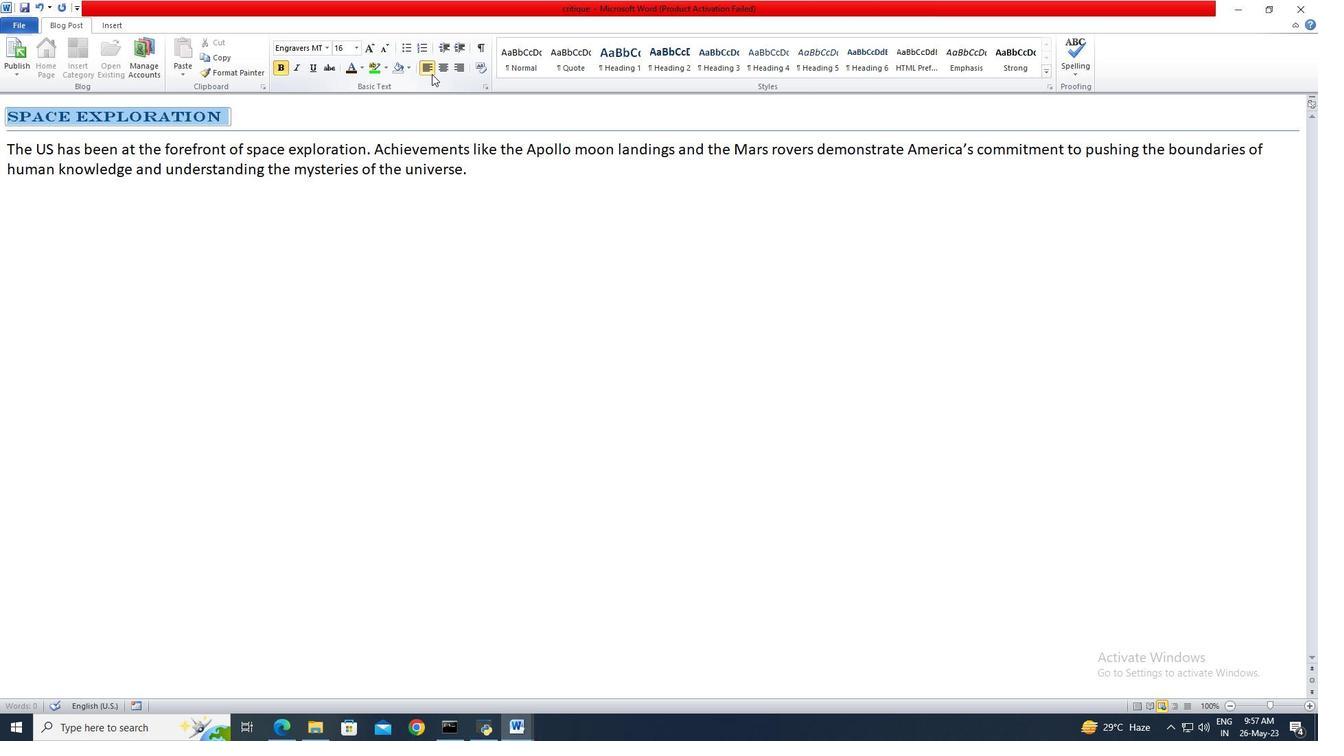 
Action: Mouse pressed left at (438, 72)
Screenshot: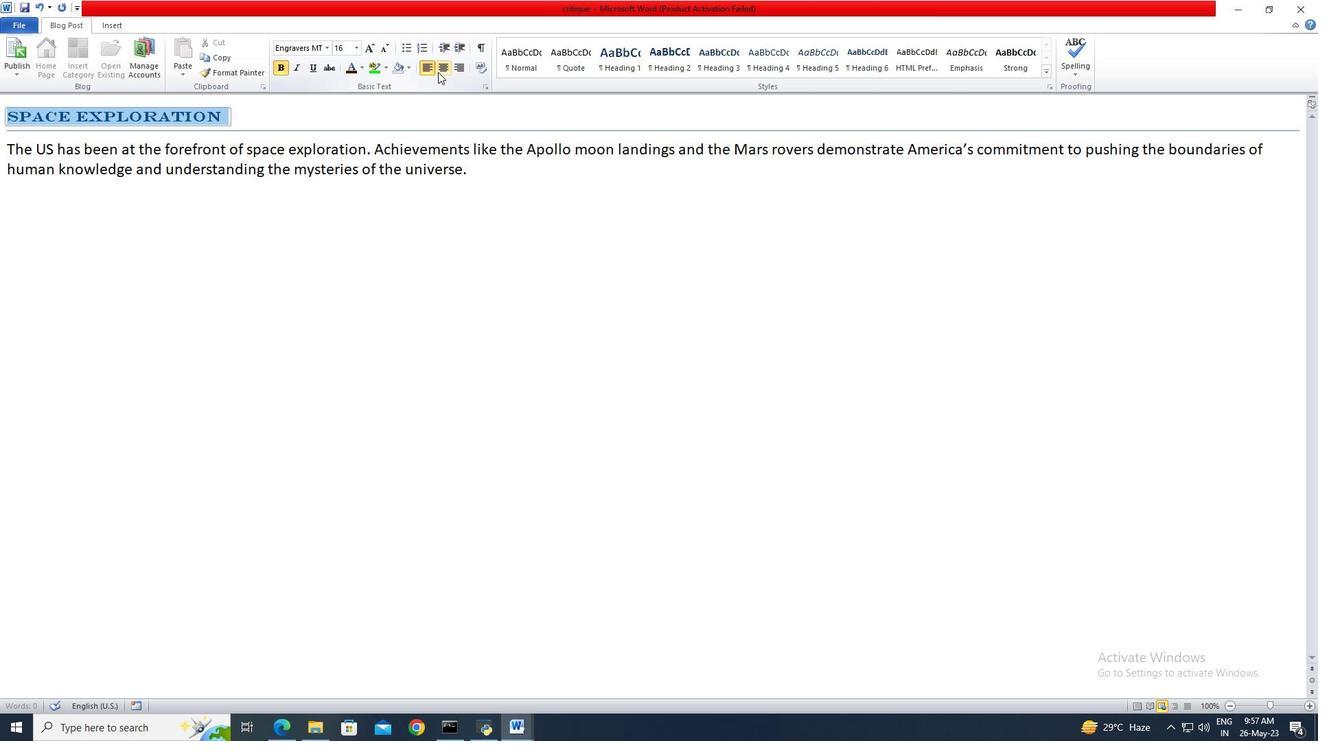 
Action: Mouse moved to (480, 172)
Screenshot: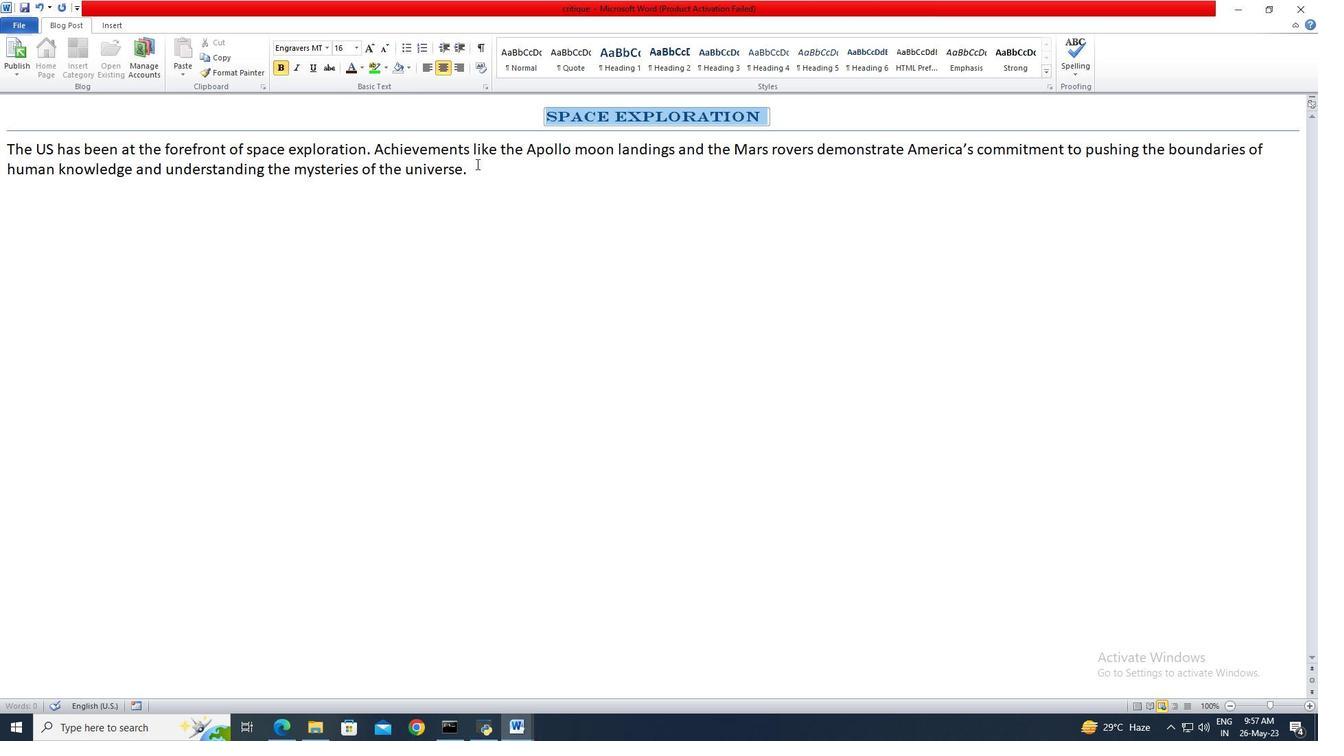 
Action: Mouse pressed left at (480, 172)
Screenshot: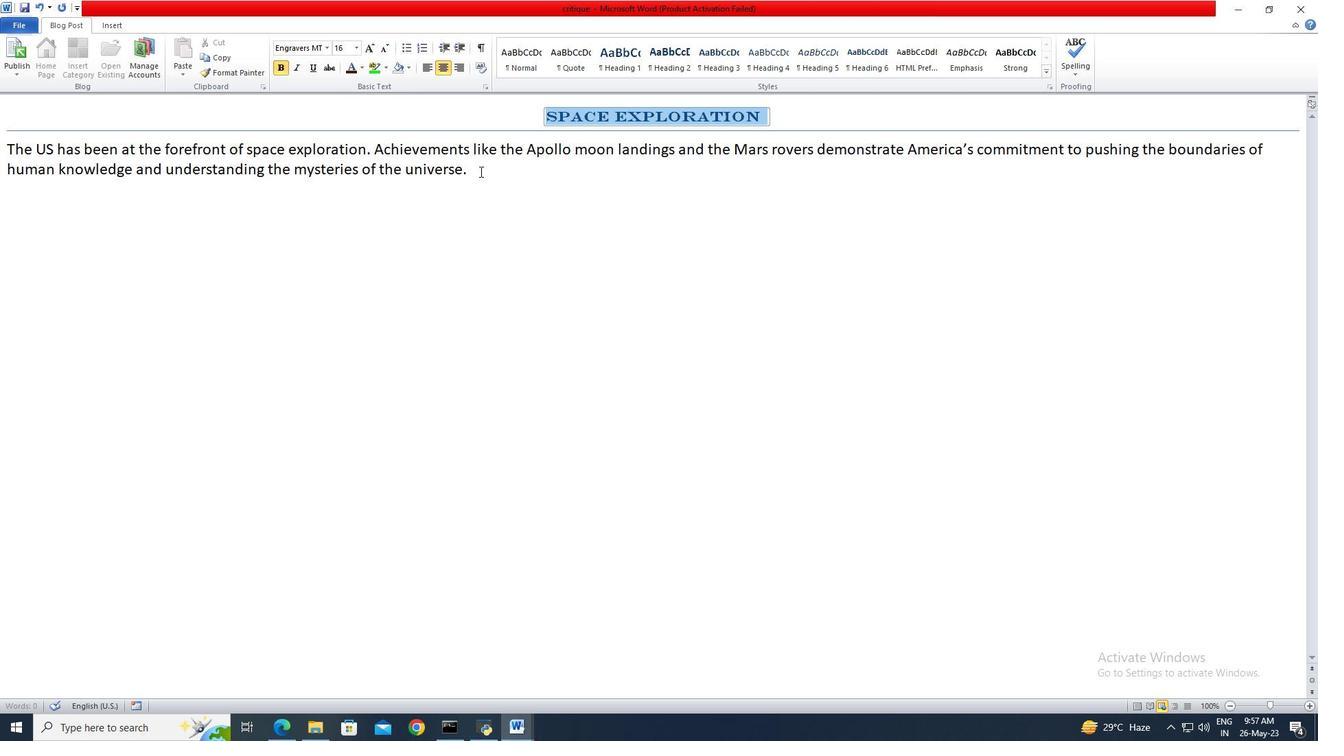 
